 Task: Find LinkedIn profiles of people located in Ankang, who studied at the University of Rajasthan, work in Public Safety, speak German, offer Marketing Strategy services, have the title 'Entrepreneur', work at Altimetrik, and talk about #lifestyle.
Action: Mouse moved to (636, 81)
Screenshot: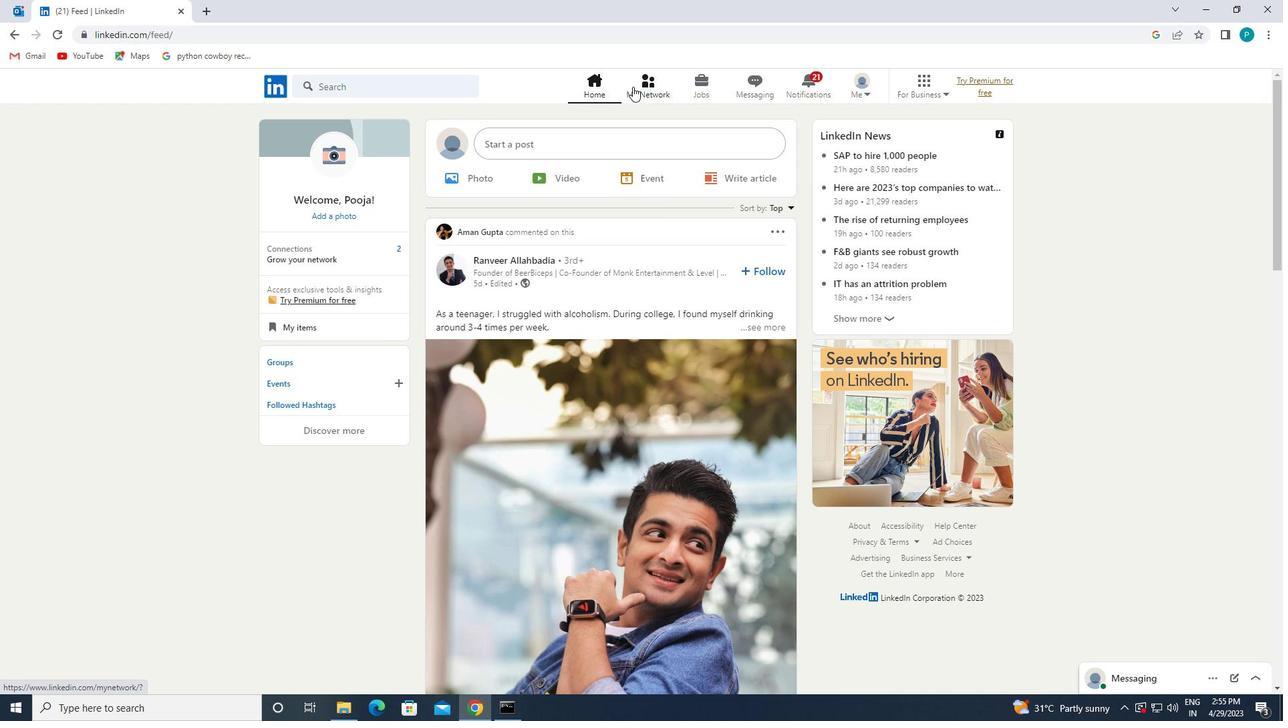 
Action: Mouse pressed left at (636, 81)
Screenshot: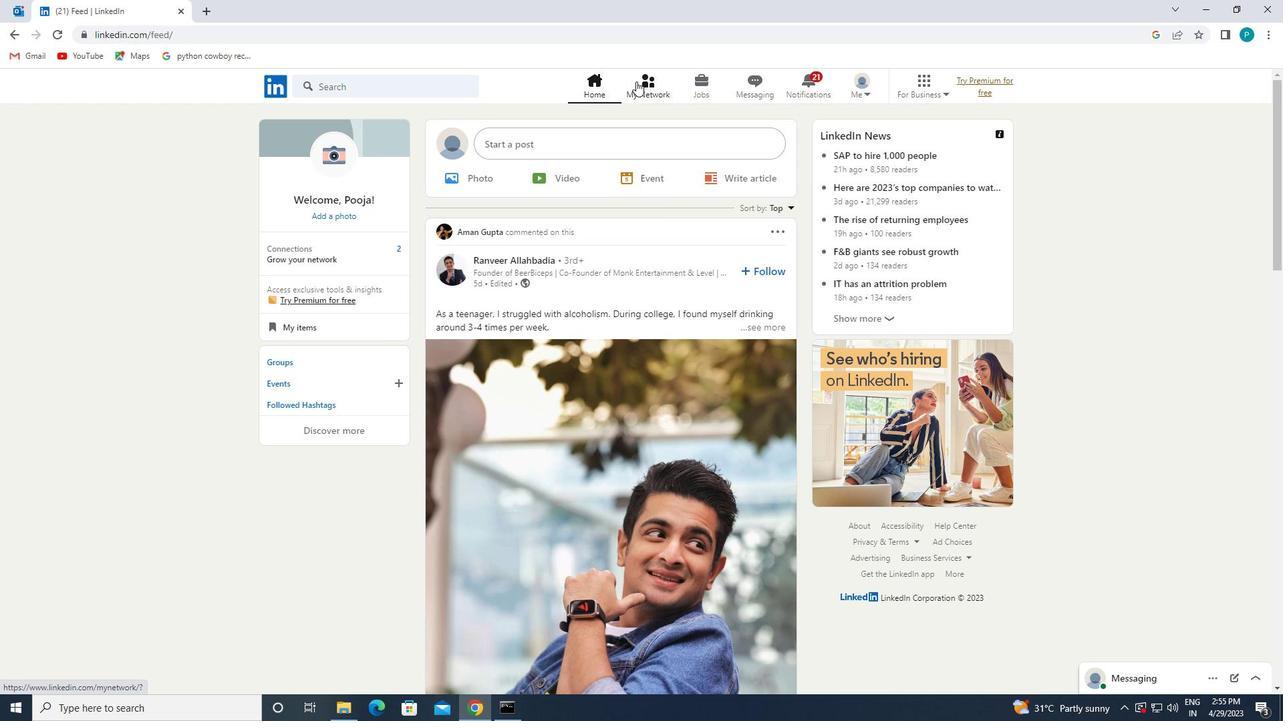 
Action: Mouse moved to (399, 163)
Screenshot: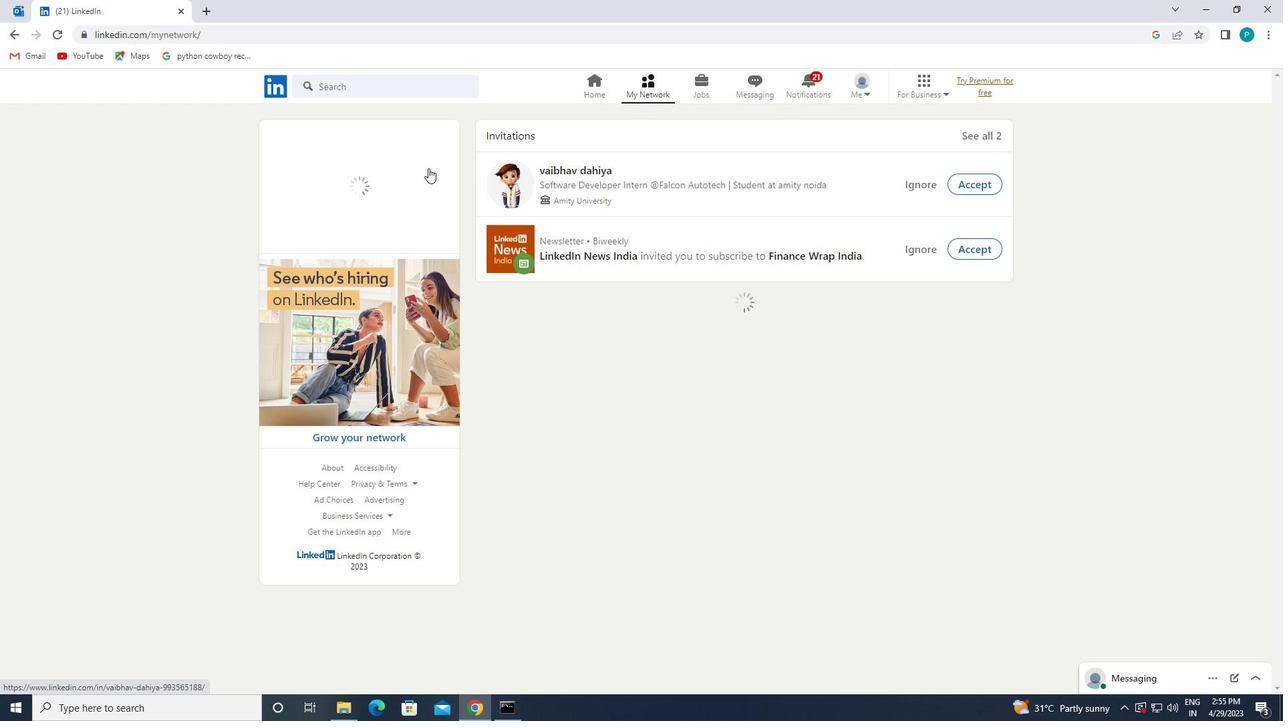 
Action: Mouse pressed left at (399, 163)
Screenshot: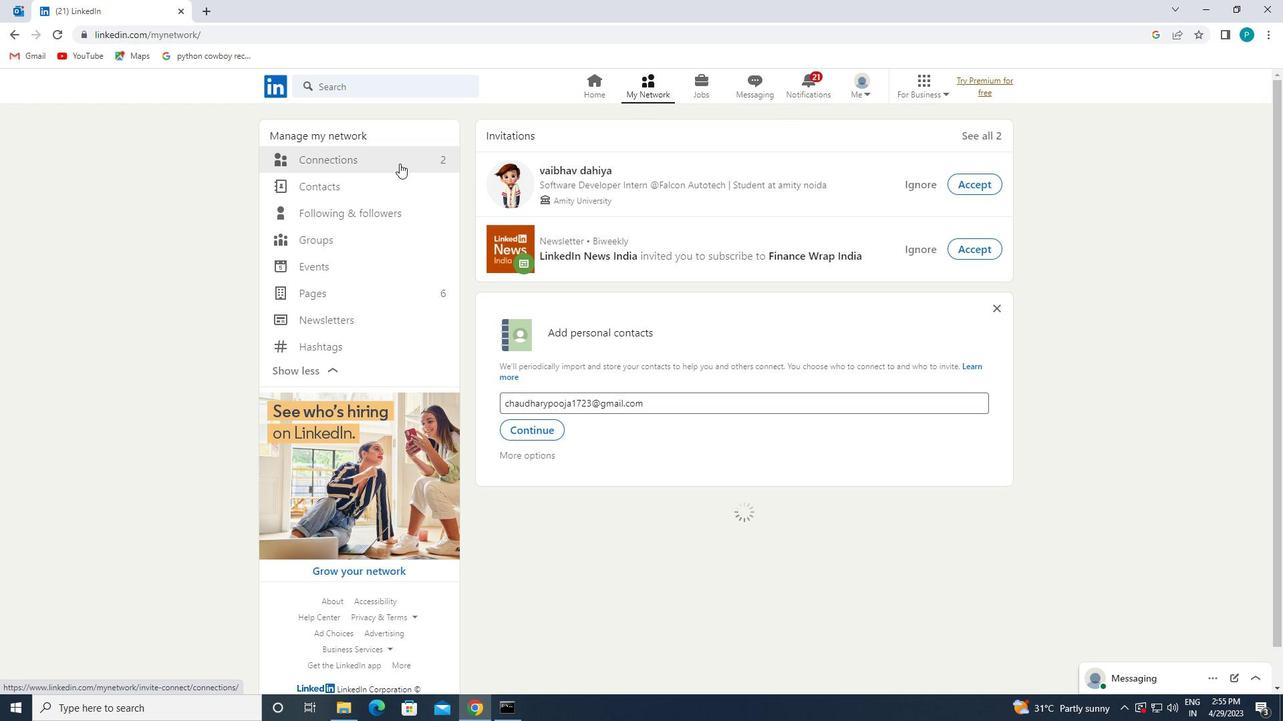 
Action: Mouse moved to (759, 164)
Screenshot: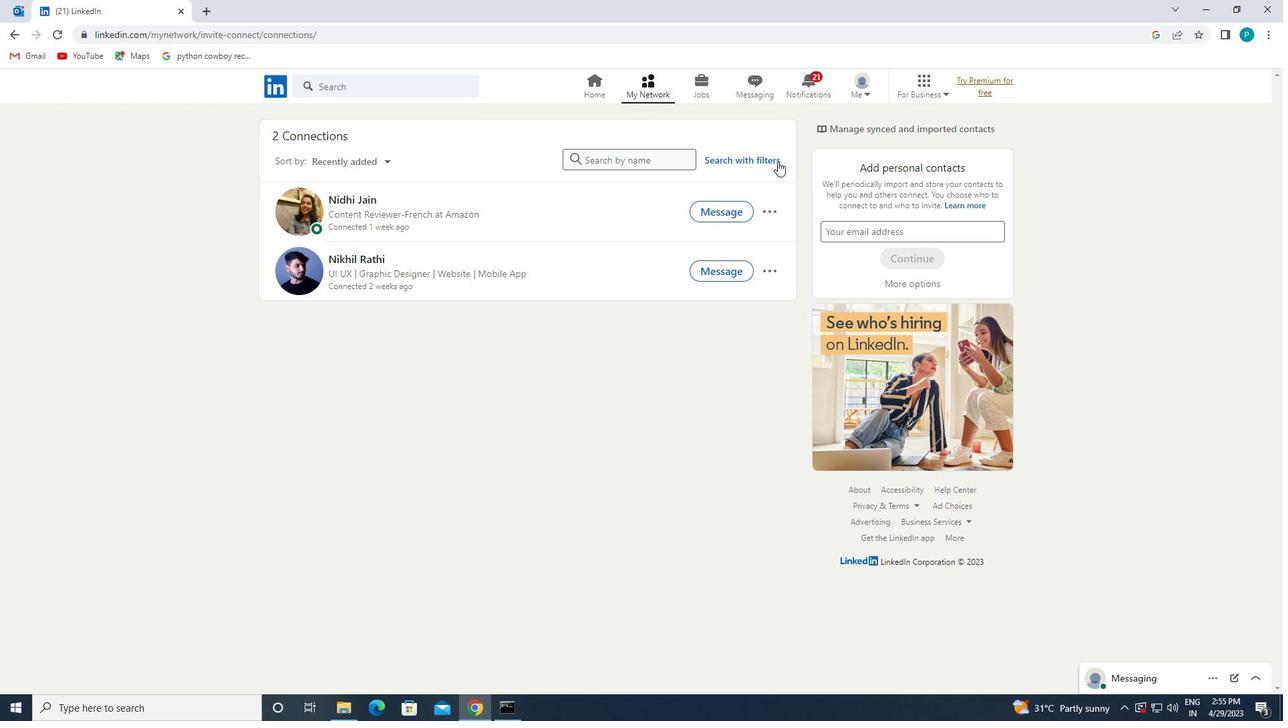 
Action: Mouse pressed left at (759, 164)
Screenshot: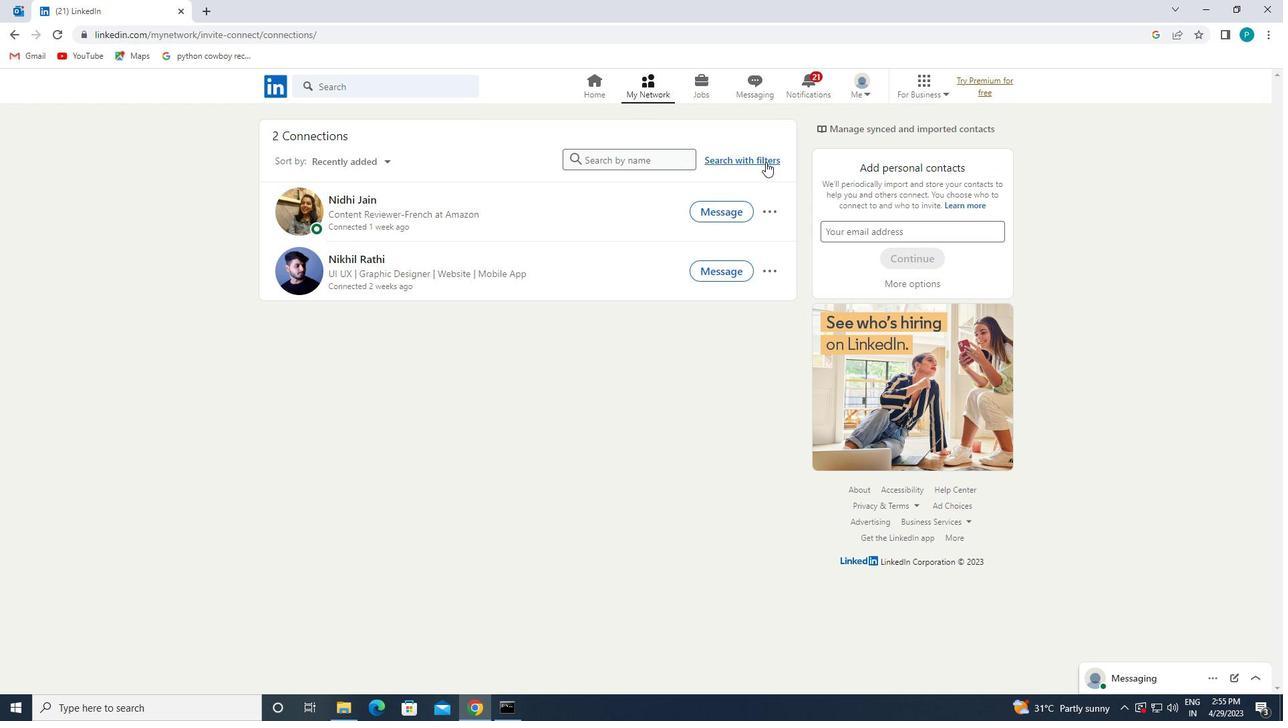 
Action: Mouse moved to (681, 122)
Screenshot: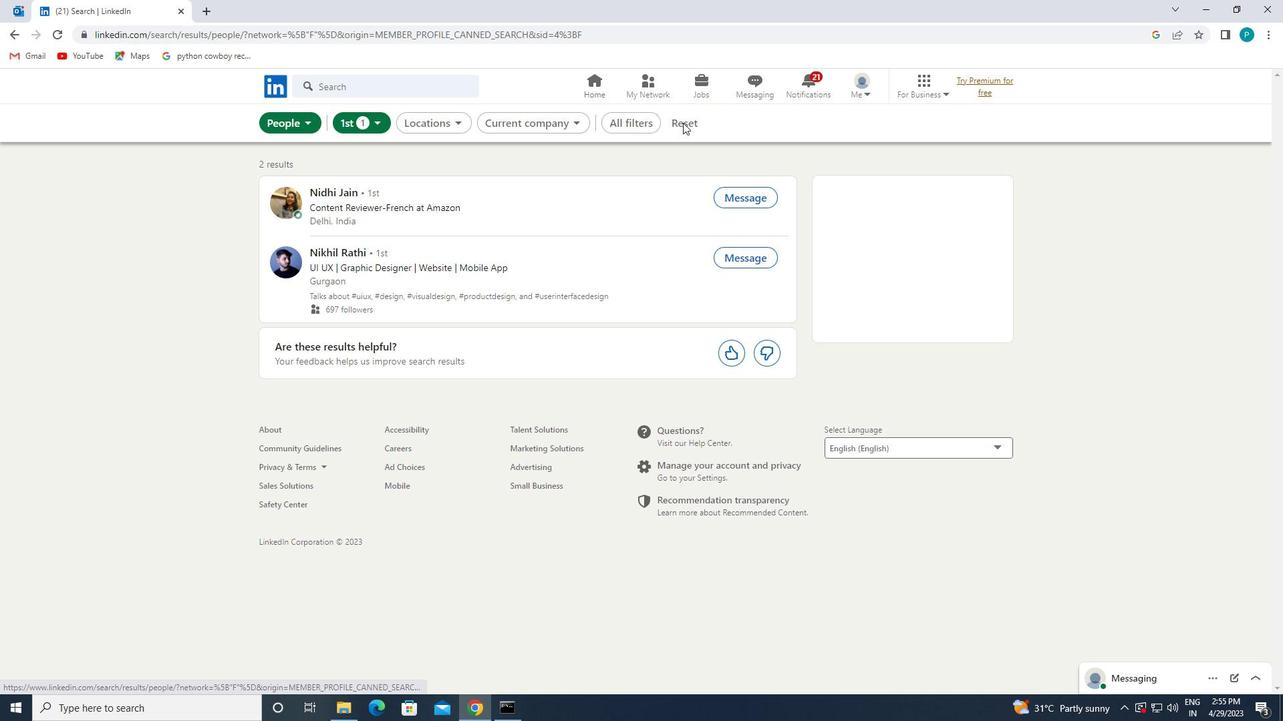 
Action: Mouse pressed left at (681, 122)
Screenshot: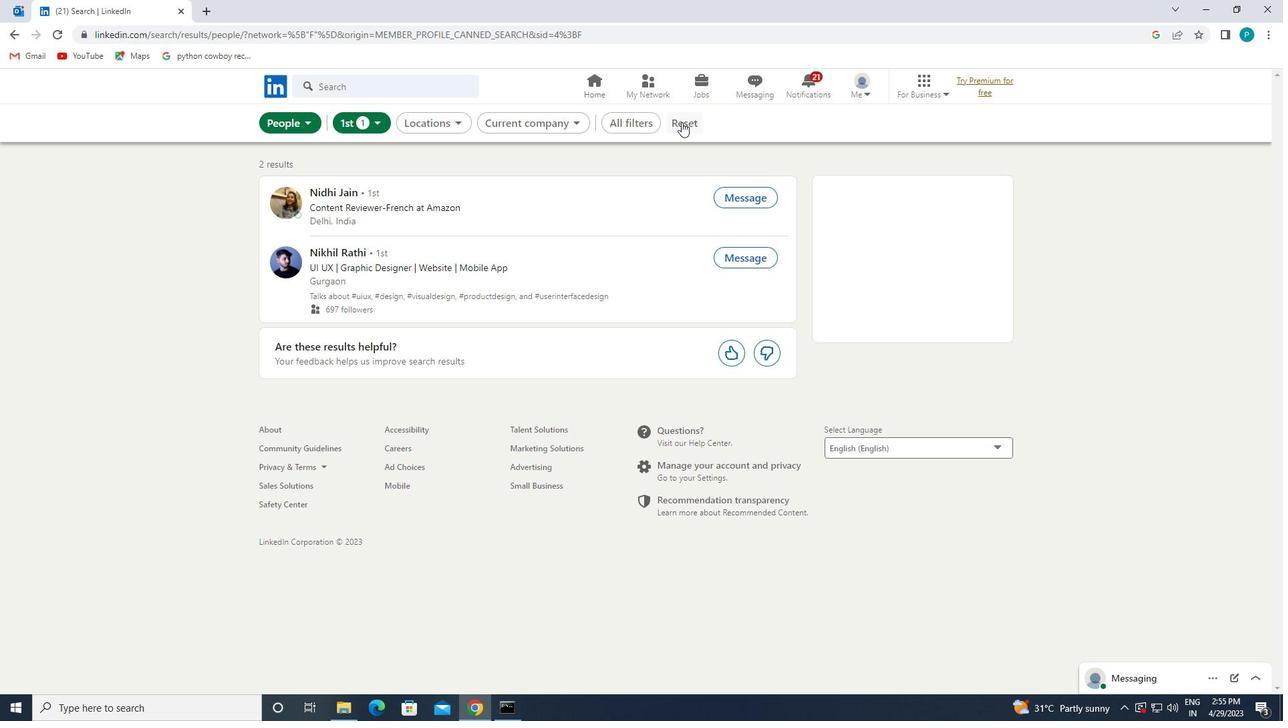 
Action: Mouse moved to (647, 122)
Screenshot: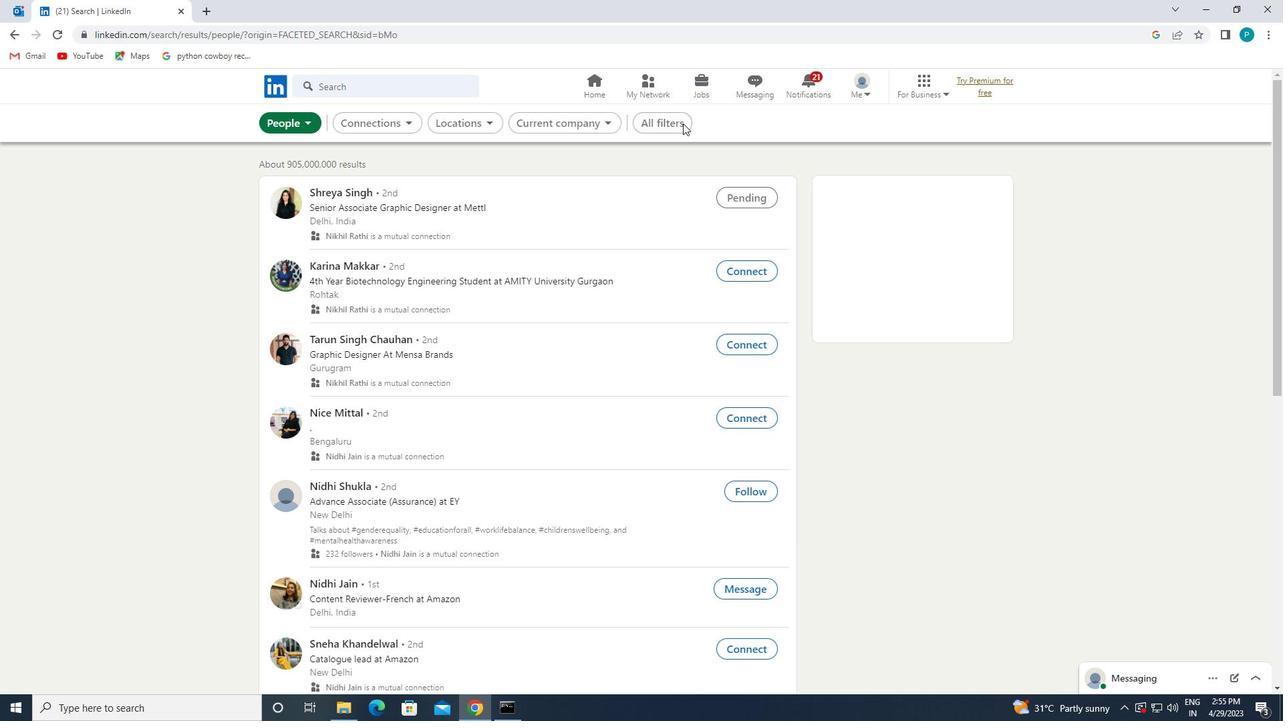 
Action: Mouse pressed left at (647, 122)
Screenshot: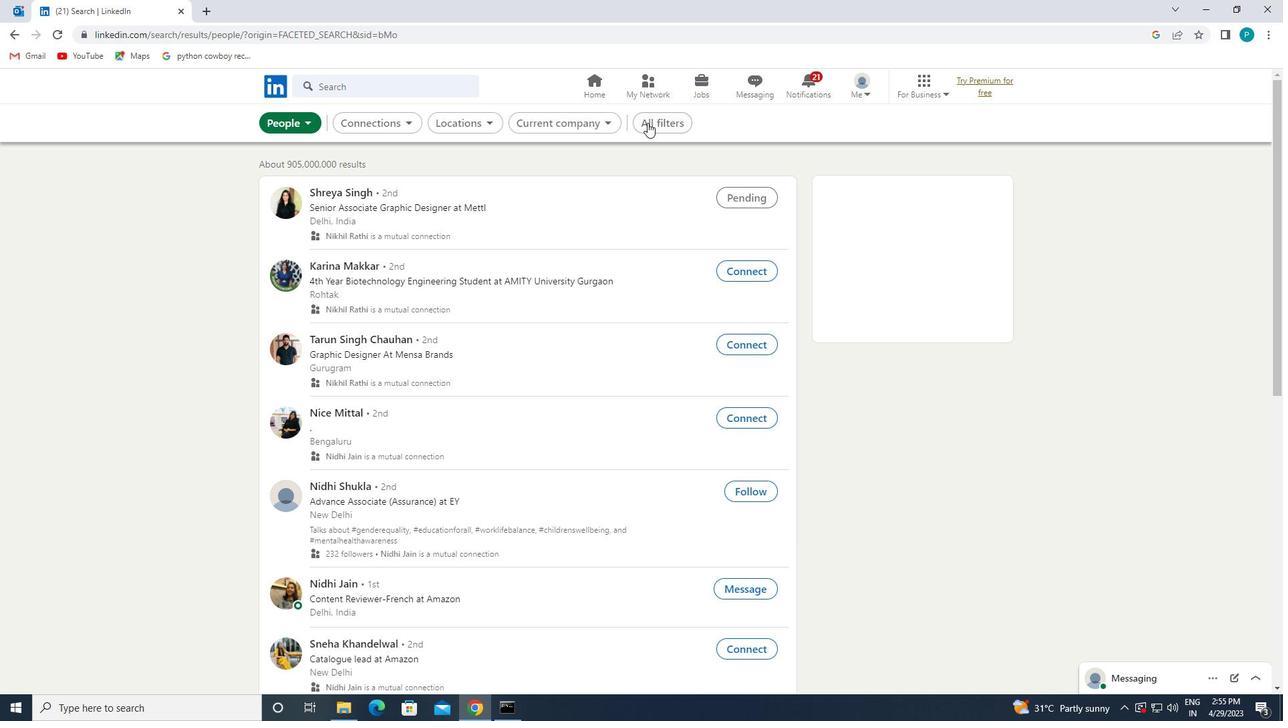 
Action: Mouse moved to (1089, 349)
Screenshot: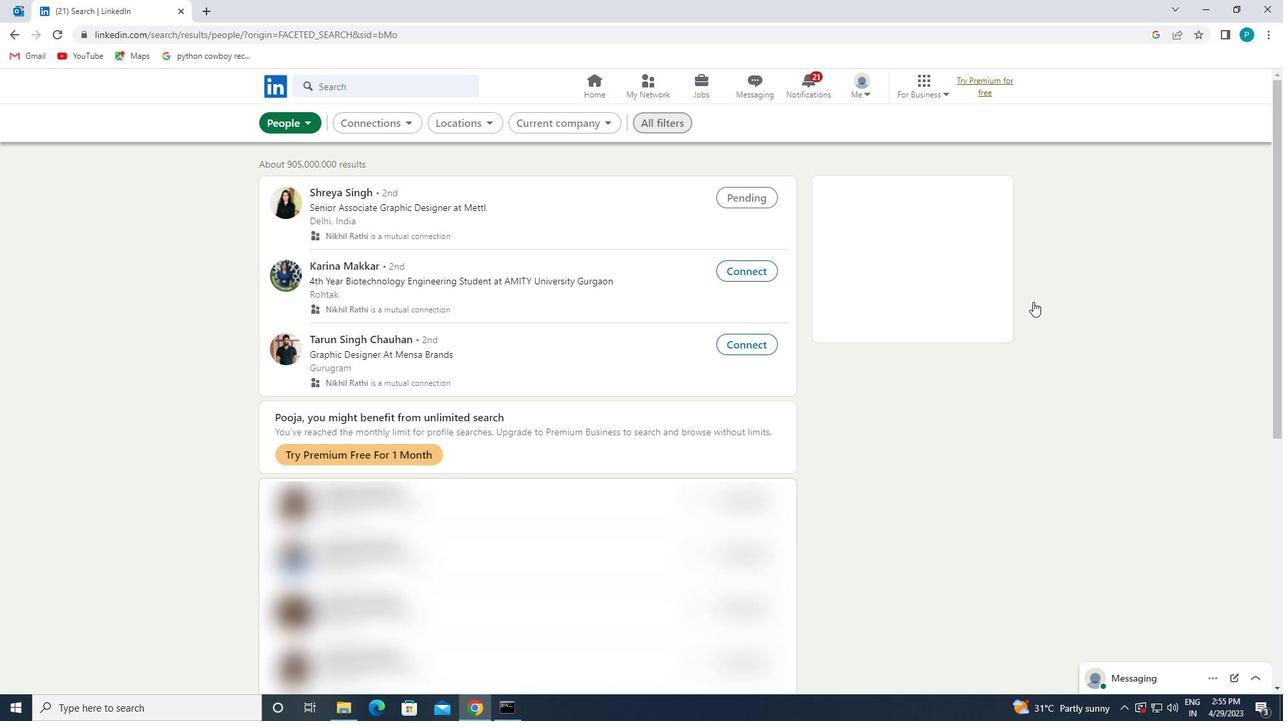 
Action: Mouse scrolled (1089, 348) with delta (0, 0)
Screenshot: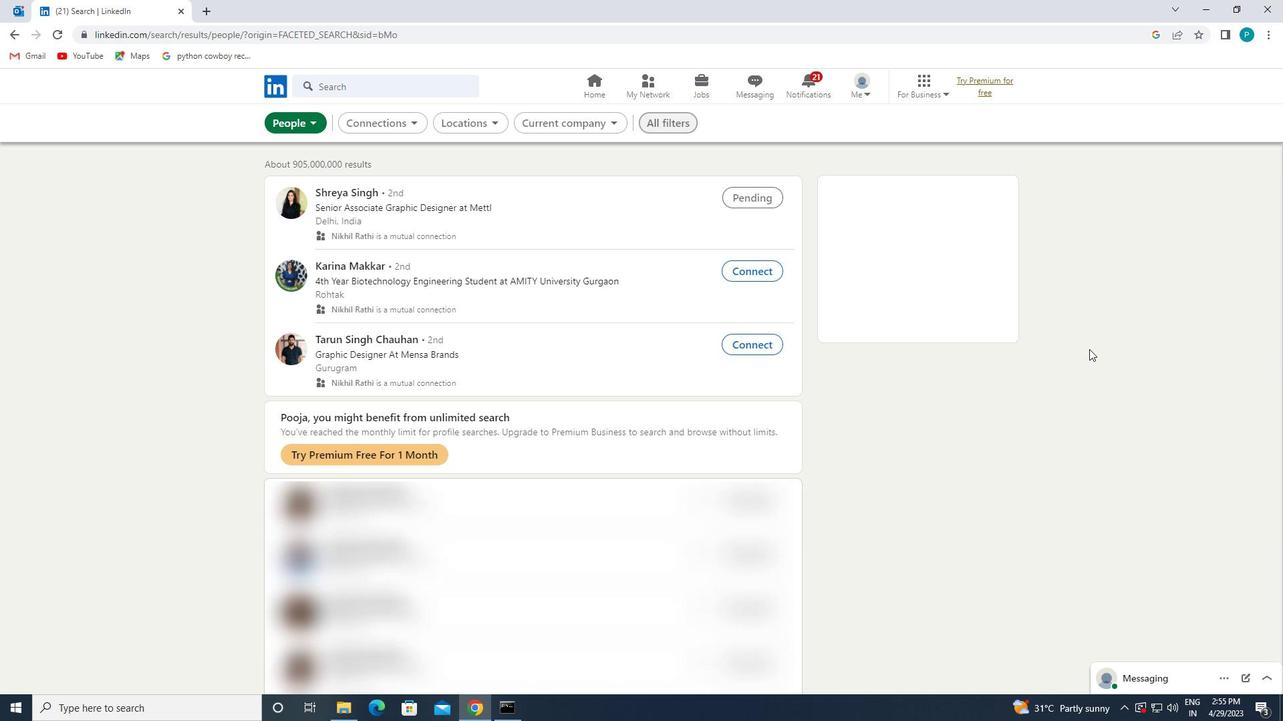 
Action: Mouse scrolled (1089, 348) with delta (0, 0)
Screenshot: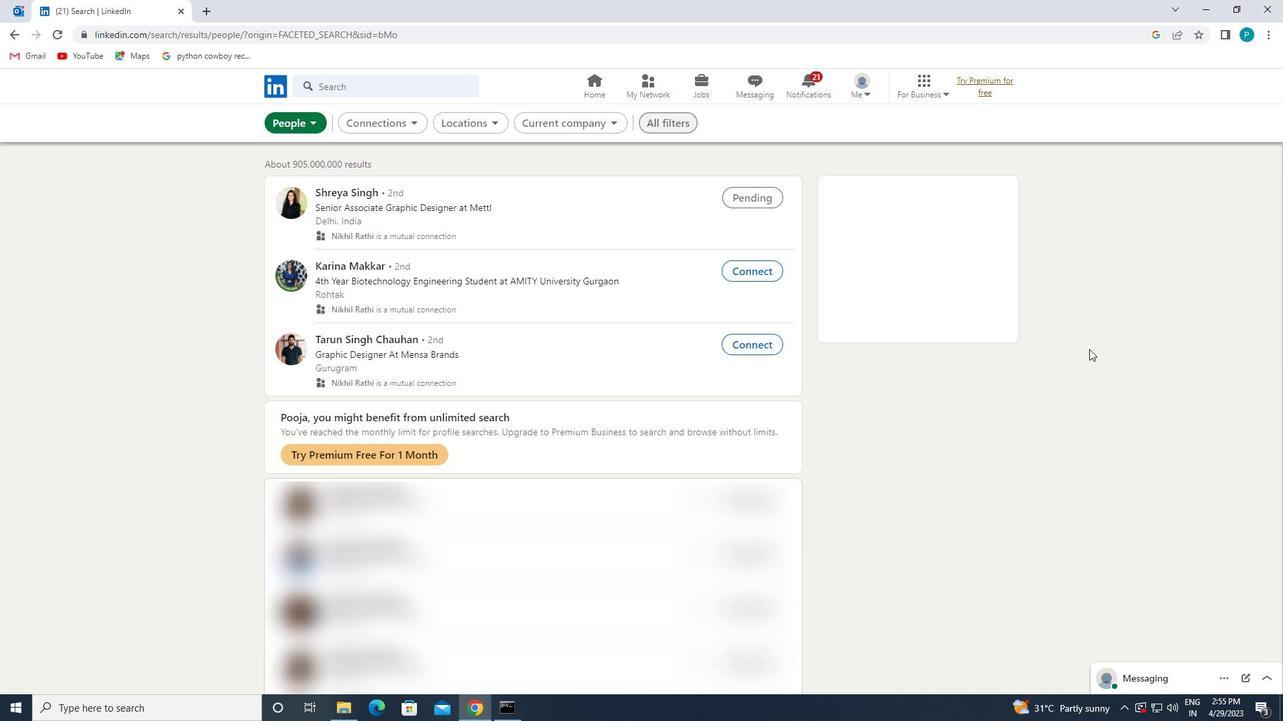 
Action: Mouse scrolled (1089, 348) with delta (0, 0)
Screenshot: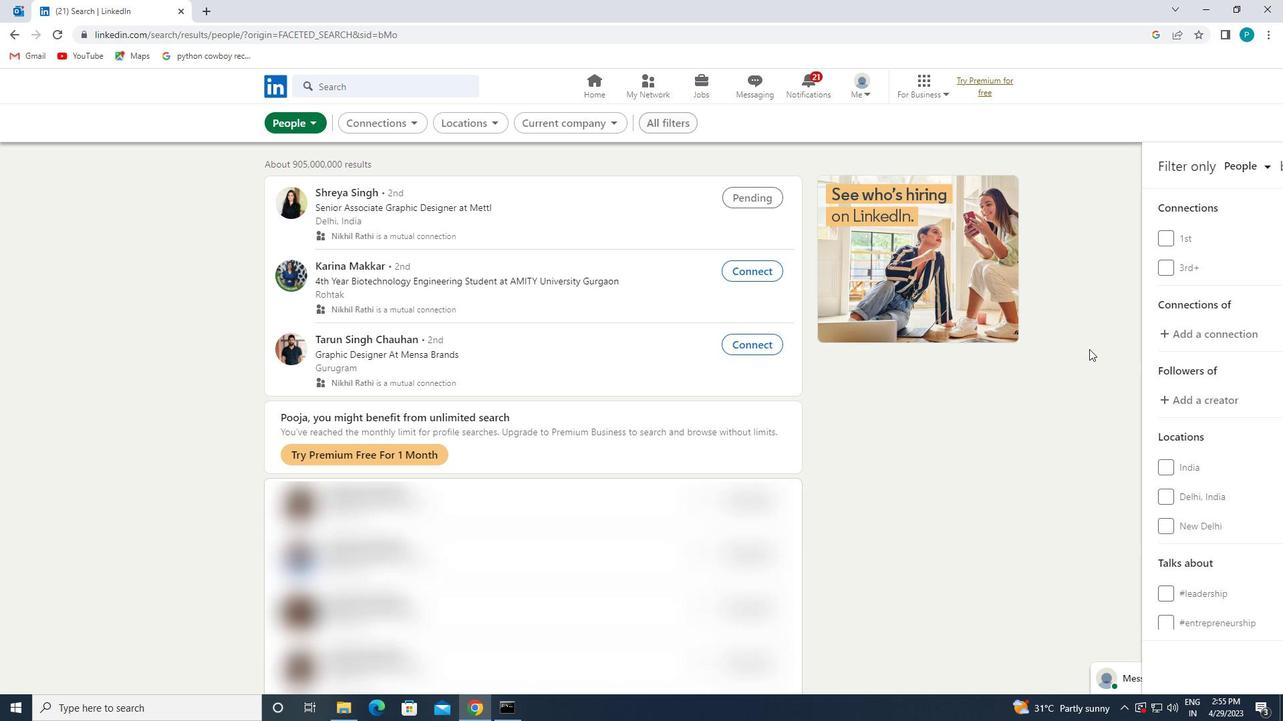 
Action: Mouse moved to (1100, 330)
Screenshot: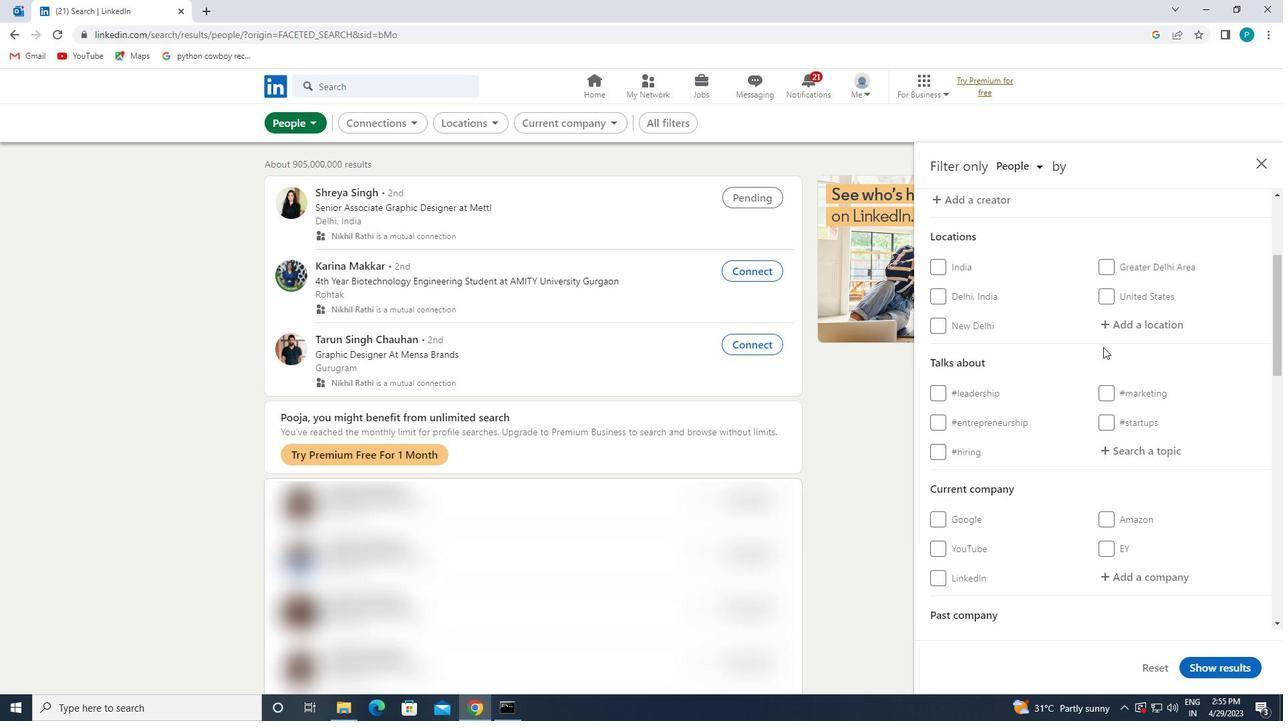
Action: Mouse pressed left at (1100, 330)
Screenshot: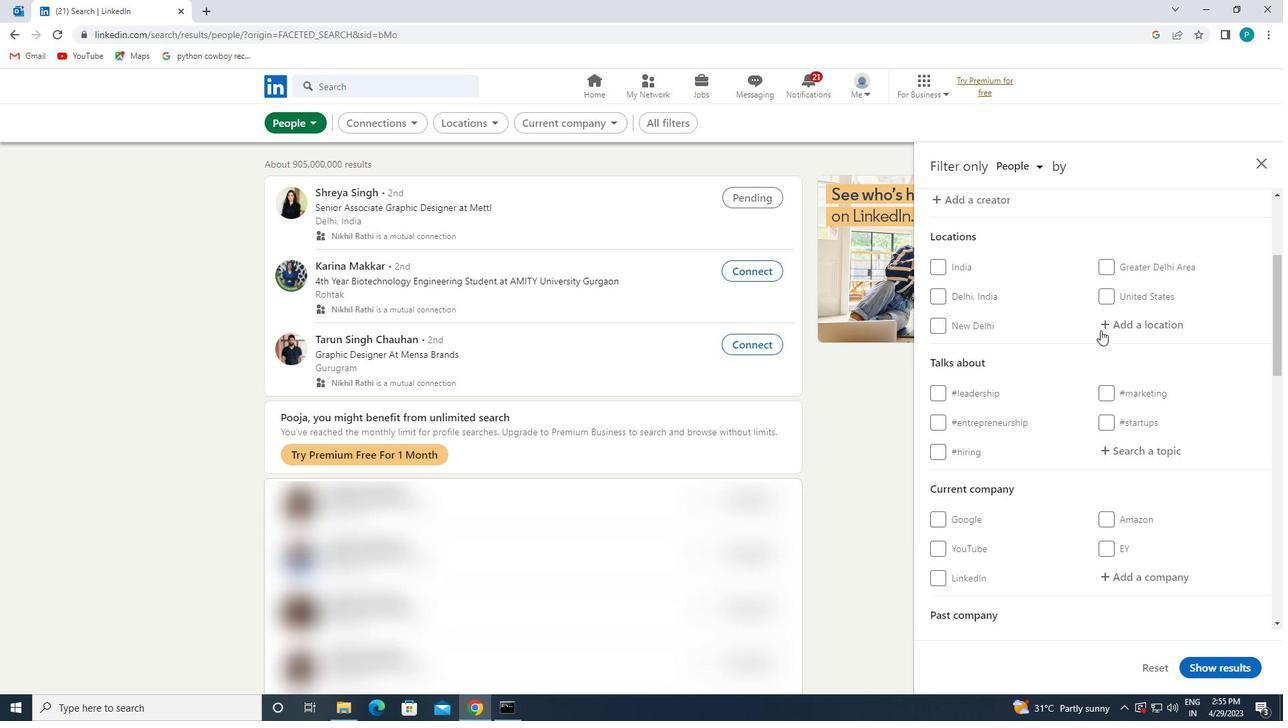 
Action: Key pressed <Key.caps_lock>a<Key.caps_lock>nkang<Key.enter>
Screenshot: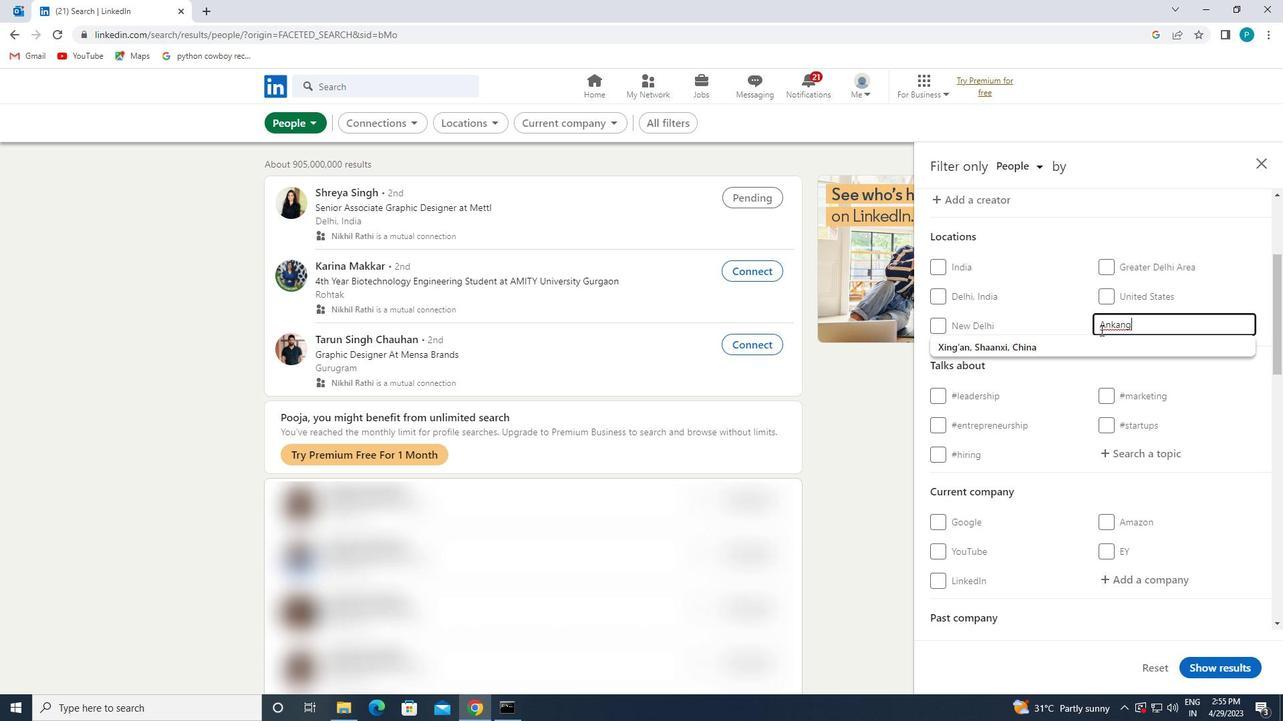 
Action: Mouse moved to (1145, 449)
Screenshot: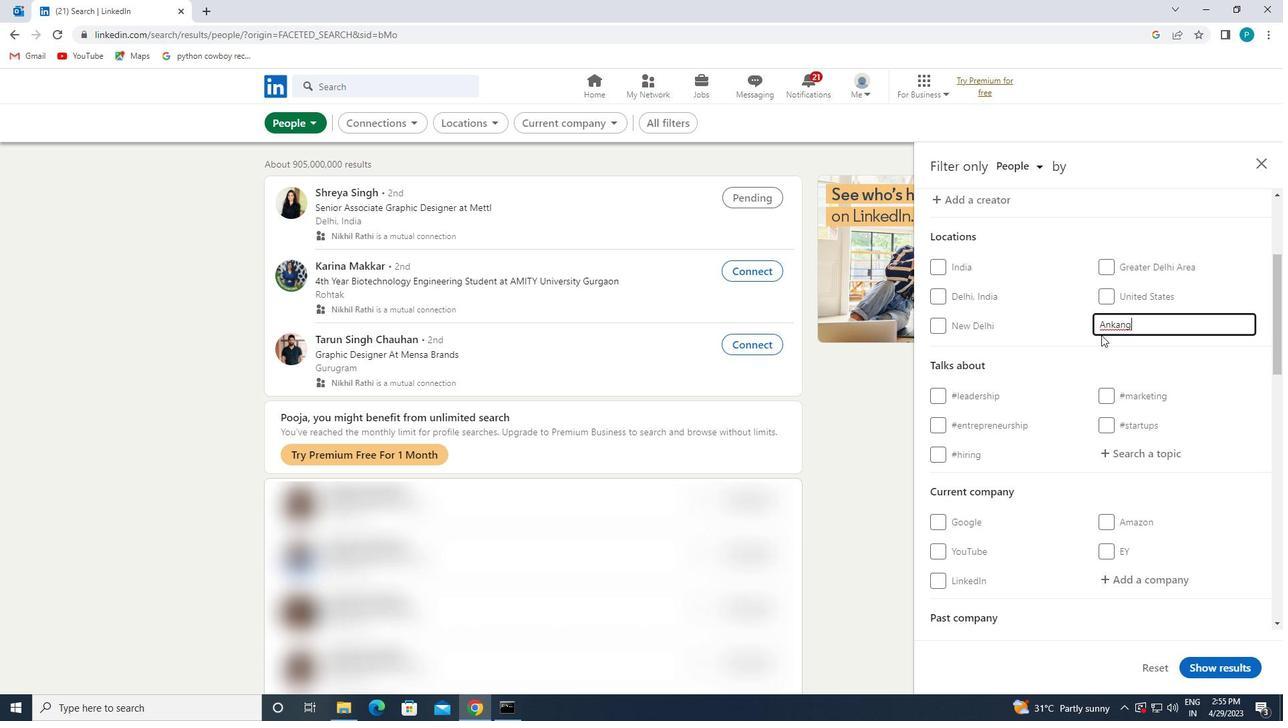
Action: Mouse pressed left at (1145, 449)
Screenshot: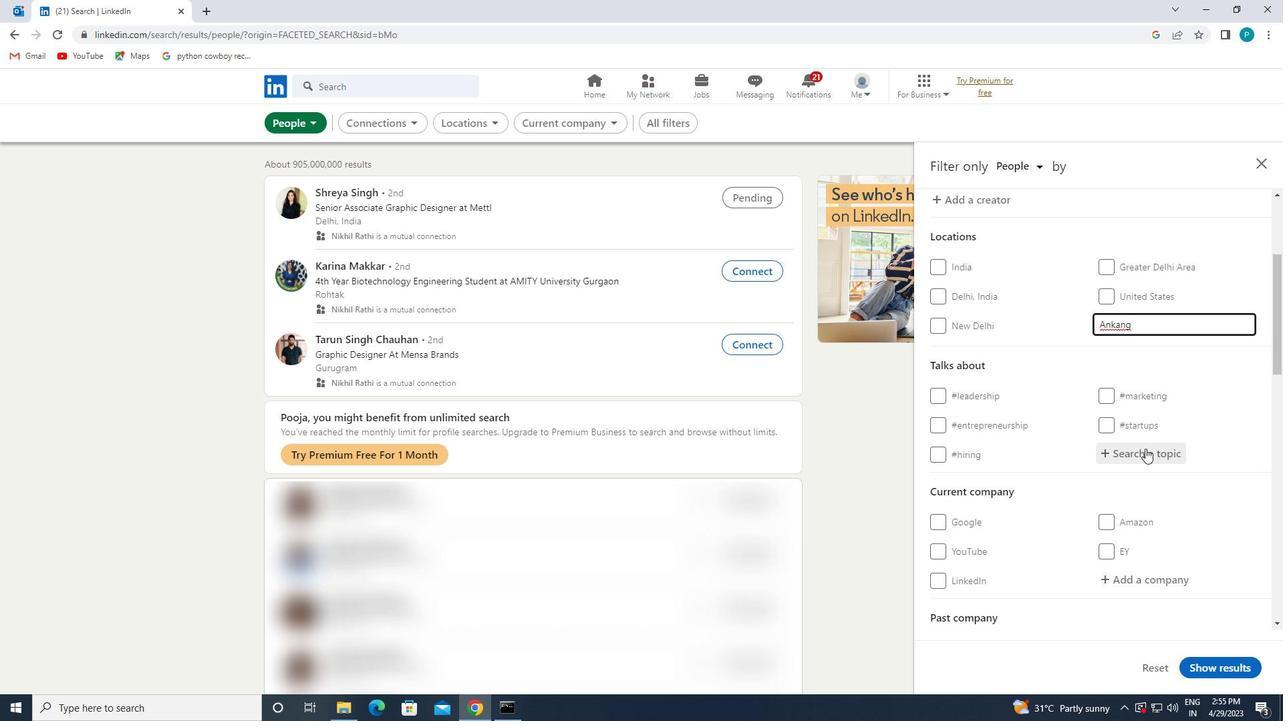 
Action: Key pressed <Key.shift>#LIFESTYLE
Screenshot: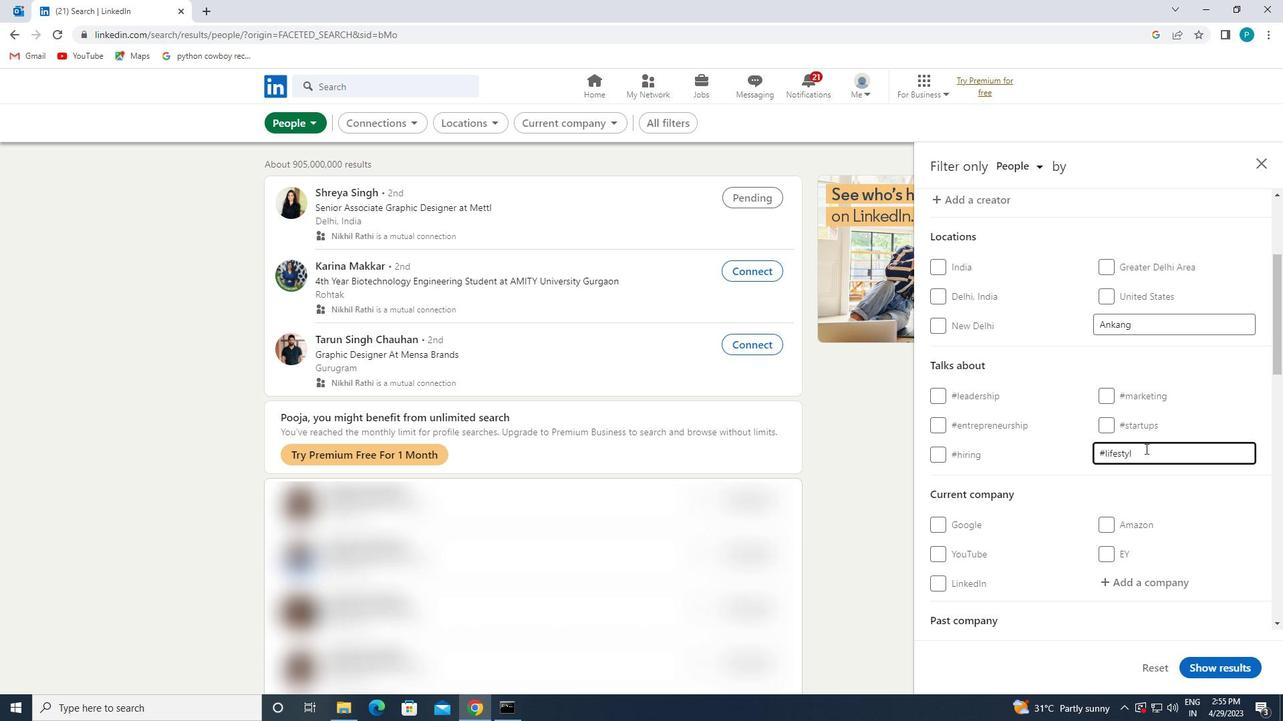 
Action: Mouse scrolled (1145, 448) with delta (0, 0)
Screenshot: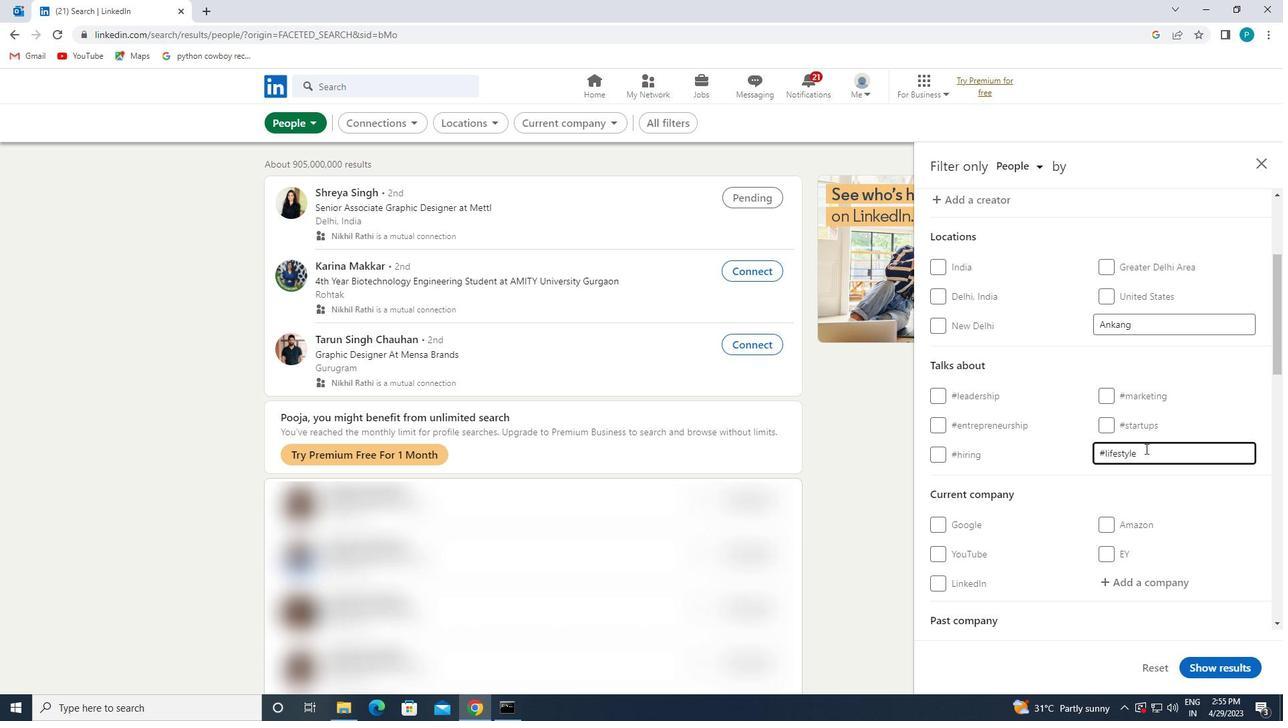 
Action: Mouse scrolled (1145, 448) with delta (0, 0)
Screenshot: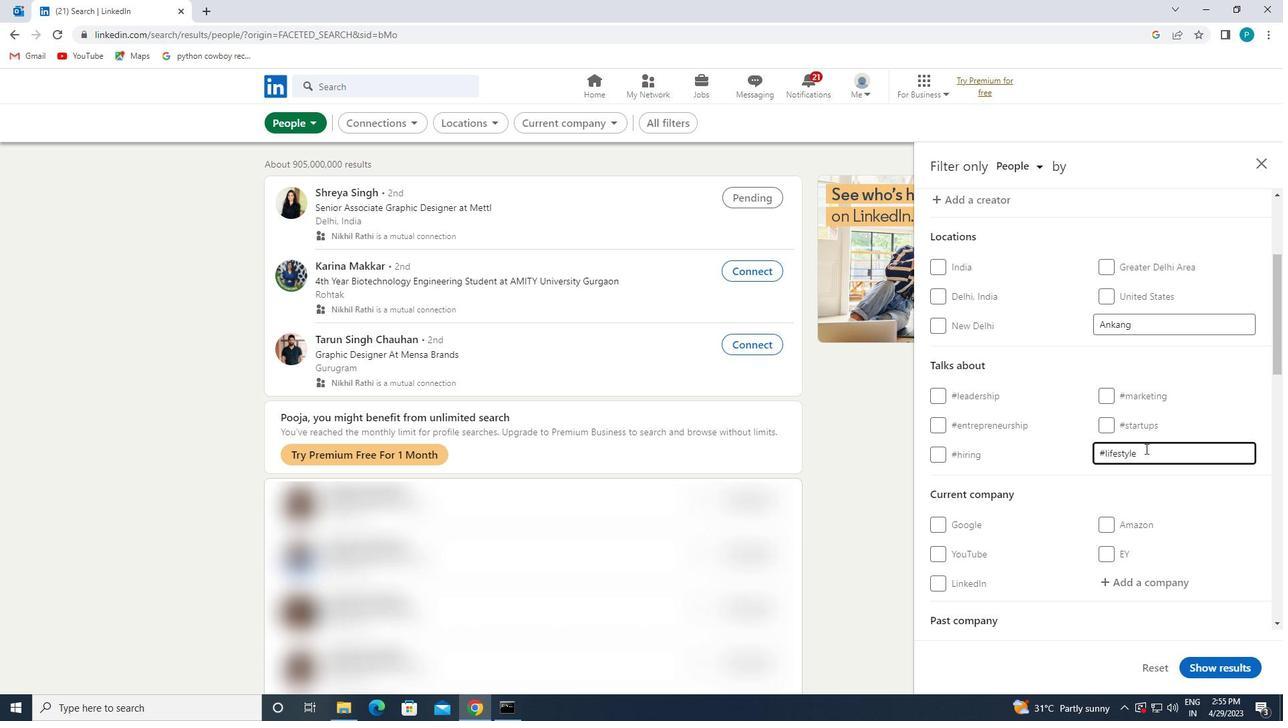 
Action: Mouse scrolled (1145, 448) with delta (0, 0)
Screenshot: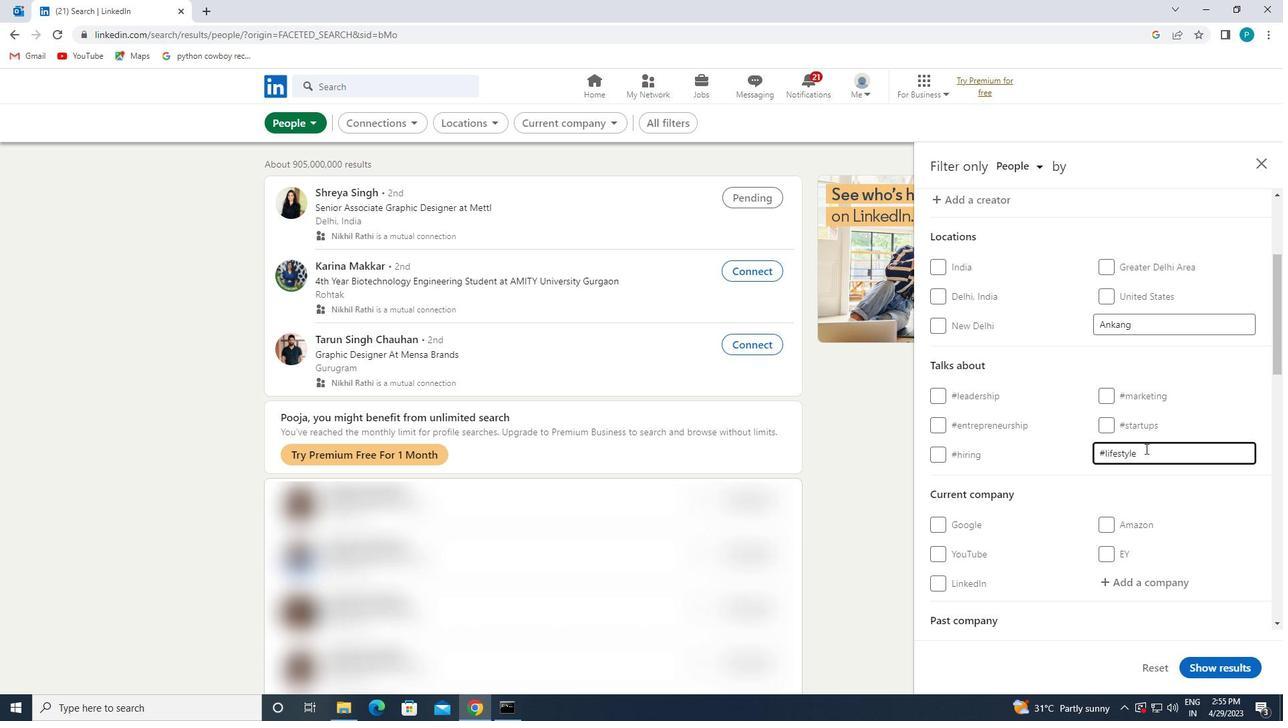 
Action: Mouse moved to (1124, 394)
Screenshot: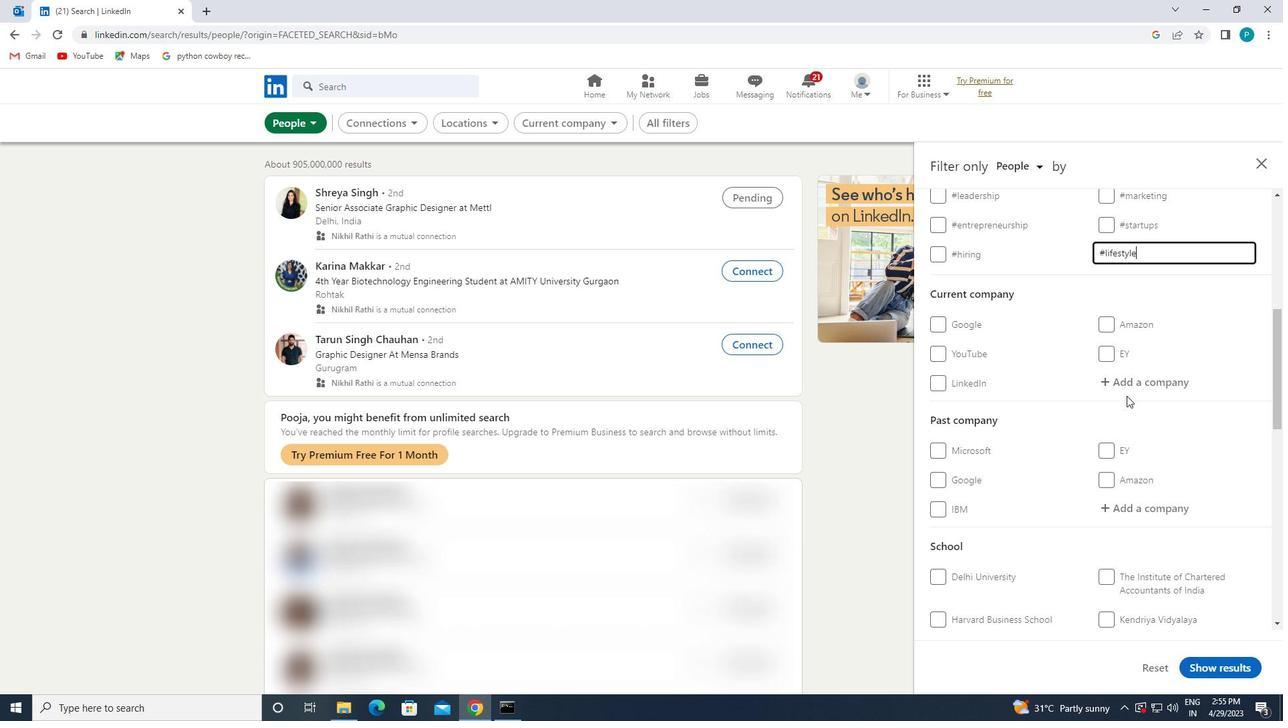 
Action: Mouse scrolled (1124, 393) with delta (0, 0)
Screenshot: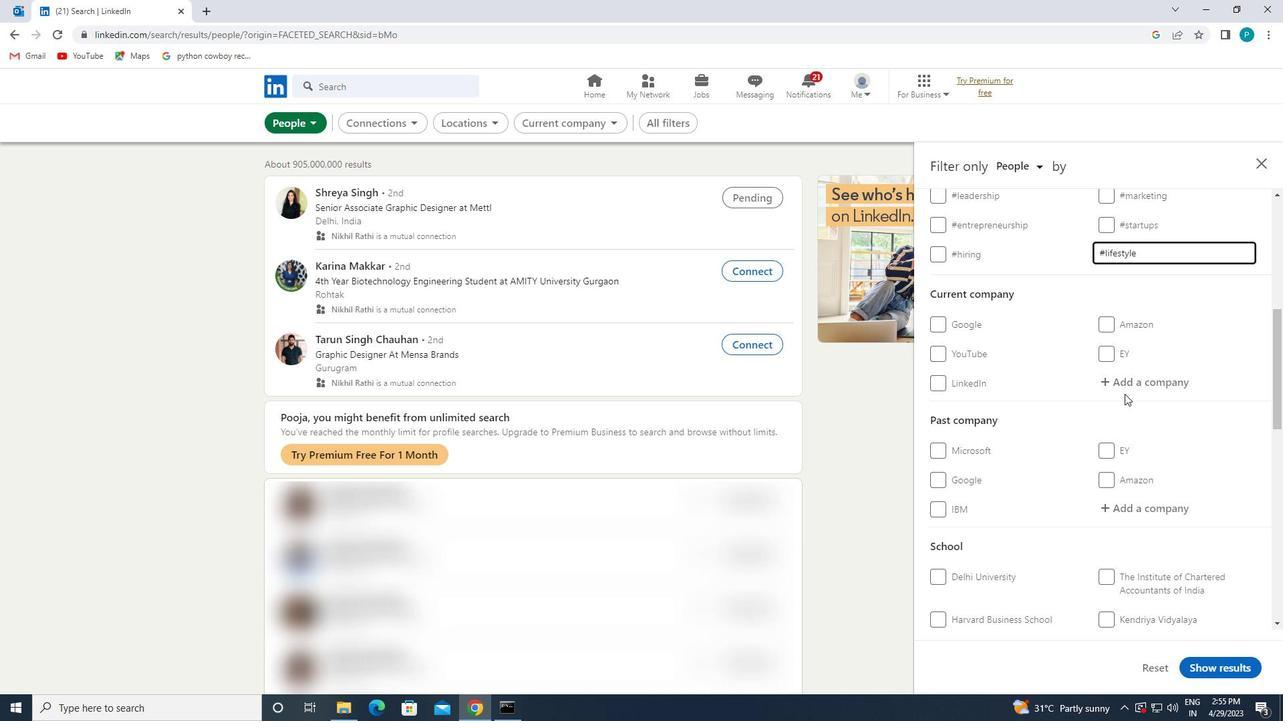 
Action: Mouse scrolled (1124, 393) with delta (0, 0)
Screenshot: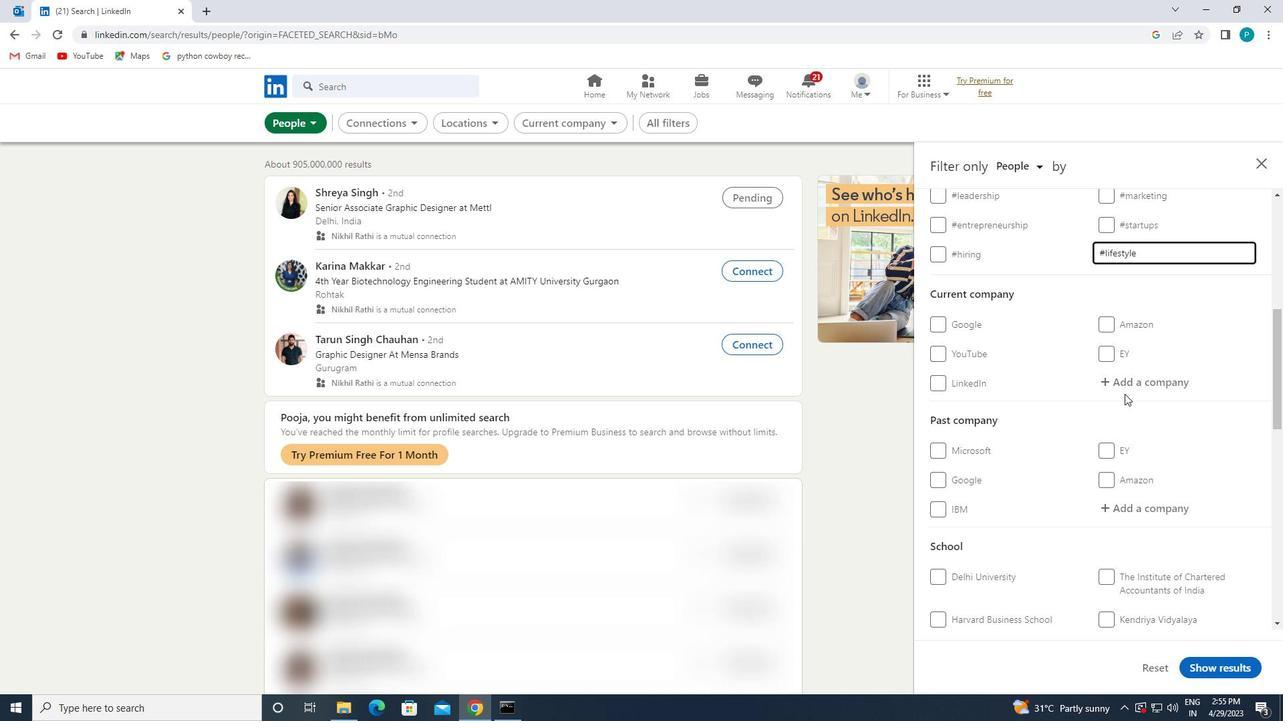 
Action: Mouse scrolled (1124, 393) with delta (0, 0)
Screenshot: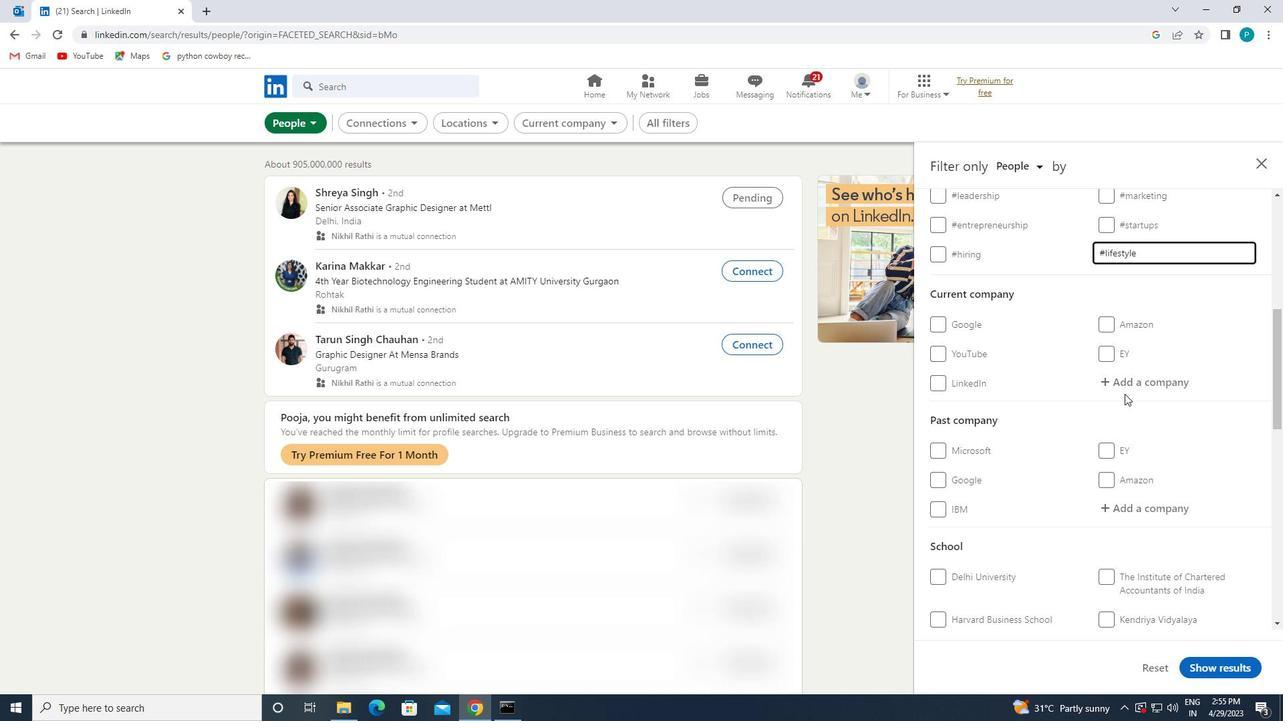 
Action: Mouse moved to (1058, 440)
Screenshot: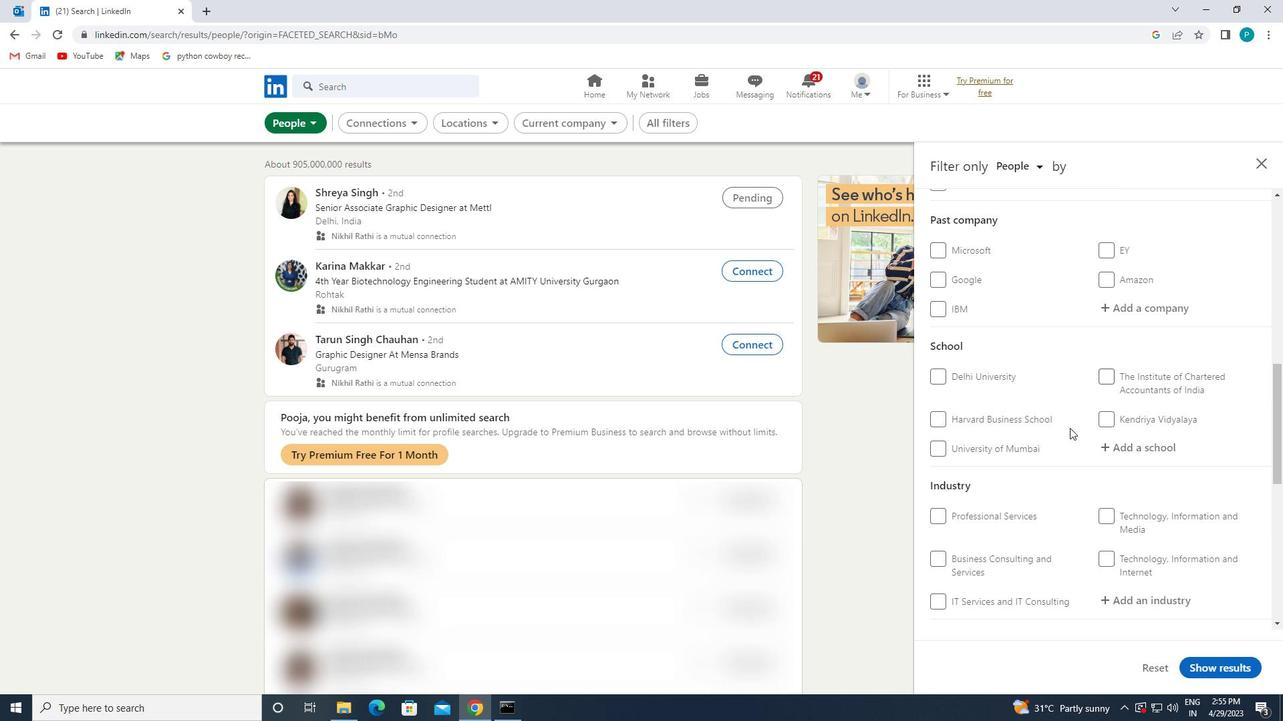 
Action: Mouse scrolled (1058, 439) with delta (0, 0)
Screenshot: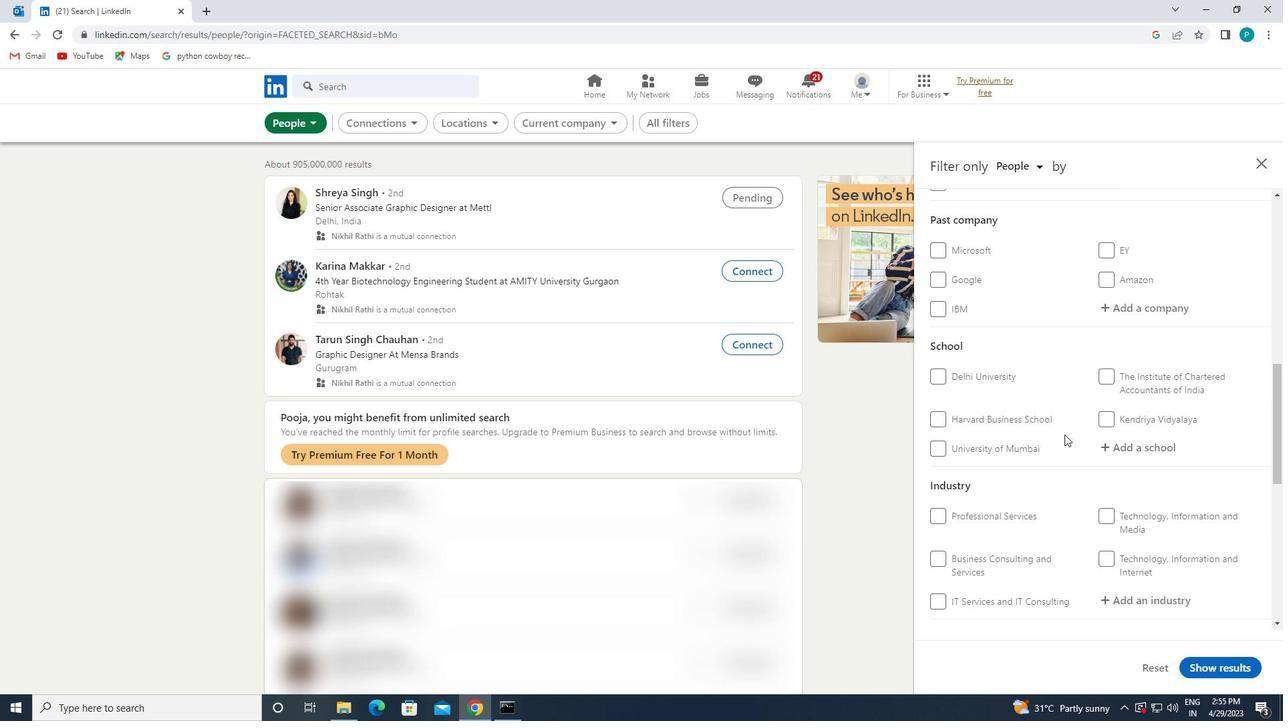 
Action: Mouse moved to (1057, 440)
Screenshot: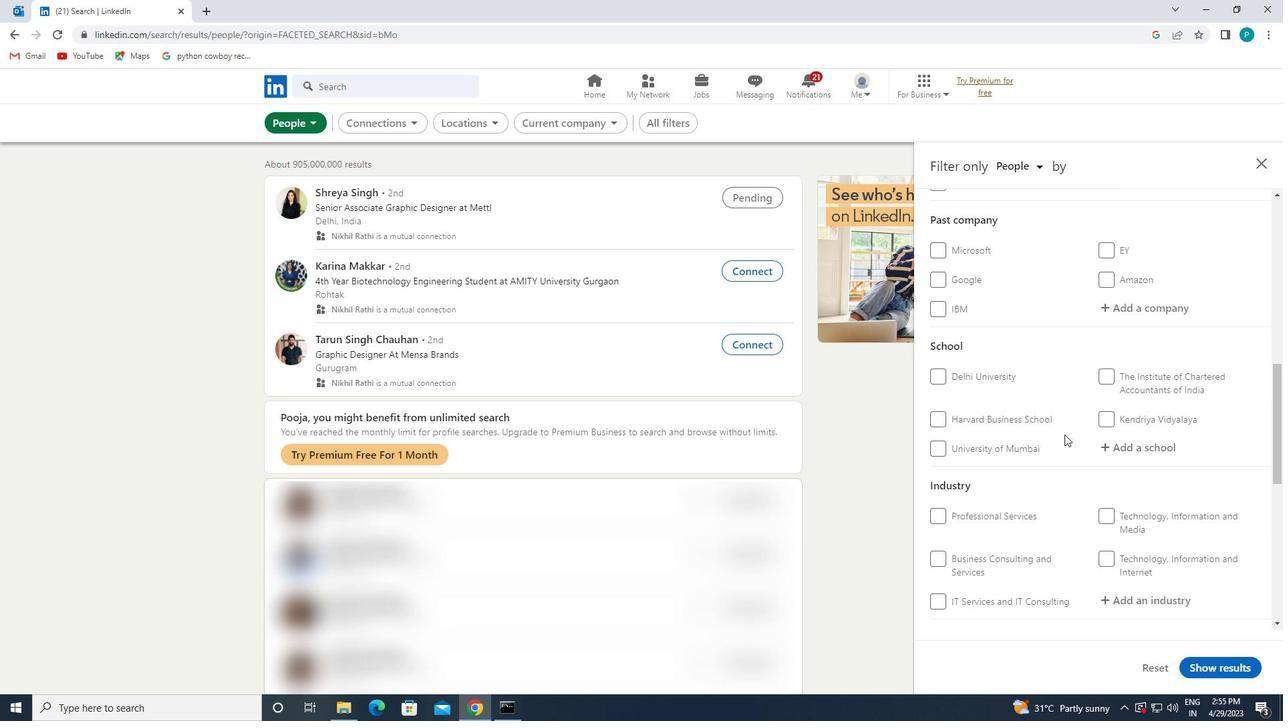 
Action: Mouse scrolled (1057, 439) with delta (0, 0)
Screenshot: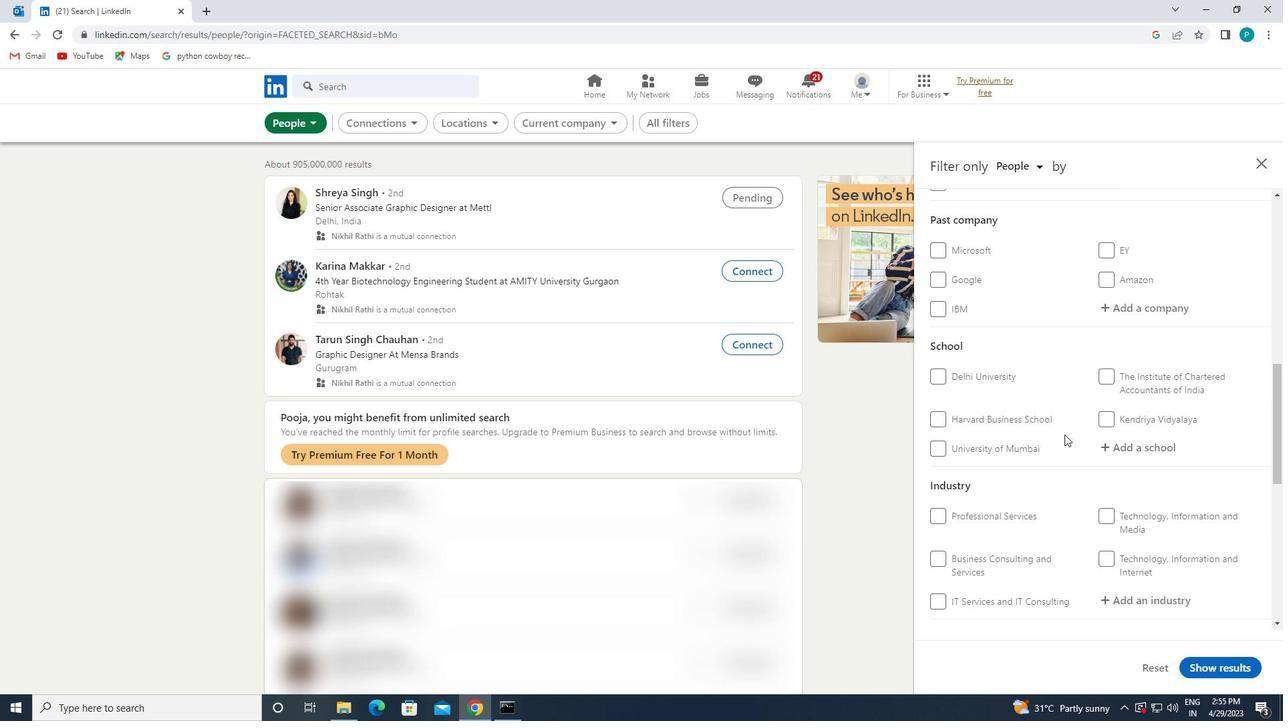 
Action: Mouse moved to (1053, 443)
Screenshot: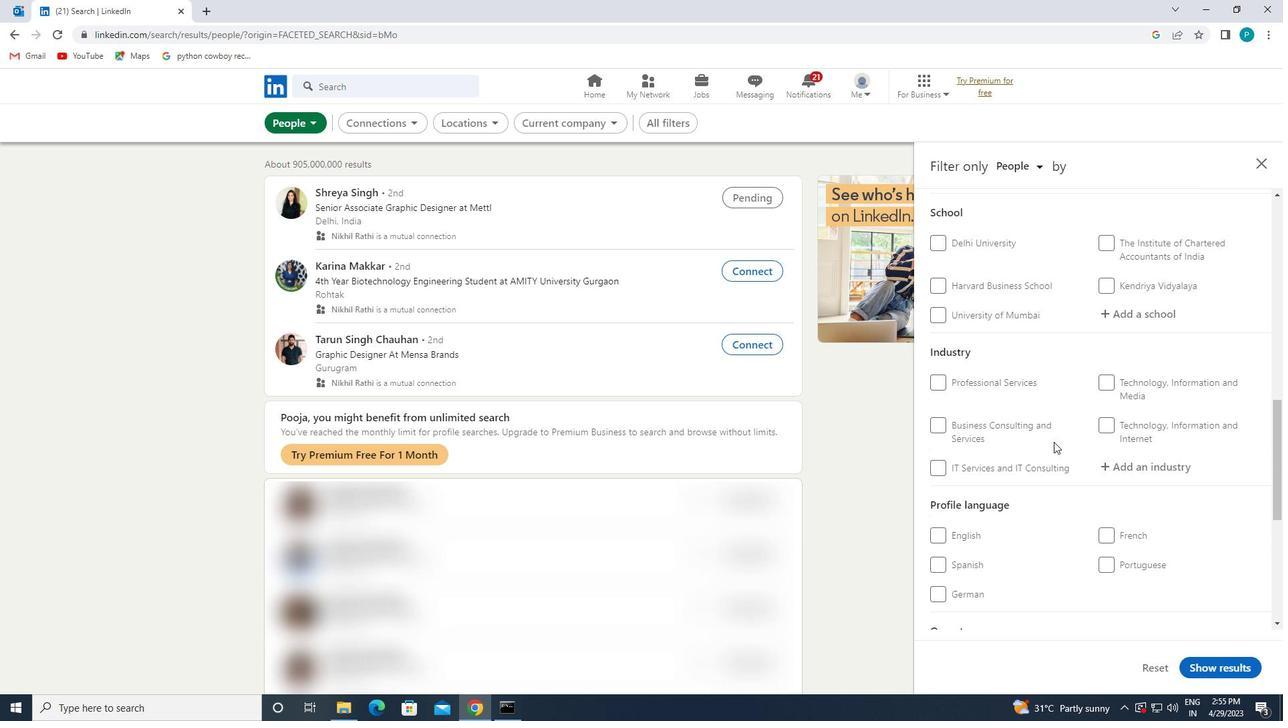 
Action: Mouse scrolled (1053, 442) with delta (0, 0)
Screenshot: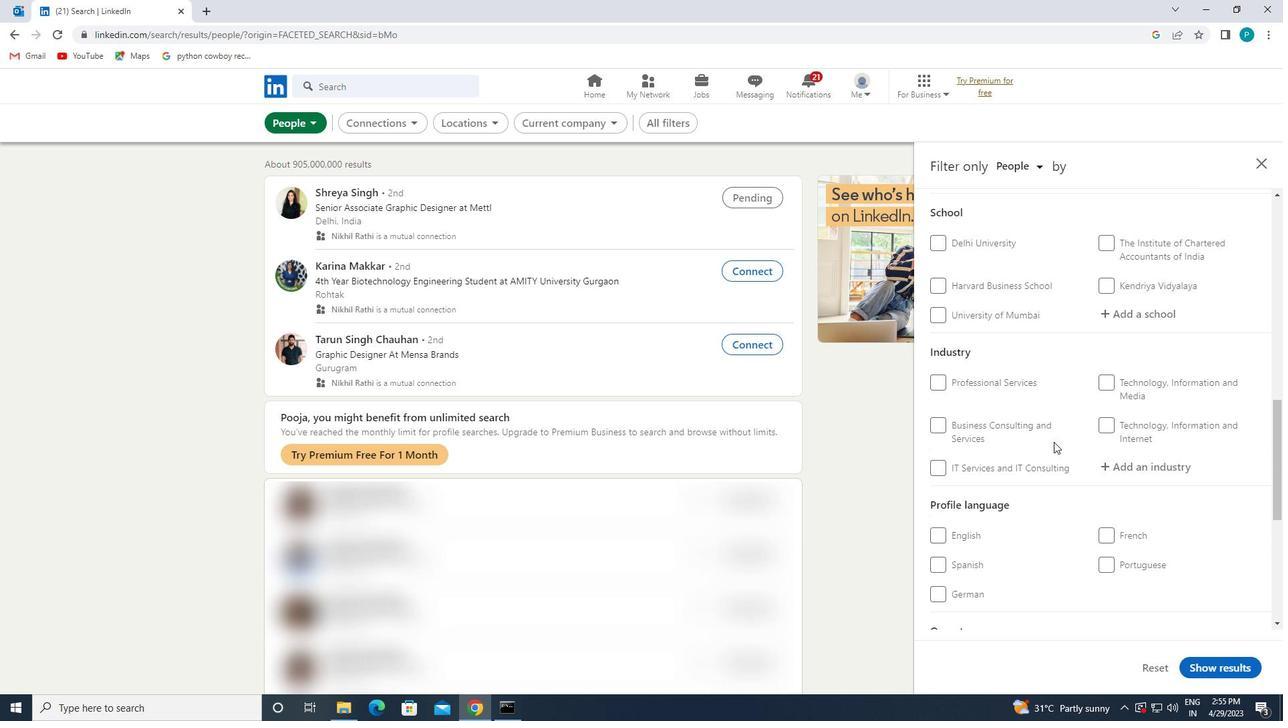 
Action: Mouse scrolled (1053, 442) with delta (0, 0)
Screenshot: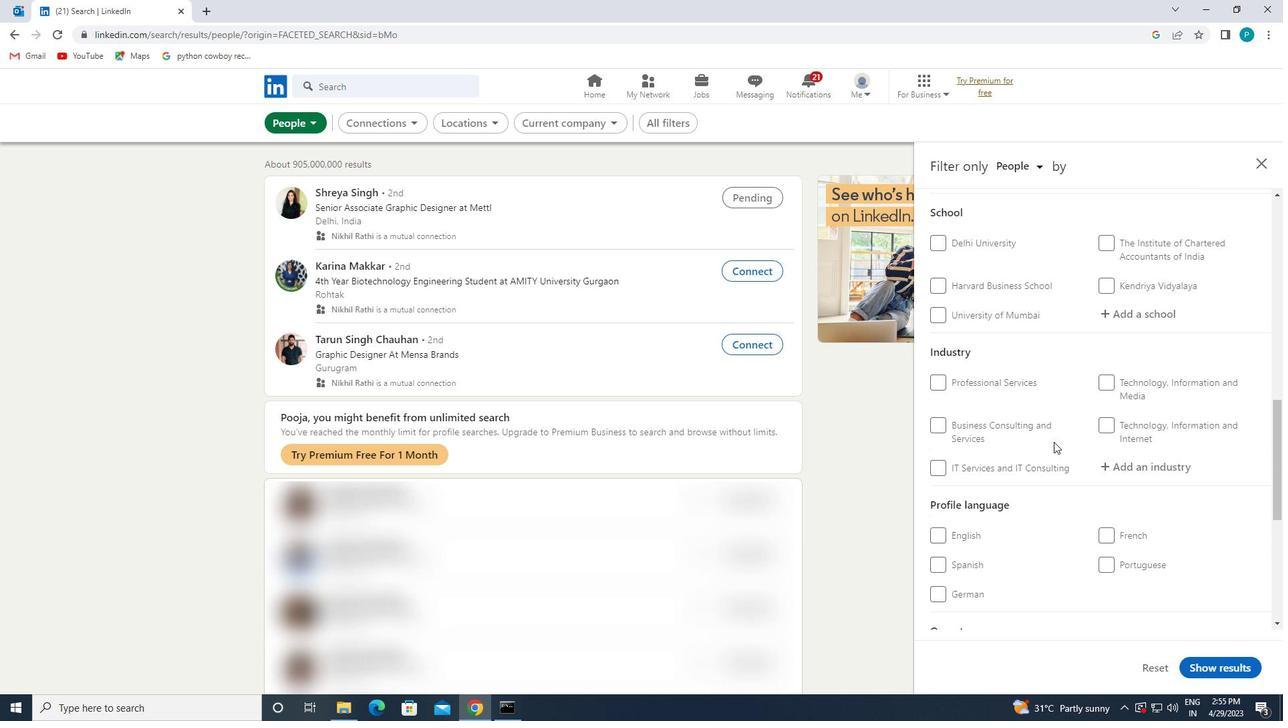 
Action: Mouse moved to (973, 468)
Screenshot: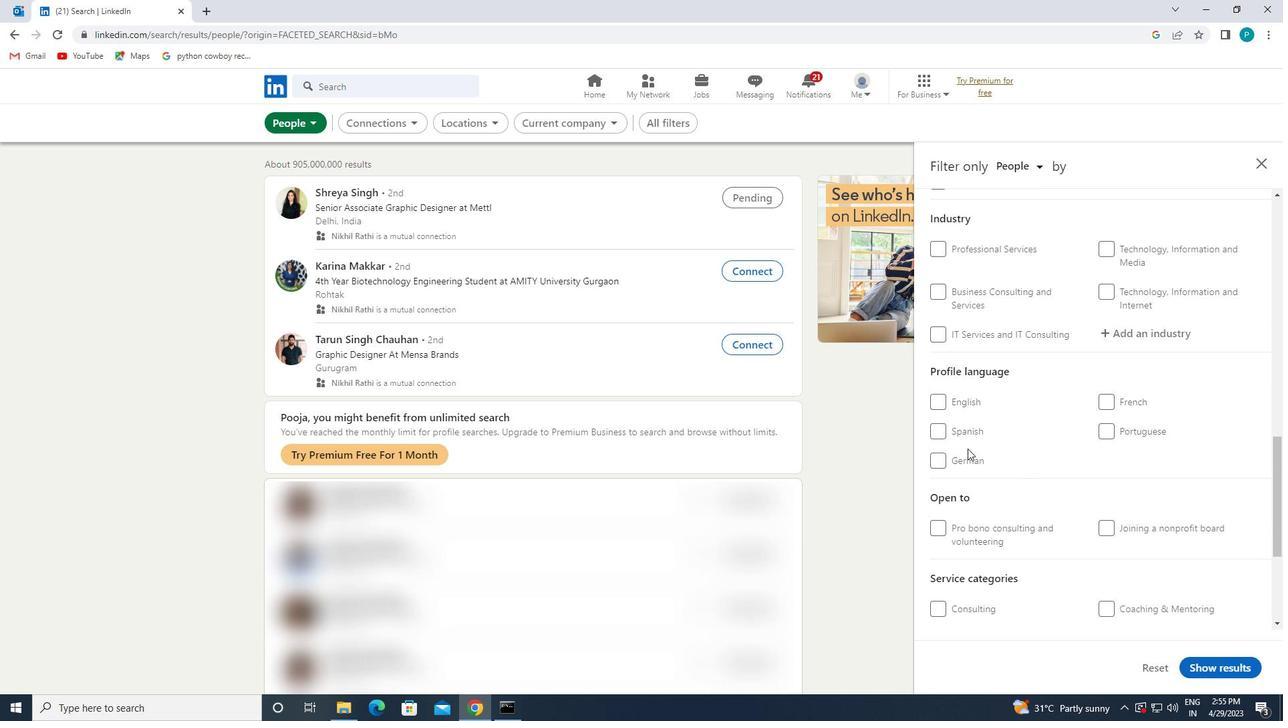 
Action: Mouse pressed left at (973, 468)
Screenshot: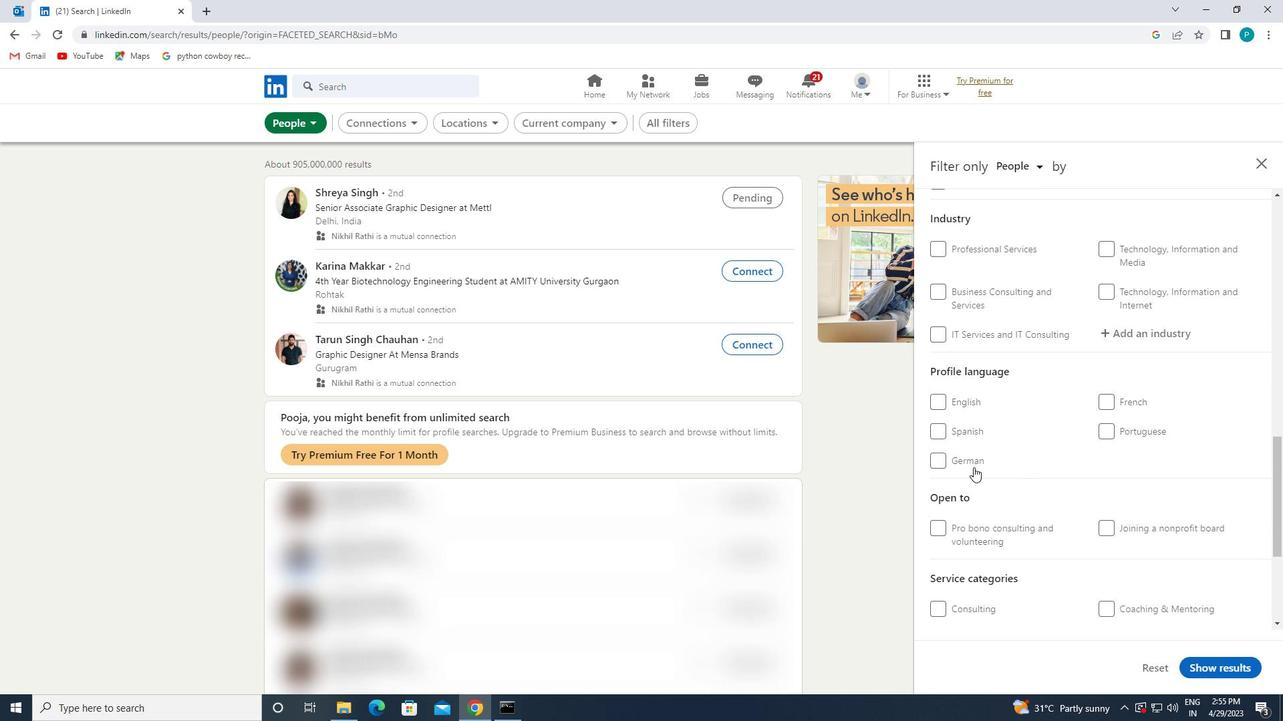 
Action: Mouse moved to (971, 459)
Screenshot: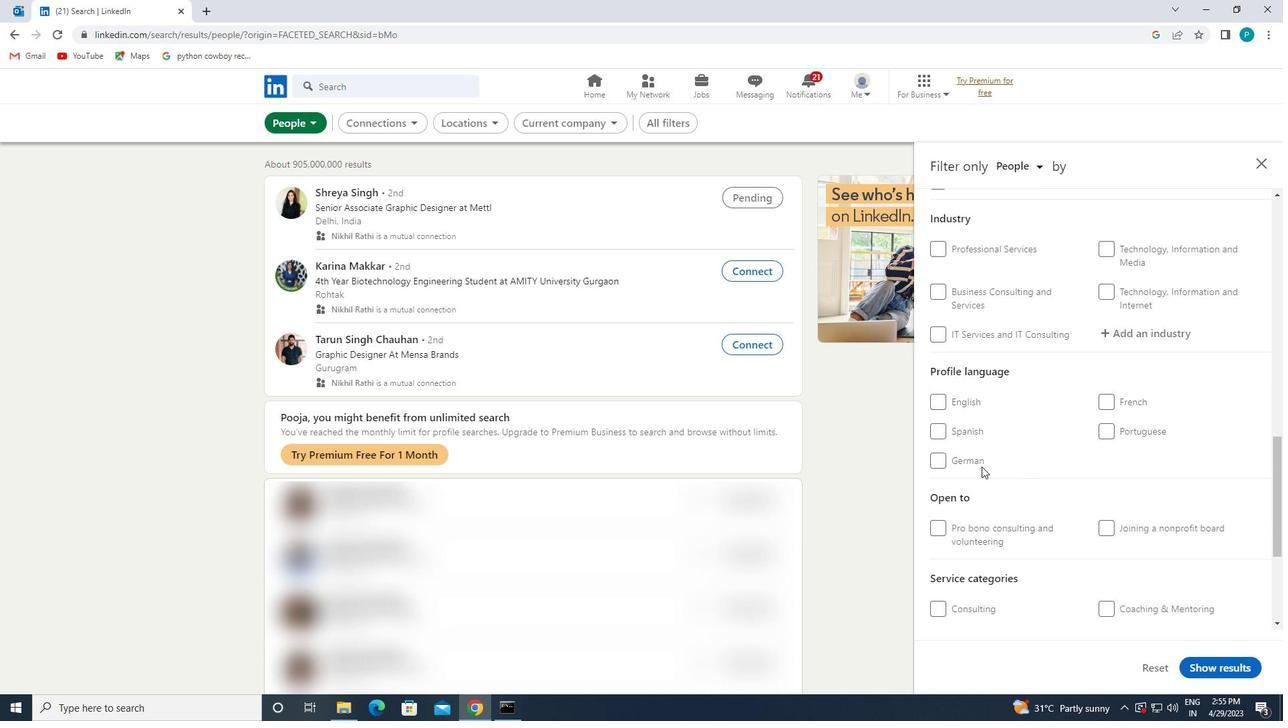 
Action: Mouse pressed left at (971, 459)
Screenshot: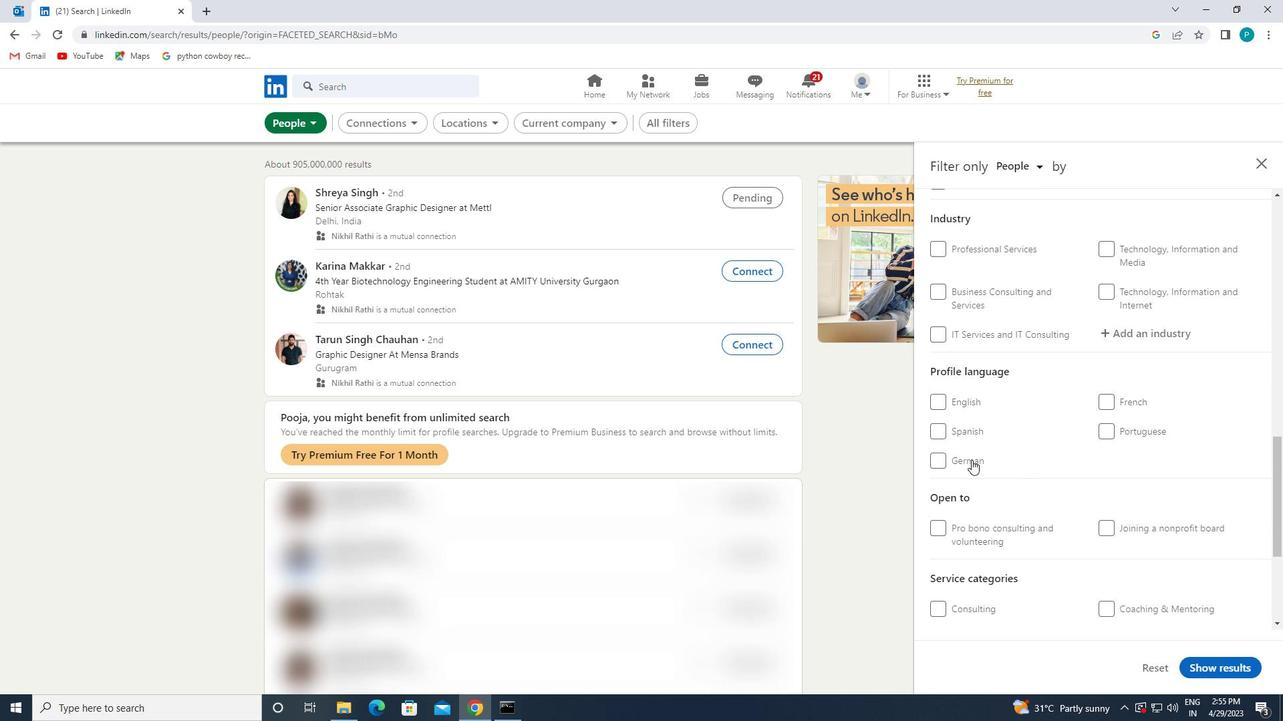 
Action: Mouse moved to (1136, 460)
Screenshot: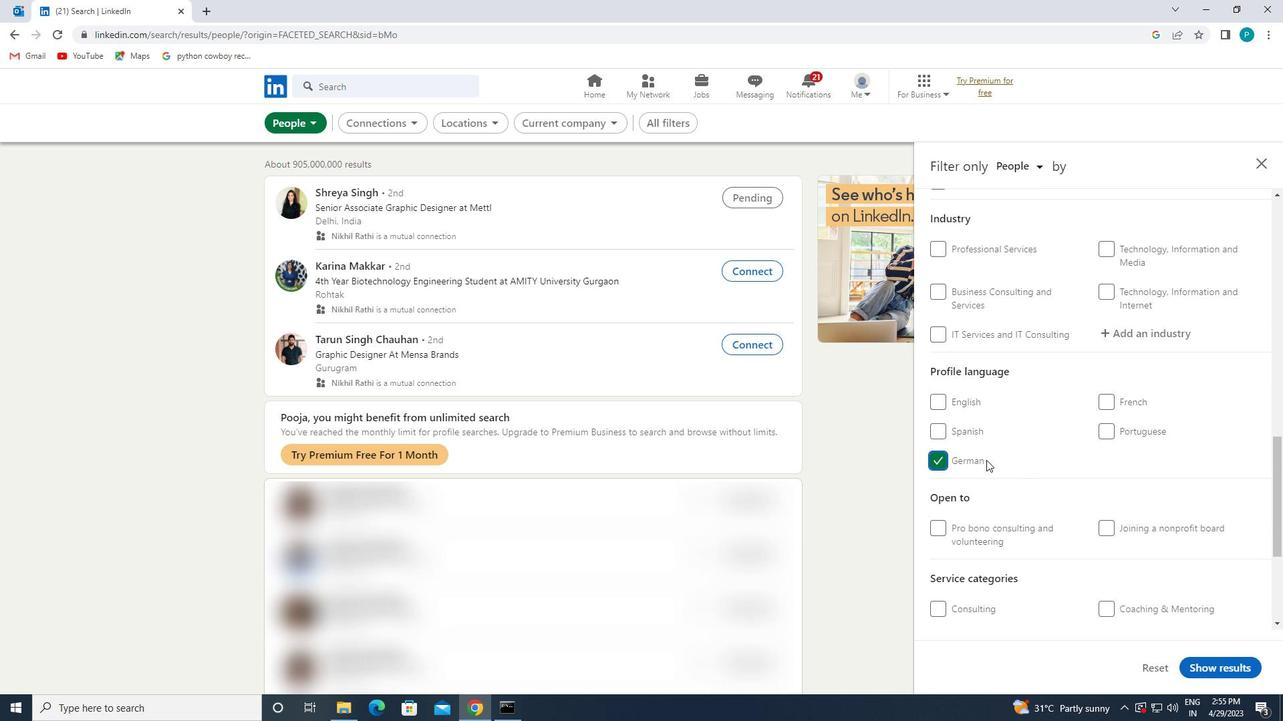 
Action: Mouse scrolled (1136, 461) with delta (0, 0)
Screenshot: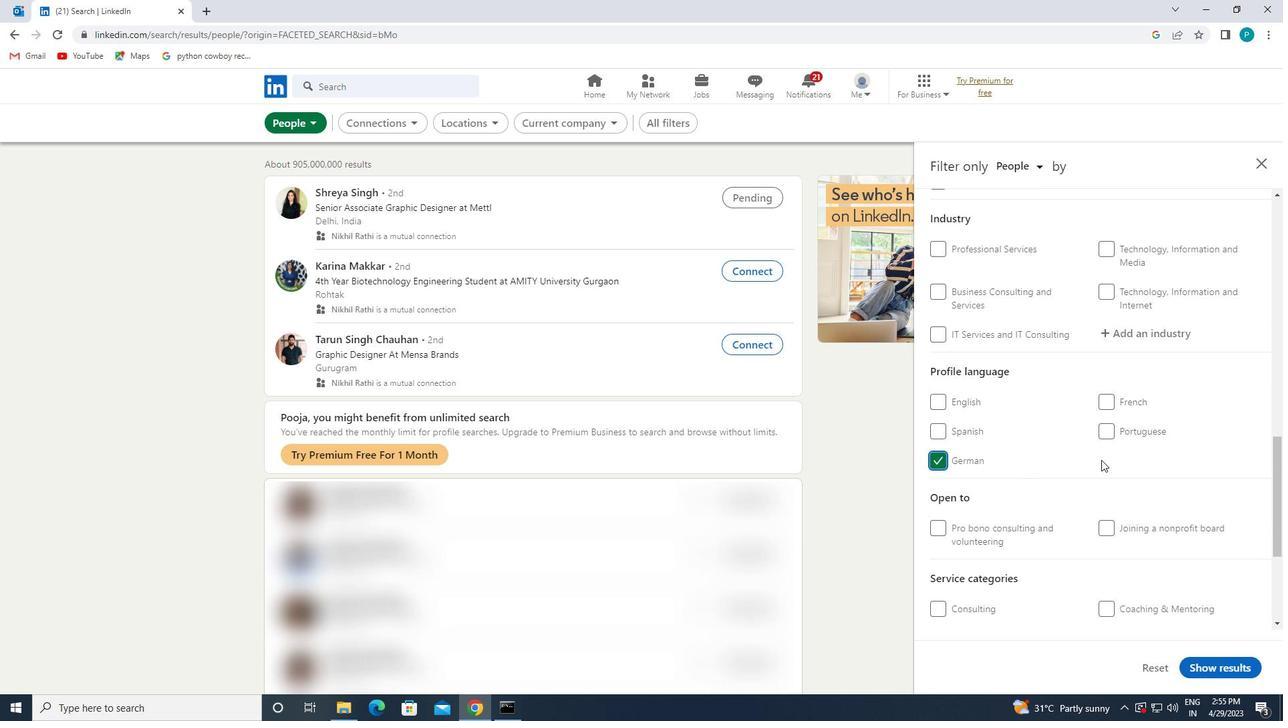
Action: Mouse scrolled (1136, 461) with delta (0, 0)
Screenshot: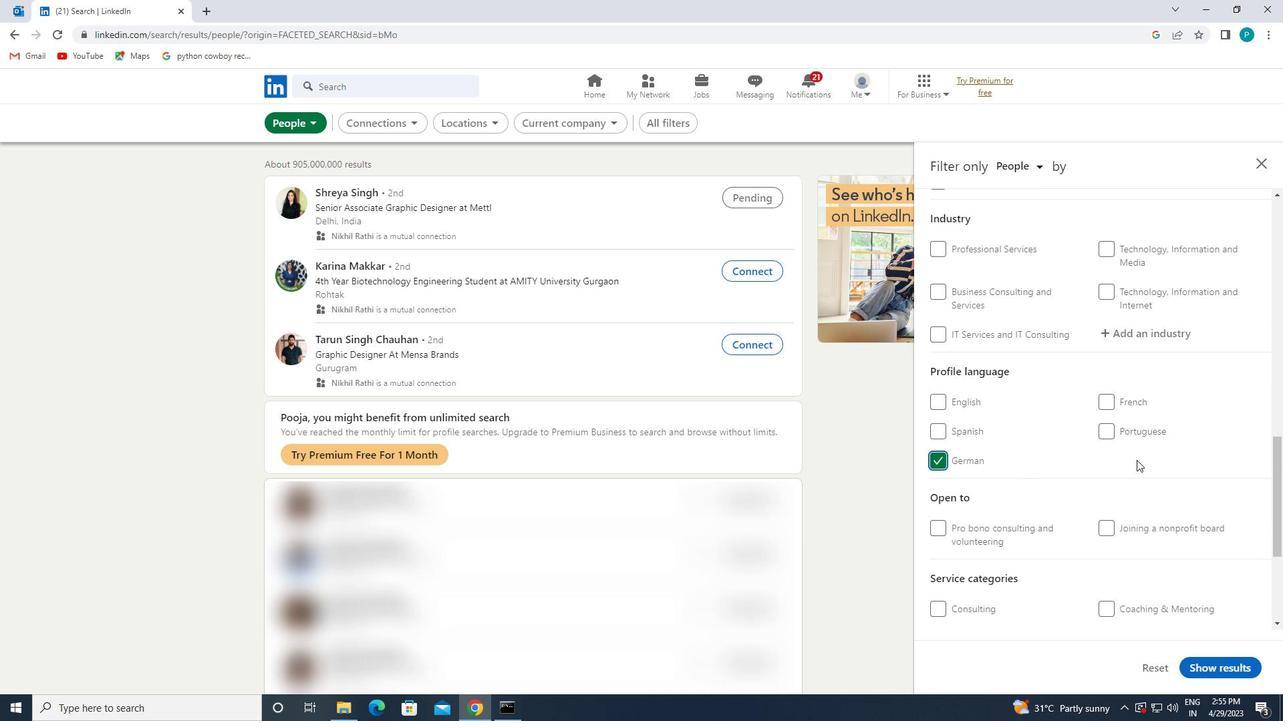 
Action: Mouse scrolled (1136, 461) with delta (0, 0)
Screenshot: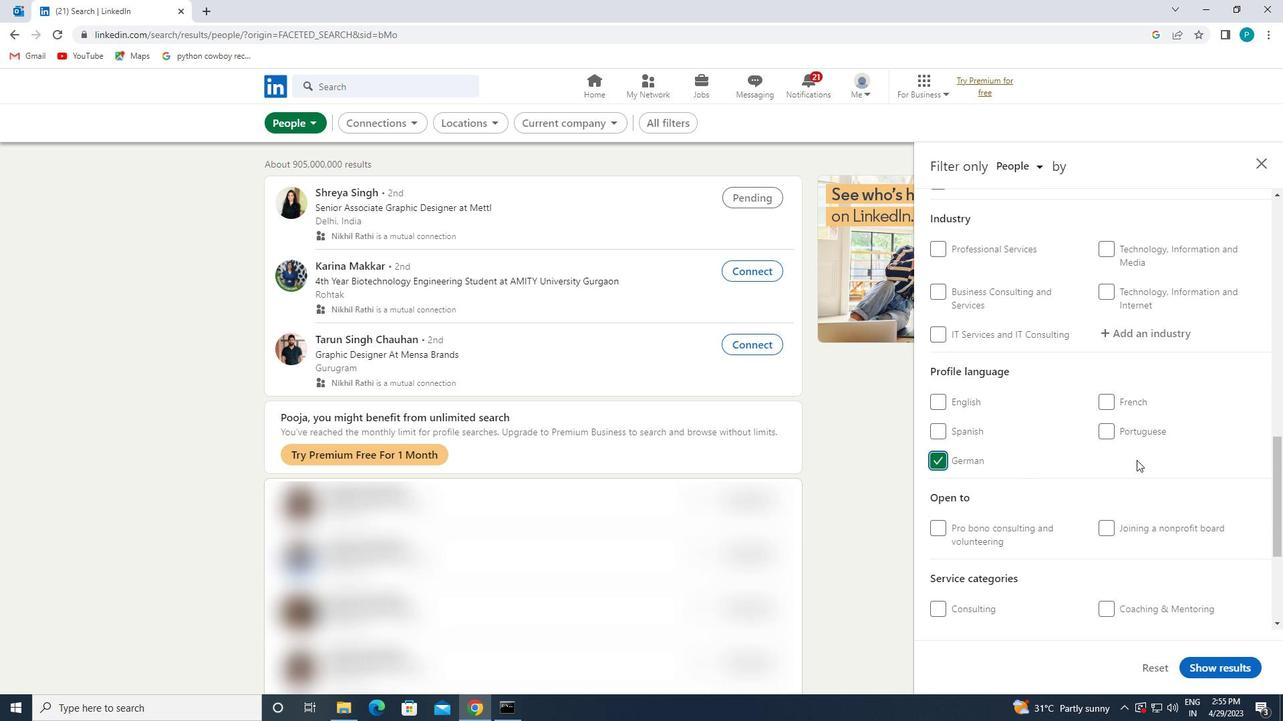 
Action: Mouse scrolled (1136, 461) with delta (0, 0)
Screenshot: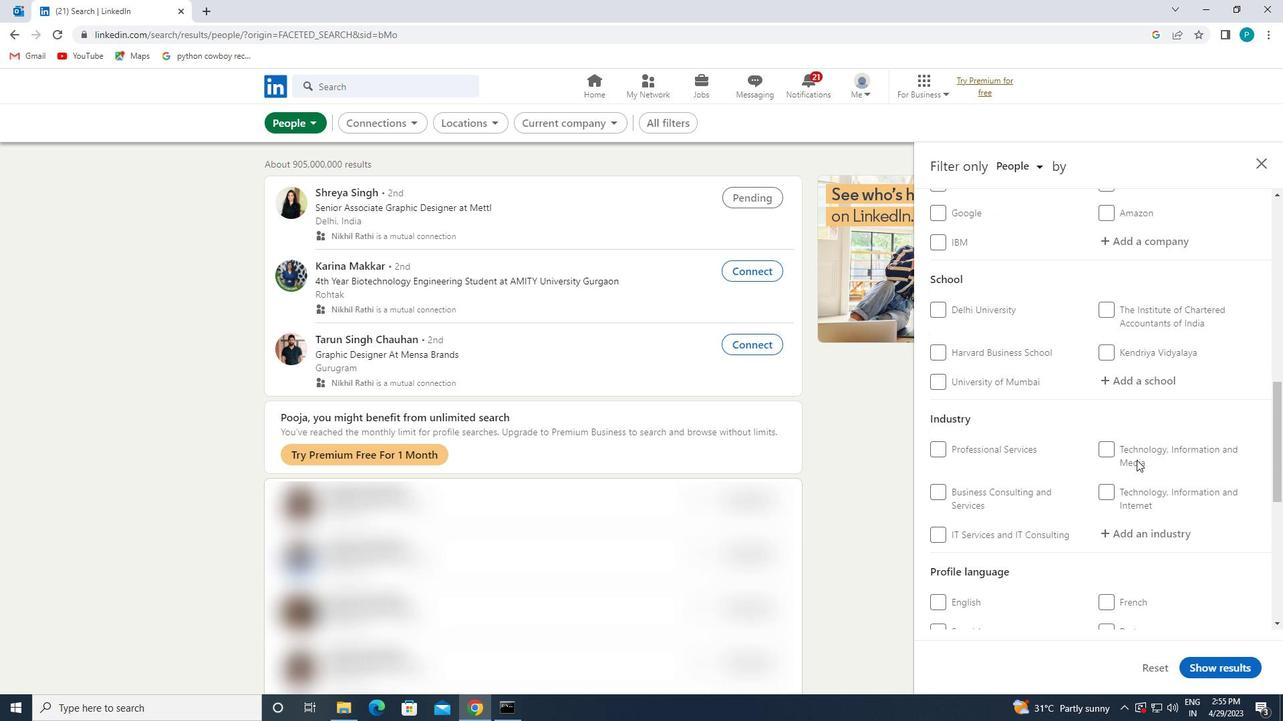 
Action: Mouse scrolled (1136, 461) with delta (0, 0)
Screenshot: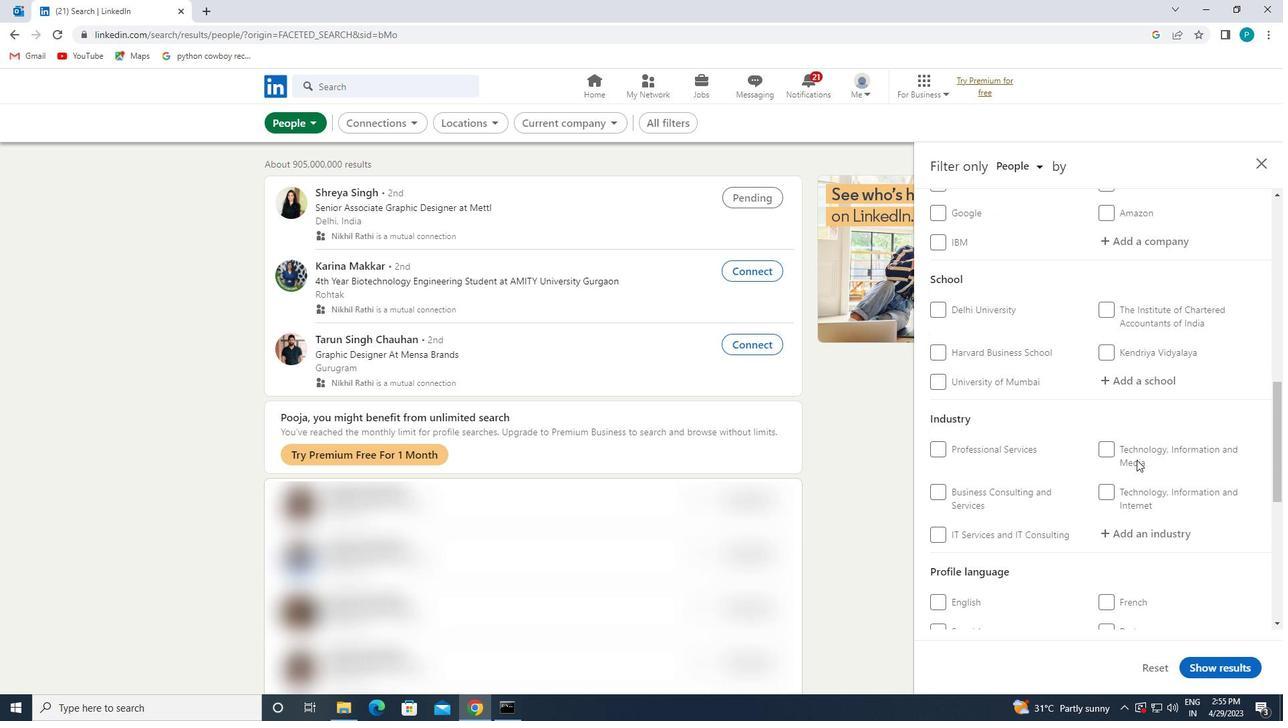 
Action: Mouse scrolled (1136, 461) with delta (0, 0)
Screenshot: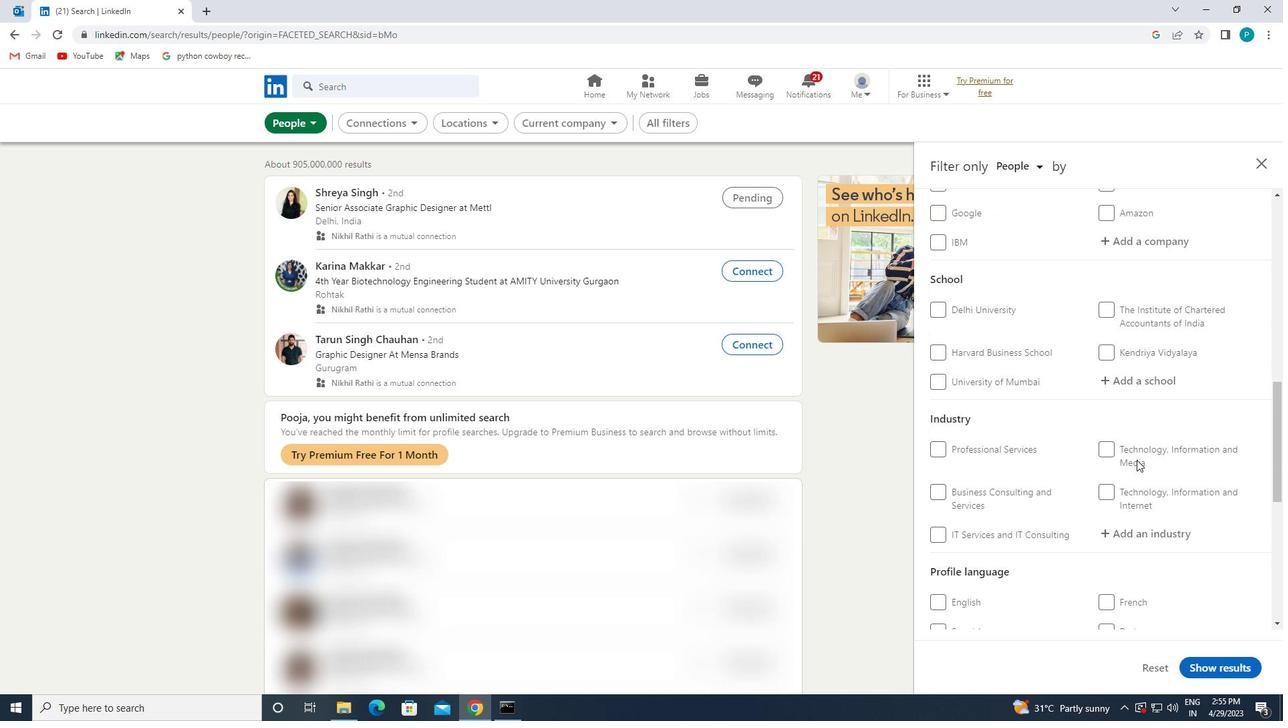
Action: Mouse scrolled (1136, 459) with delta (0, 0)
Screenshot: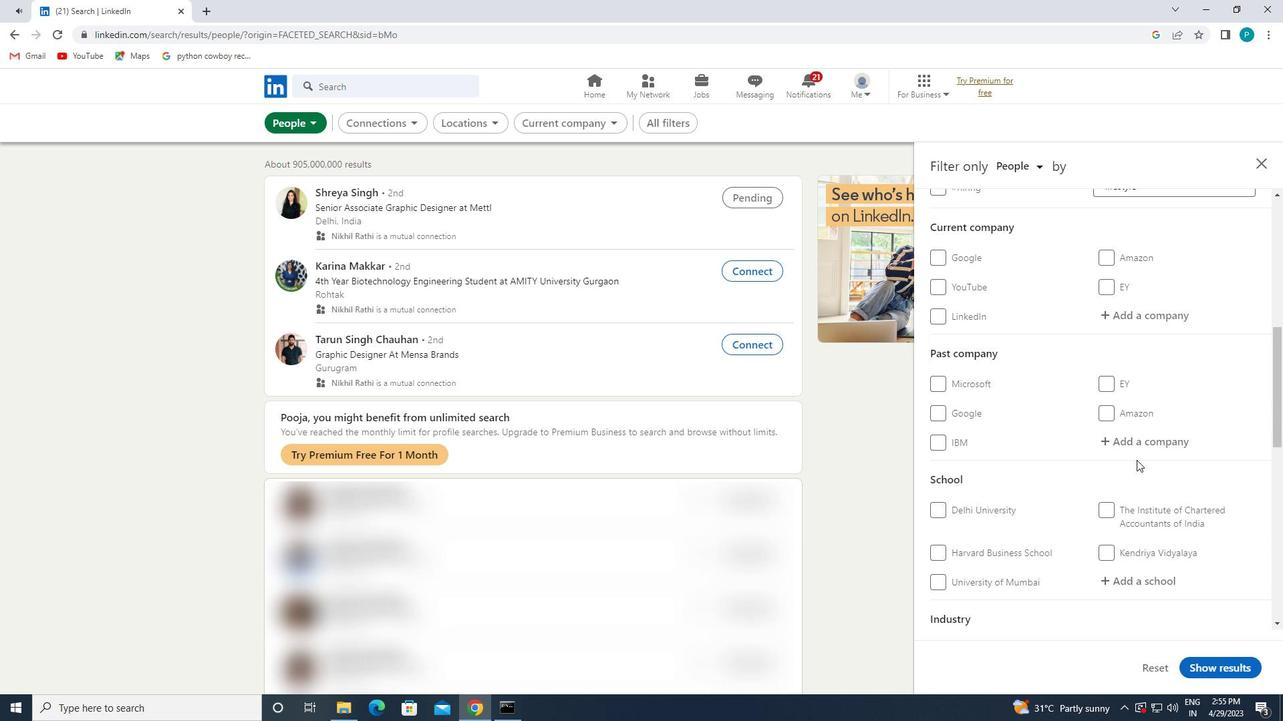 
Action: Mouse moved to (1138, 459)
Screenshot: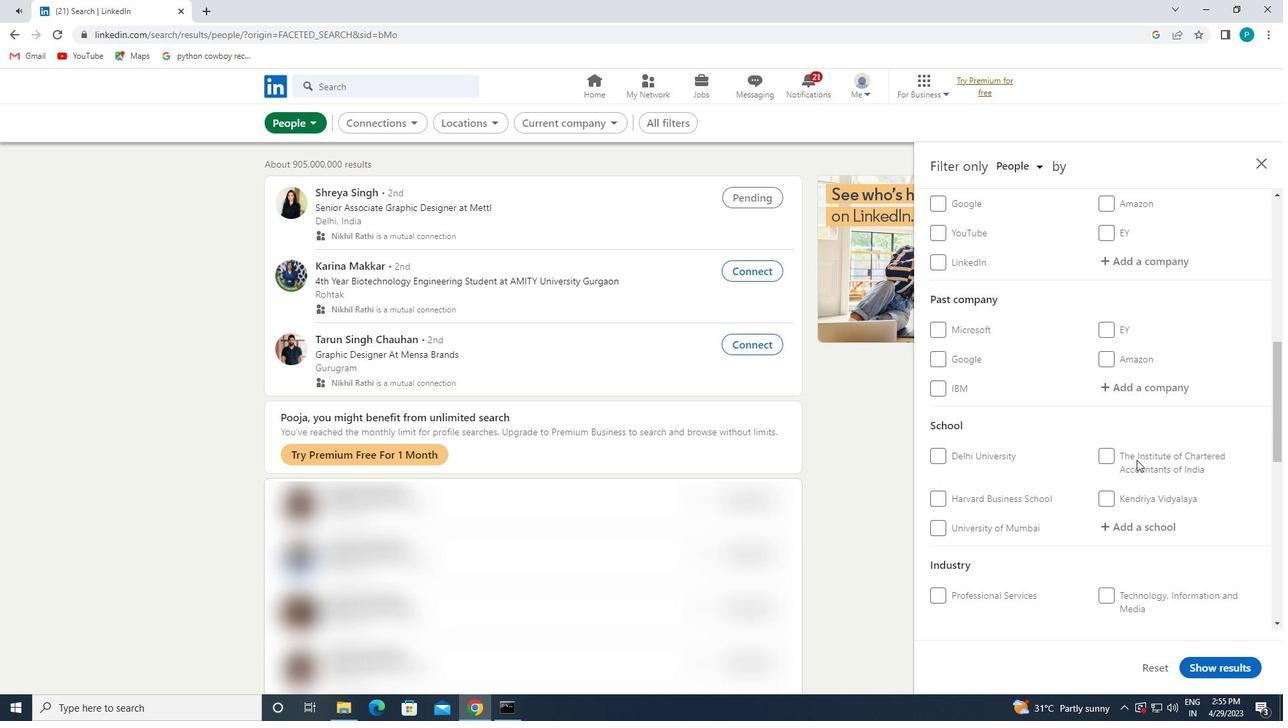 
Action: Mouse scrolled (1138, 459) with delta (0, 0)
Screenshot: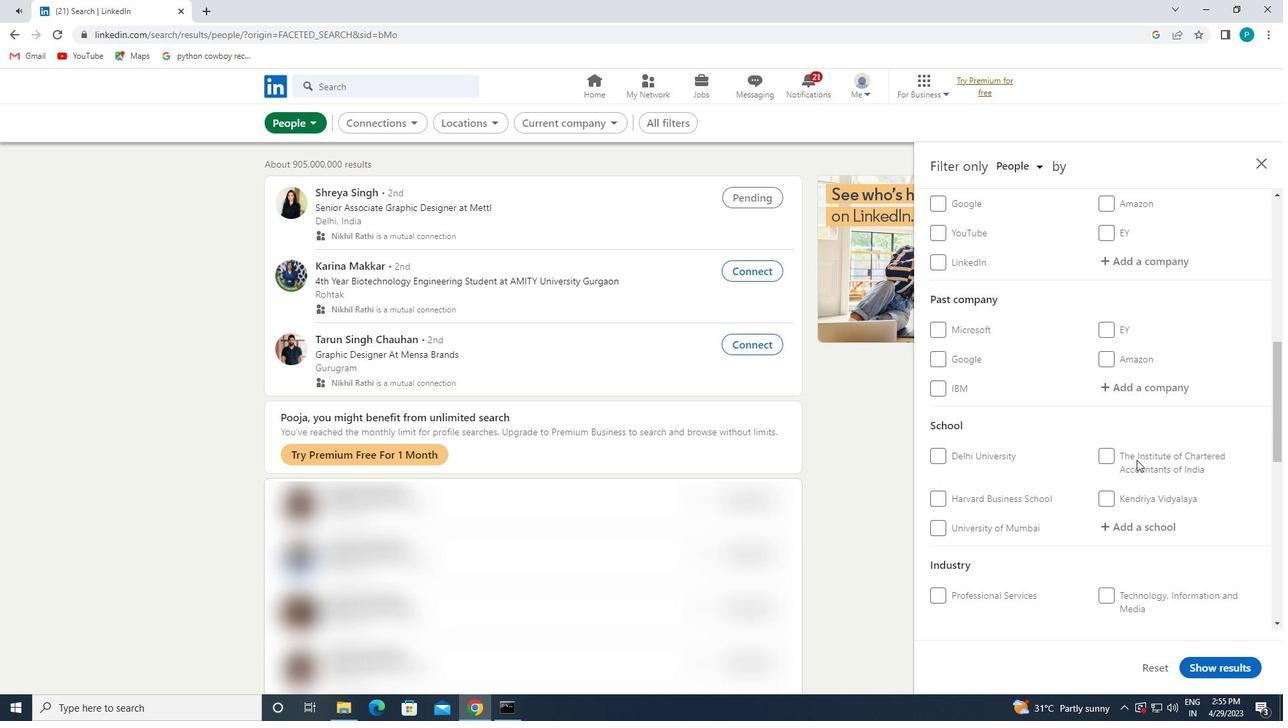 
Action: Mouse moved to (1136, 412)
Screenshot: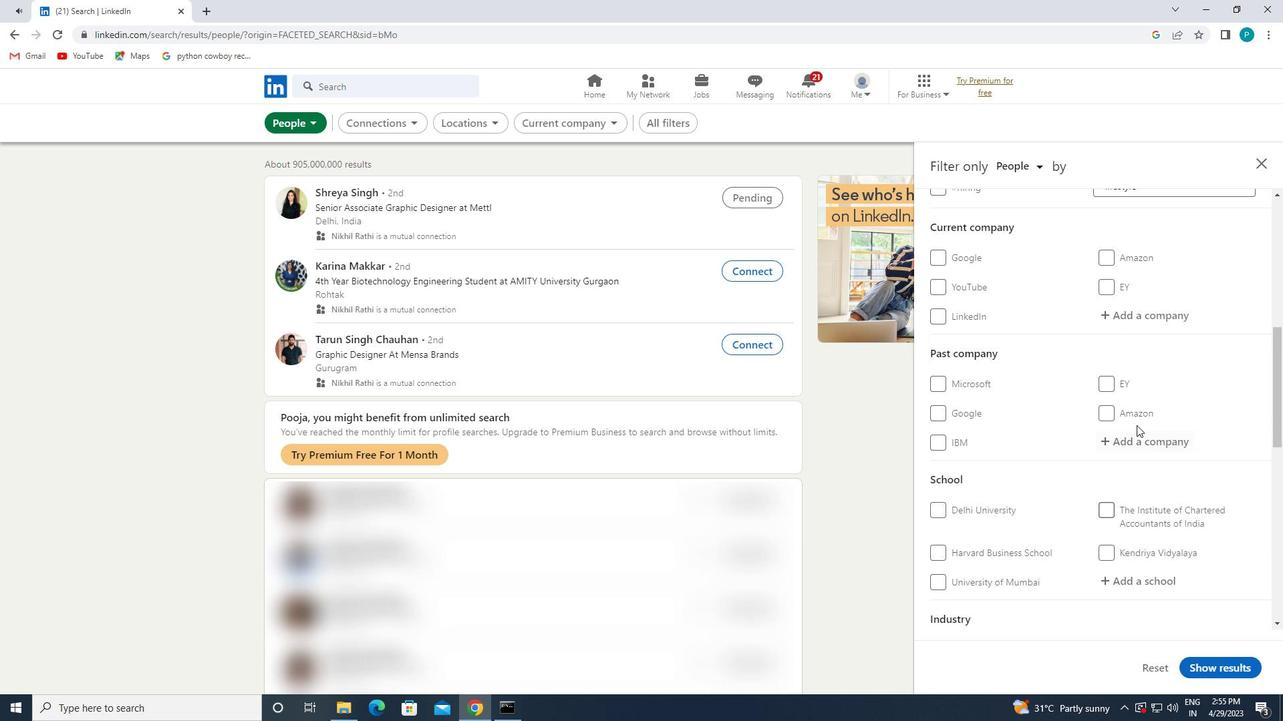 
Action: Mouse scrolled (1136, 412) with delta (0, 0)
Screenshot: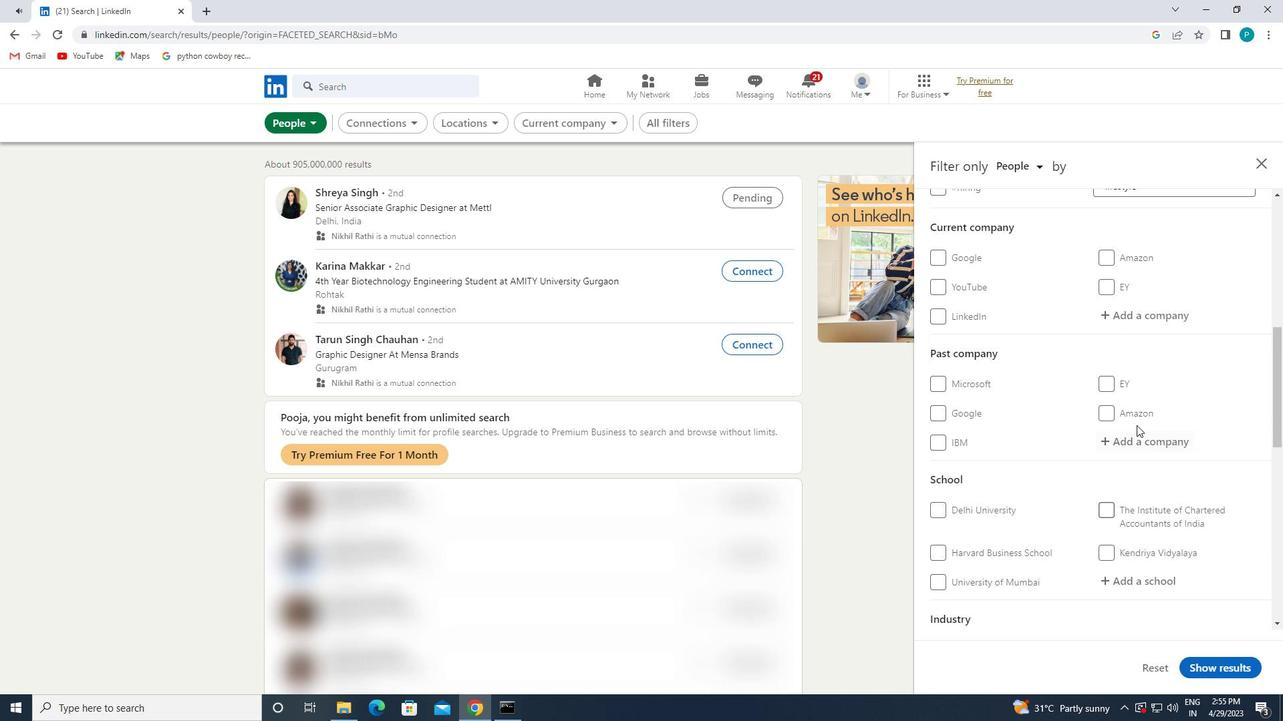 
Action: Mouse moved to (1136, 406)
Screenshot: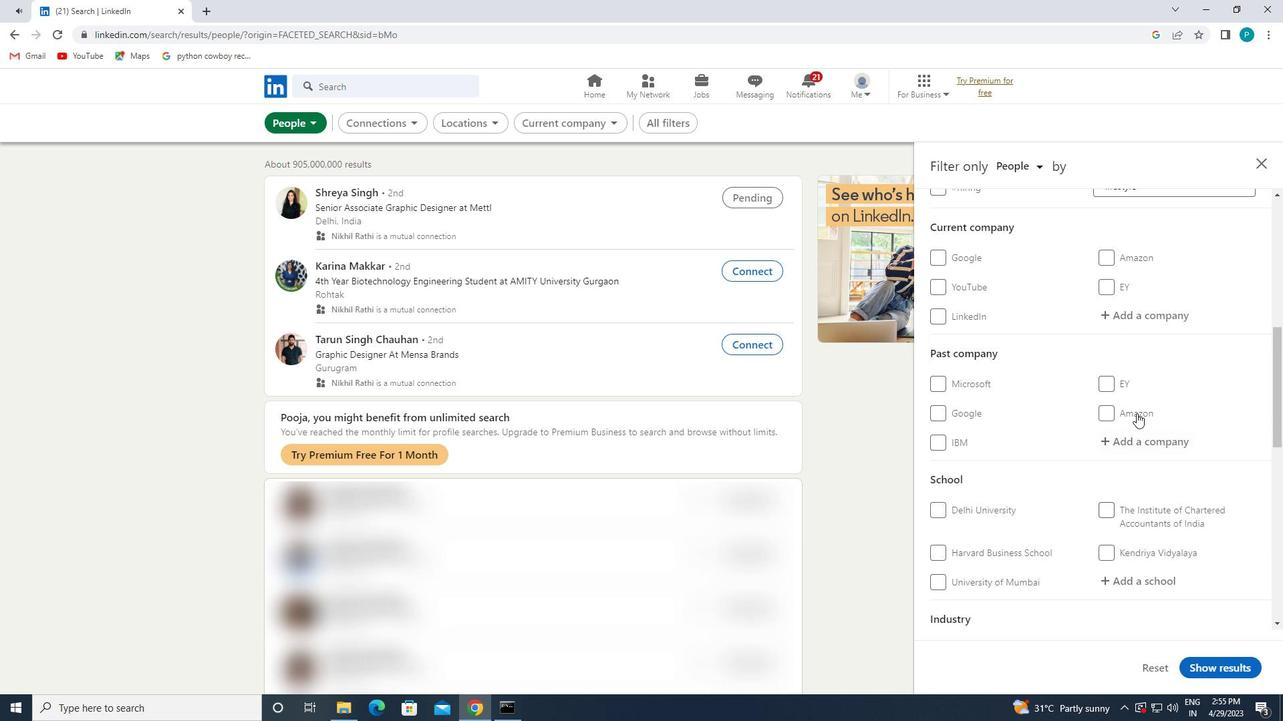 
Action: Mouse scrolled (1136, 407) with delta (0, 0)
Screenshot: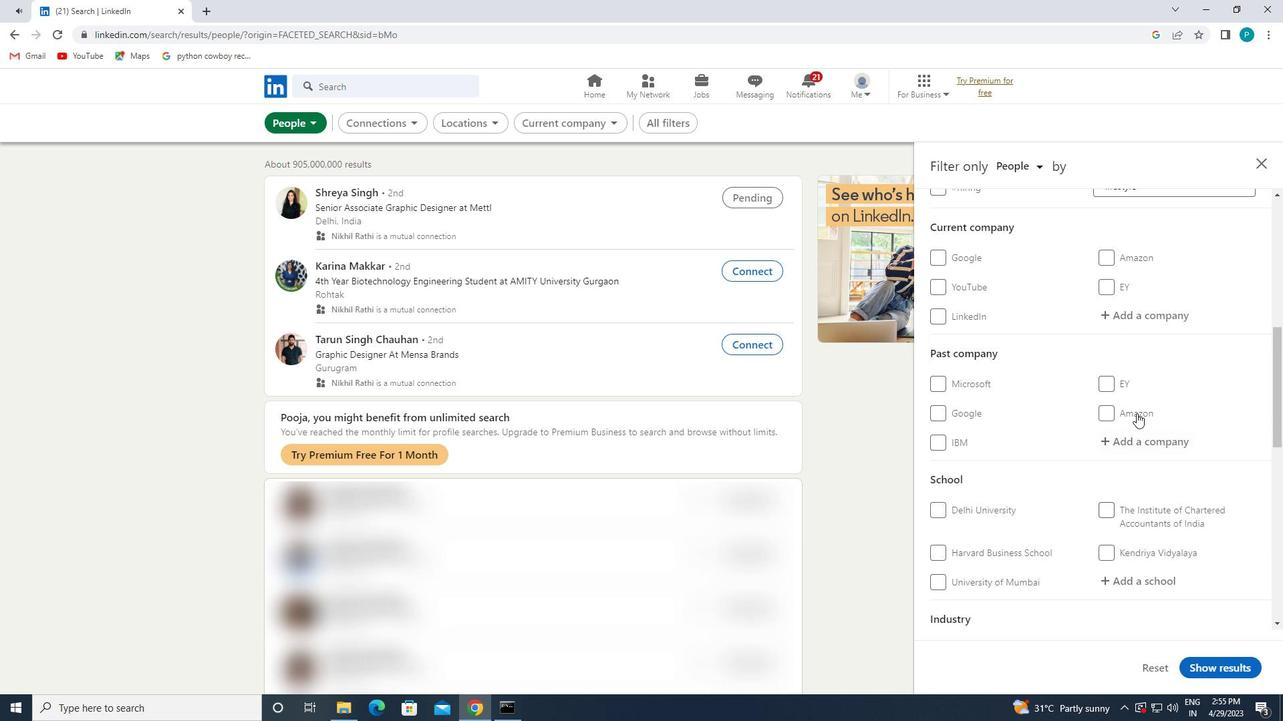 
Action: Mouse moved to (1141, 457)
Screenshot: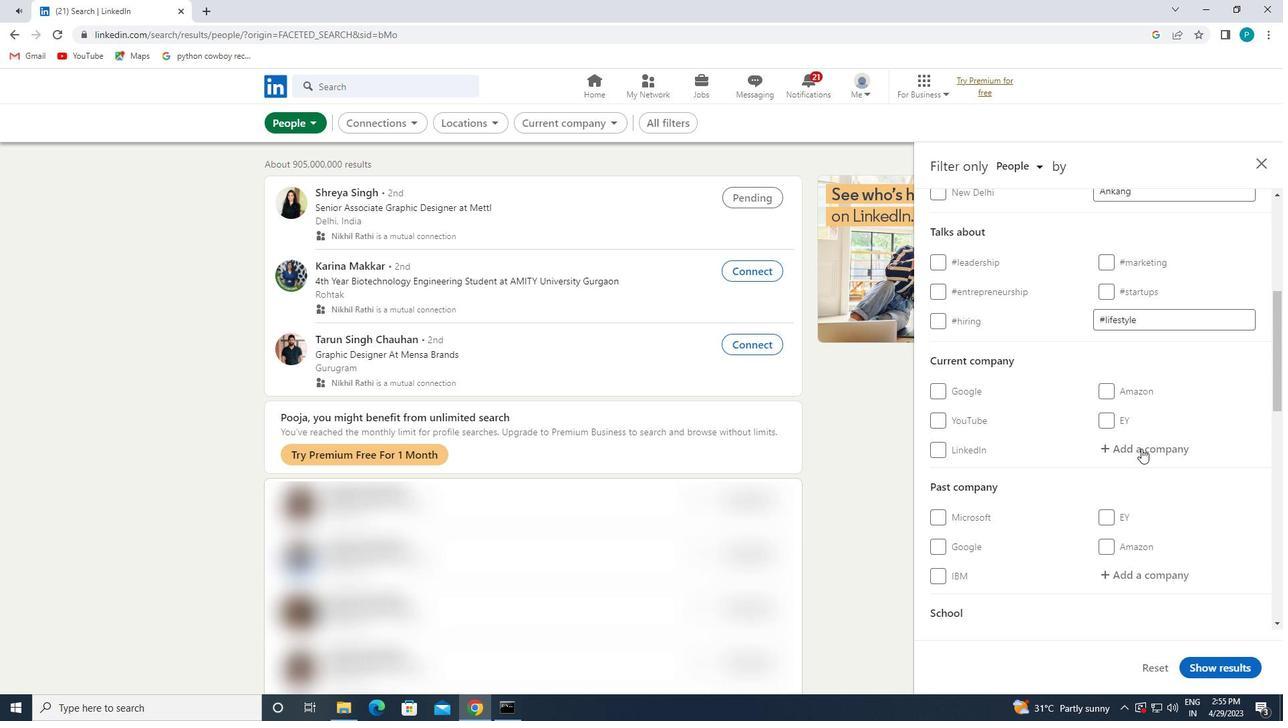 
Action: Mouse pressed left at (1141, 457)
Screenshot: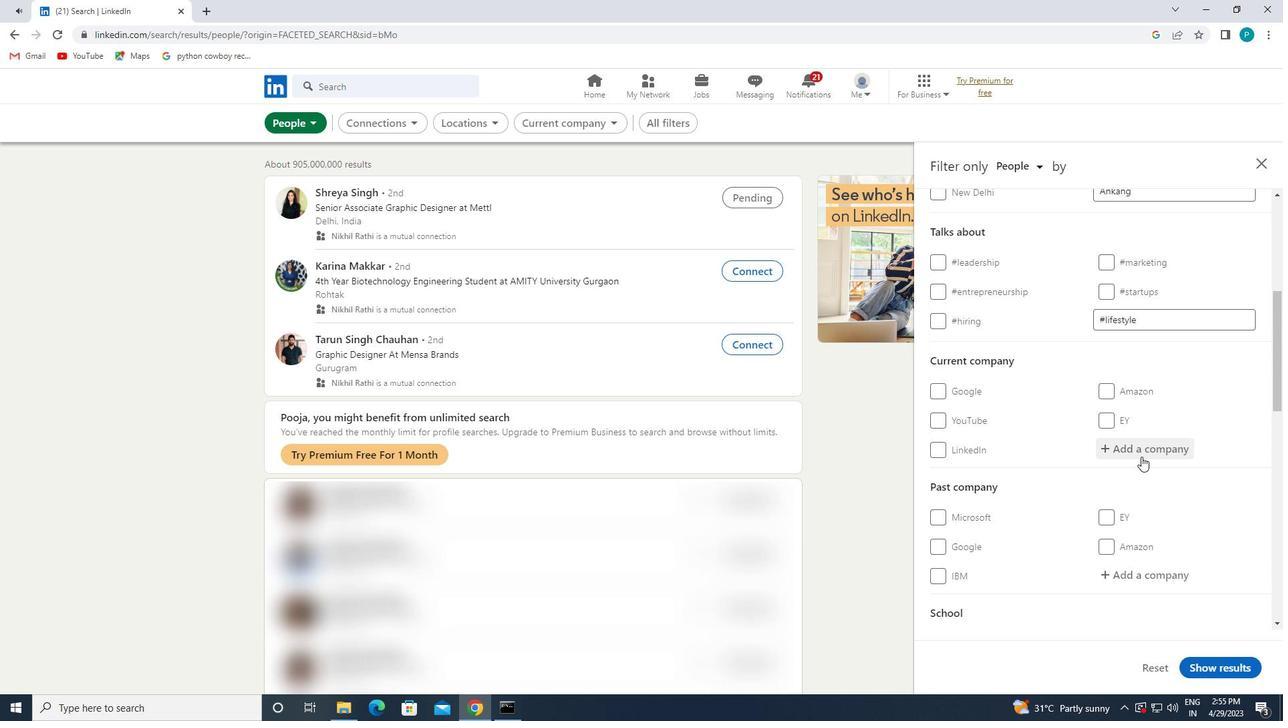 
Action: Key pressed <Key.caps_lock>A<Key.caps_lock>LTIMER<Key.backspace>TRIK
Screenshot: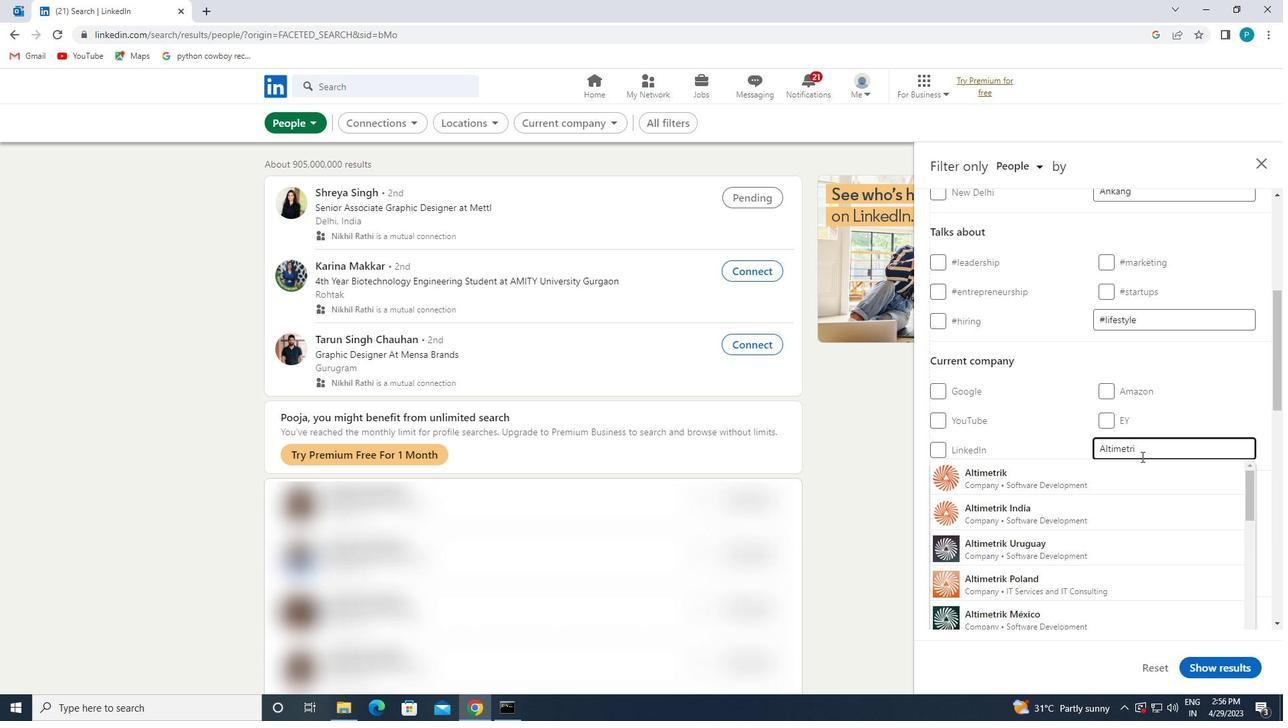 
Action: Mouse moved to (1123, 489)
Screenshot: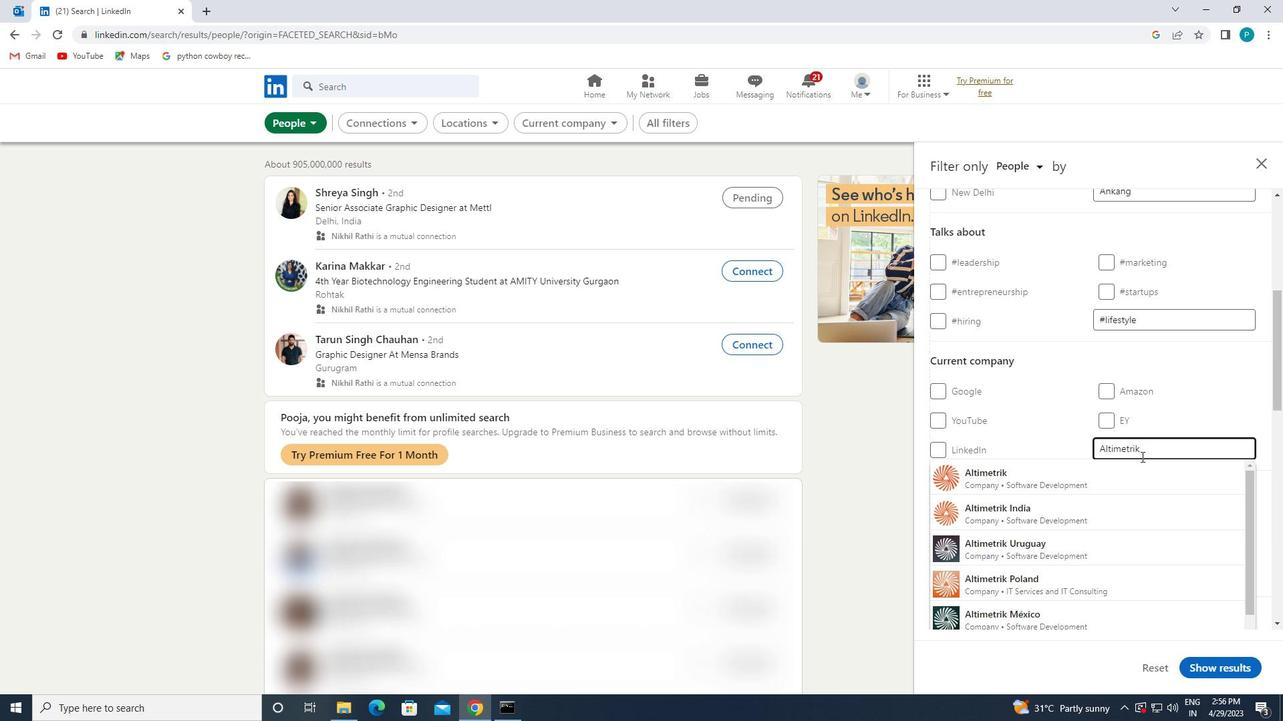 
Action: Mouse pressed left at (1123, 489)
Screenshot: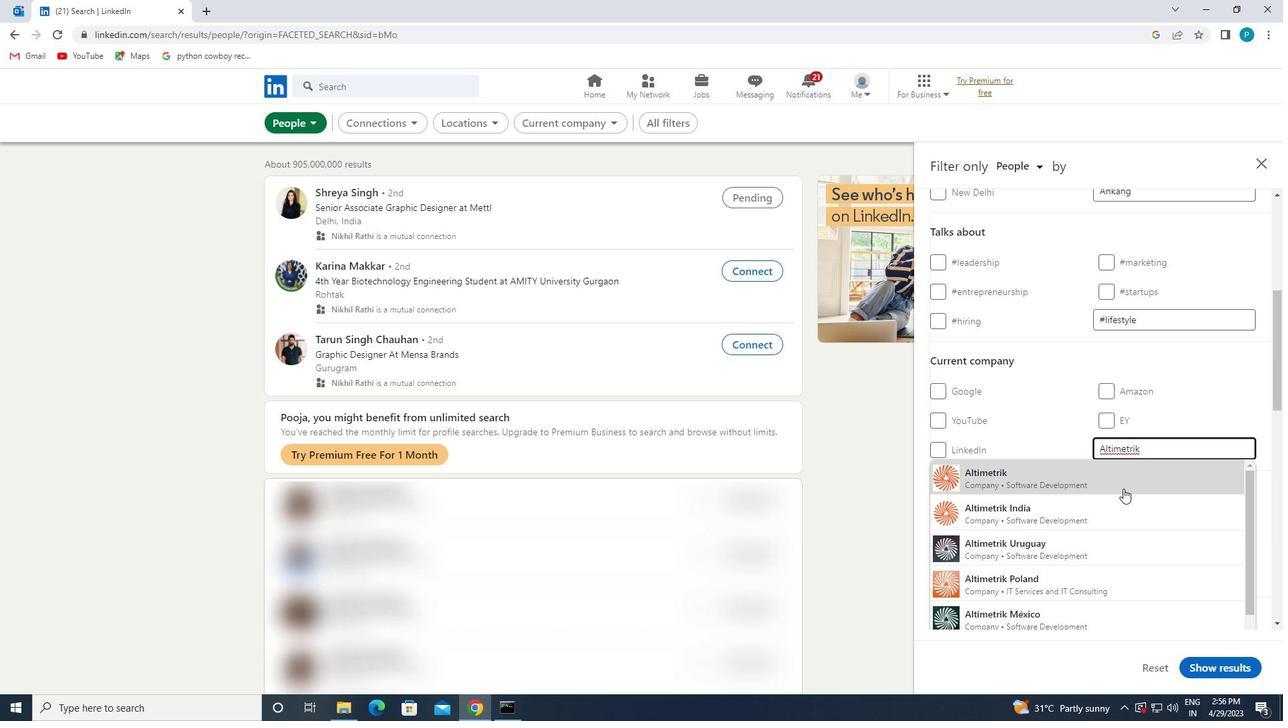 
Action: Mouse scrolled (1123, 488) with delta (0, 0)
Screenshot: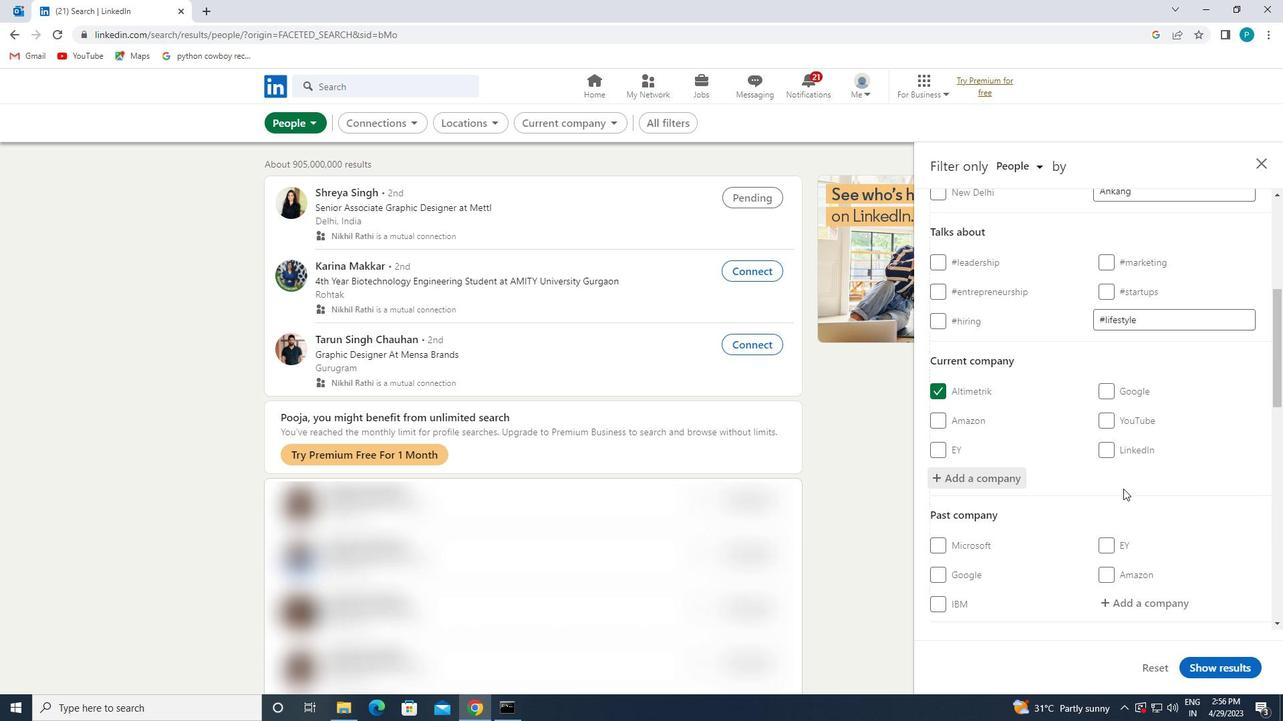 
Action: Mouse scrolled (1123, 488) with delta (0, 0)
Screenshot: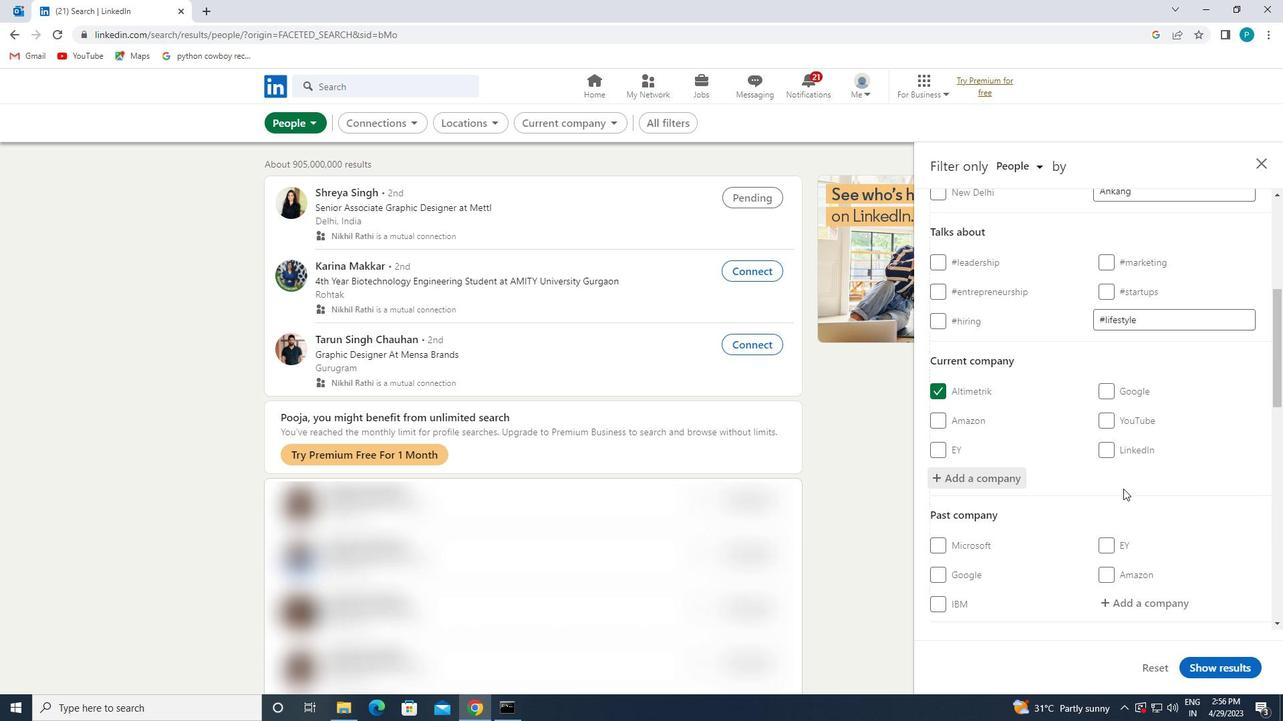 
Action: Mouse scrolled (1123, 488) with delta (0, 0)
Screenshot: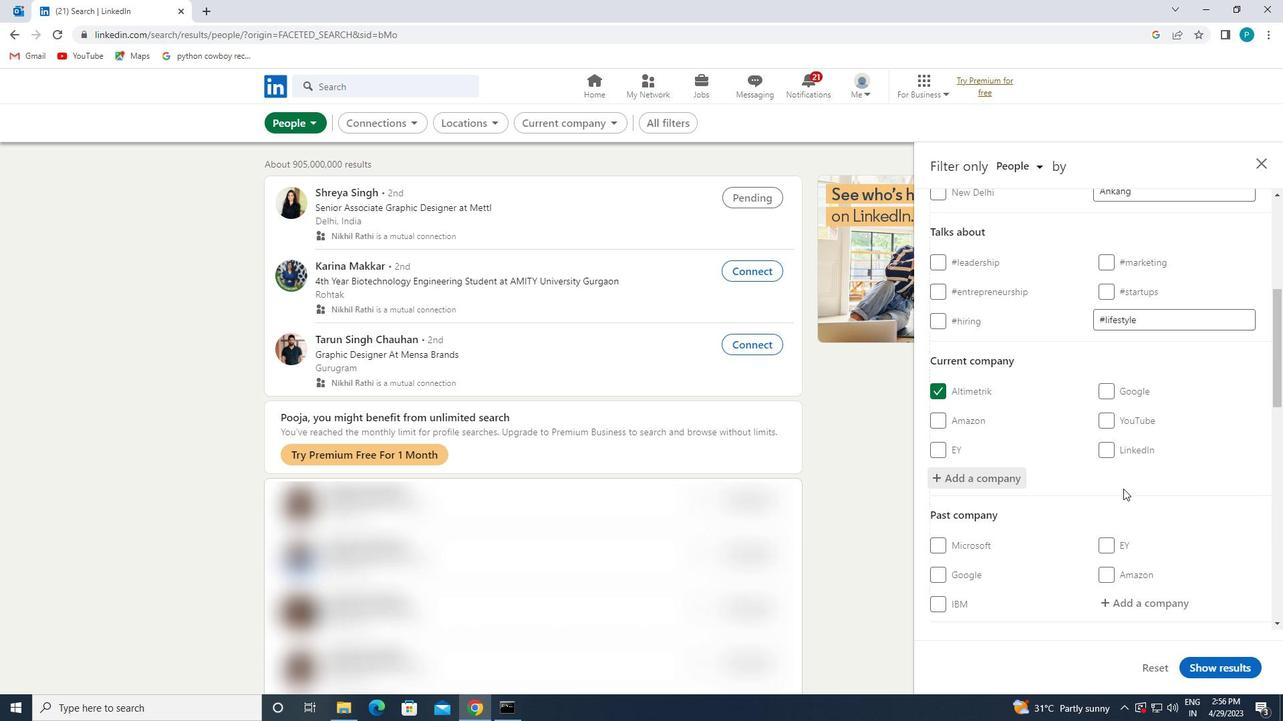 
Action: Mouse moved to (1137, 493)
Screenshot: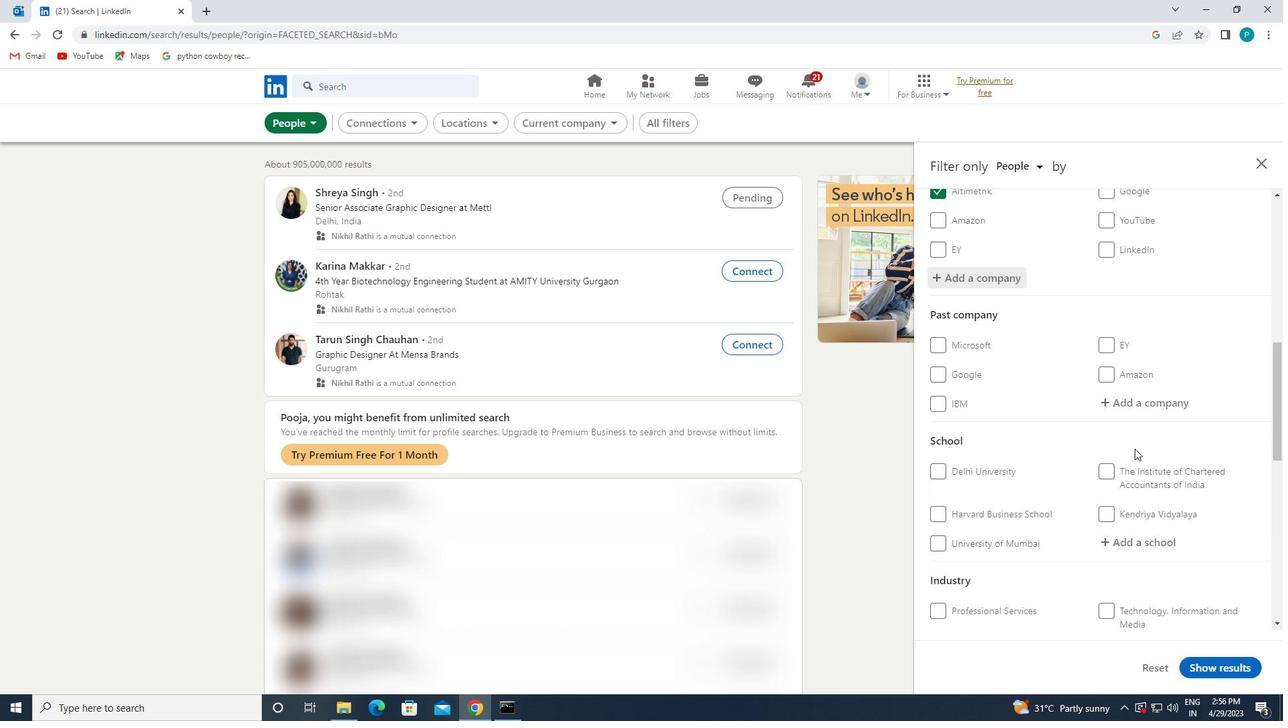 
Action: Mouse scrolled (1137, 492) with delta (0, 0)
Screenshot: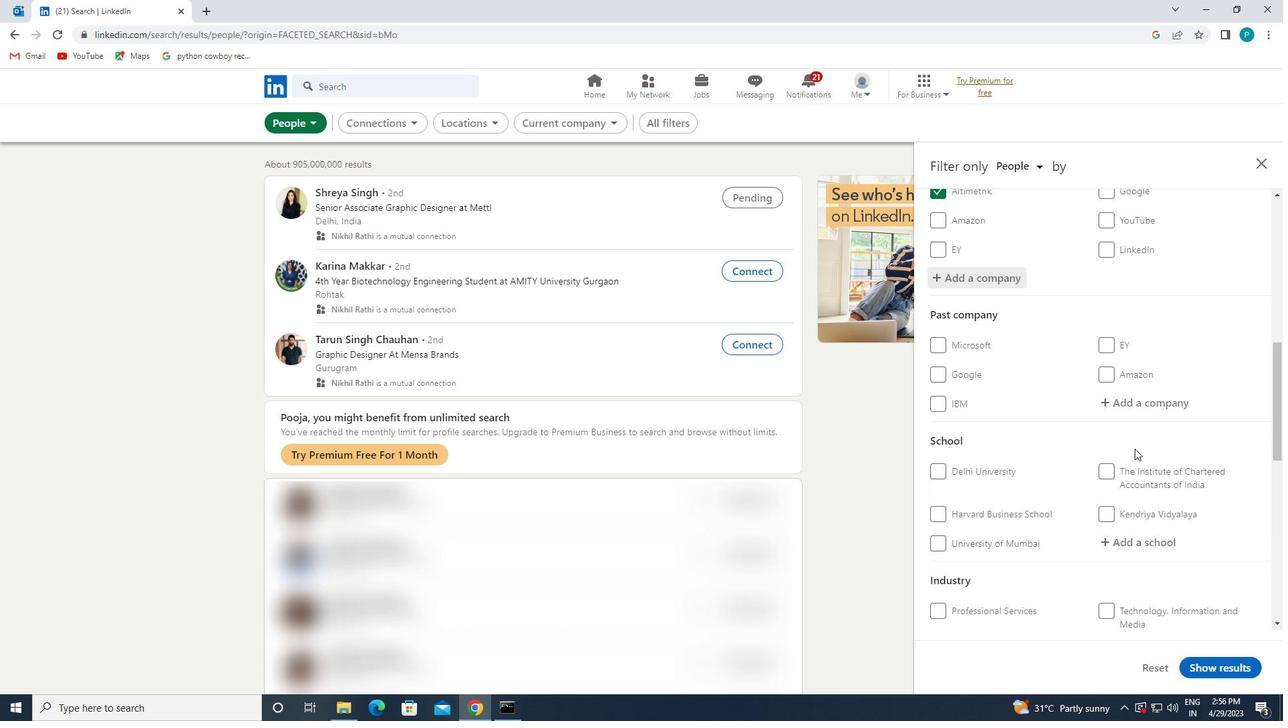 
Action: Mouse moved to (1137, 479)
Screenshot: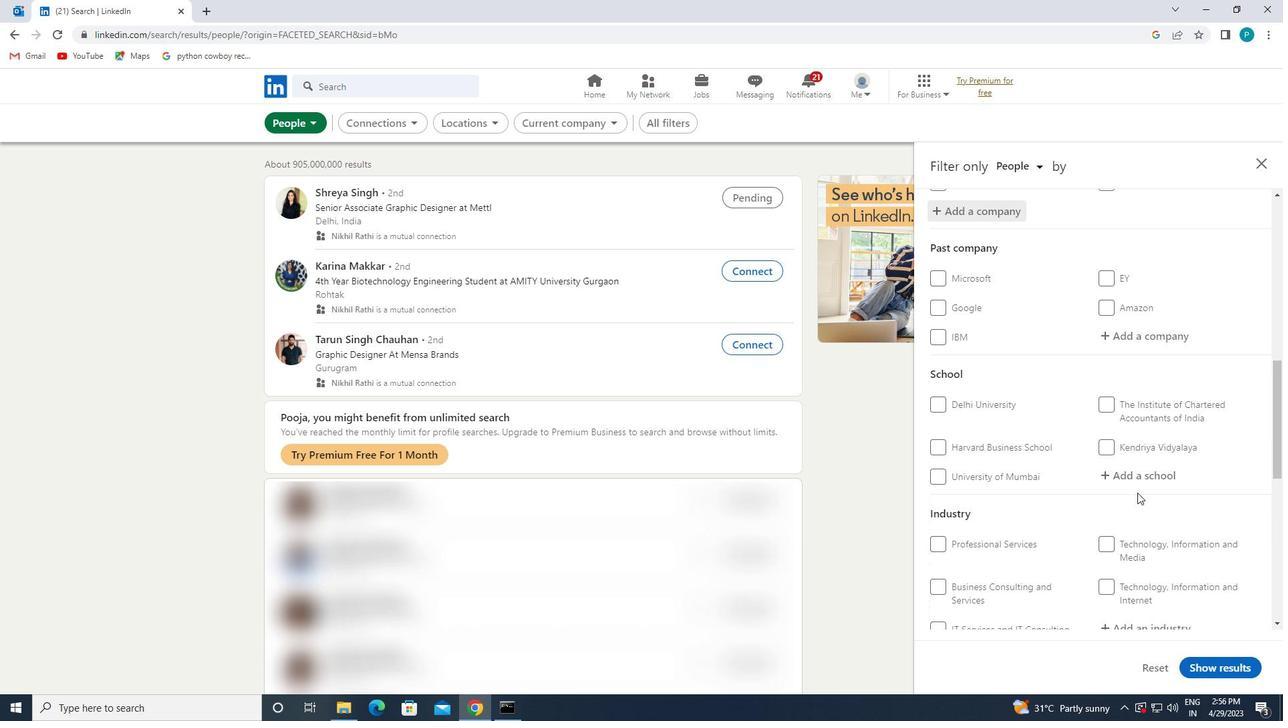 
Action: Mouse pressed left at (1137, 479)
Screenshot: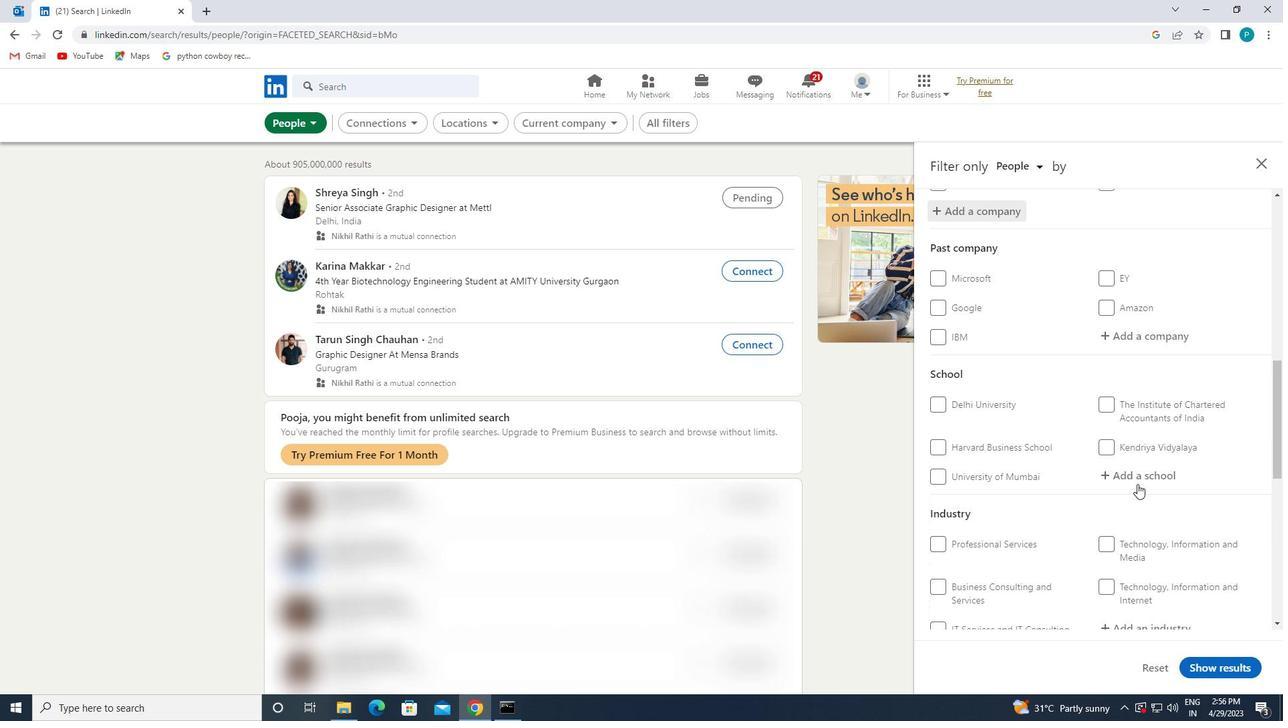
Action: Key pressed <Key.caps_lock>U<Key.caps_lock>NIVERSITY<Key.space>OF<Key.space><Key.caps_lock>R<Key.caps_lock>AJAS
Screenshot: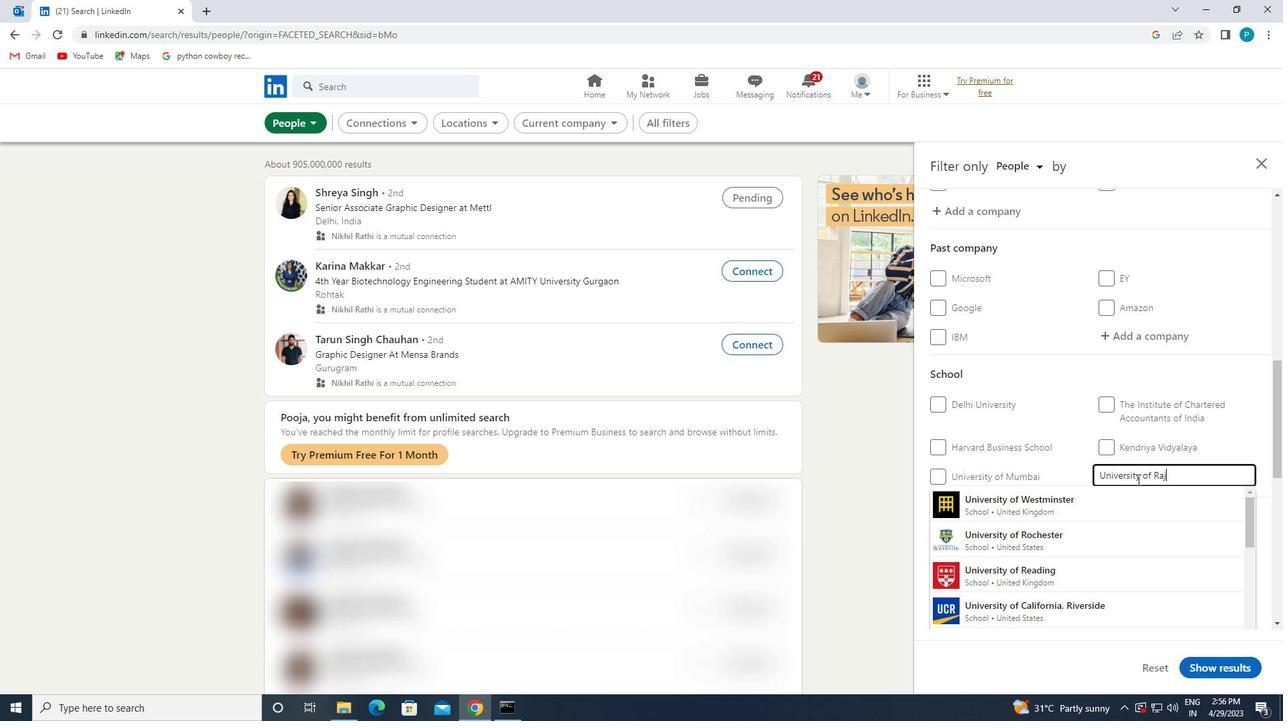 
Action: Mouse moved to (1119, 511)
Screenshot: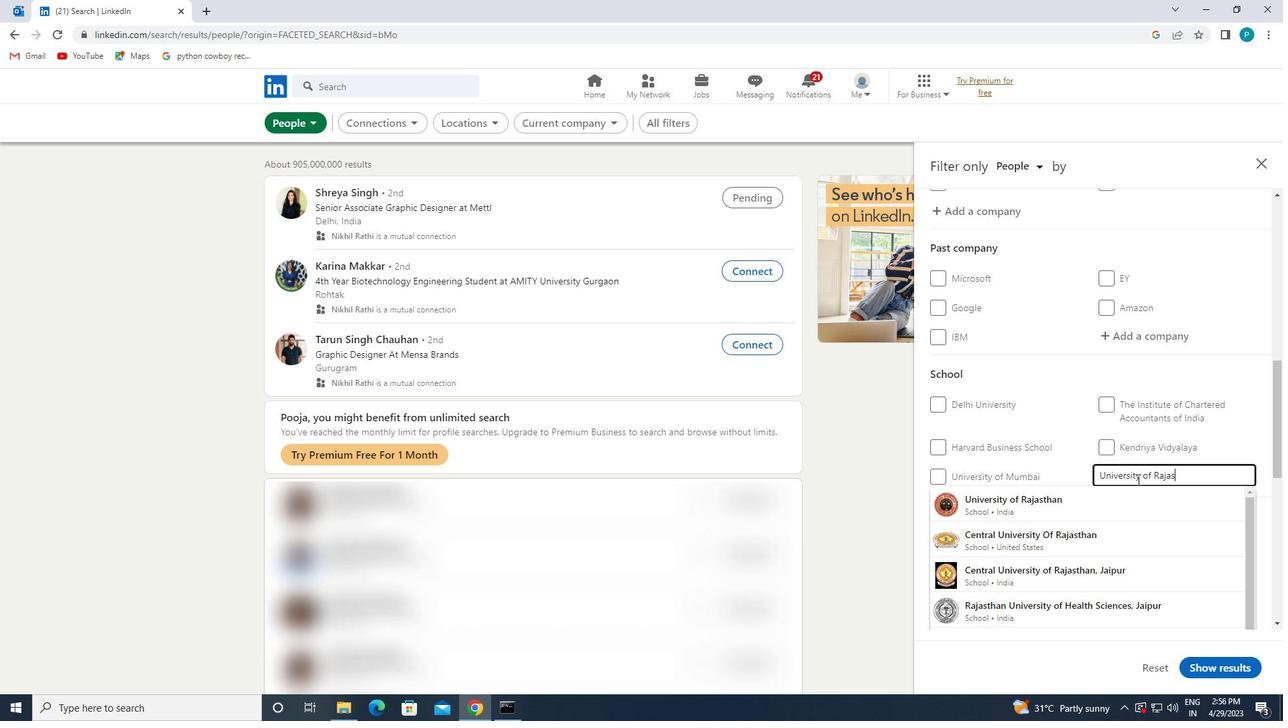 
Action: Mouse pressed left at (1119, 511)
Screenshot: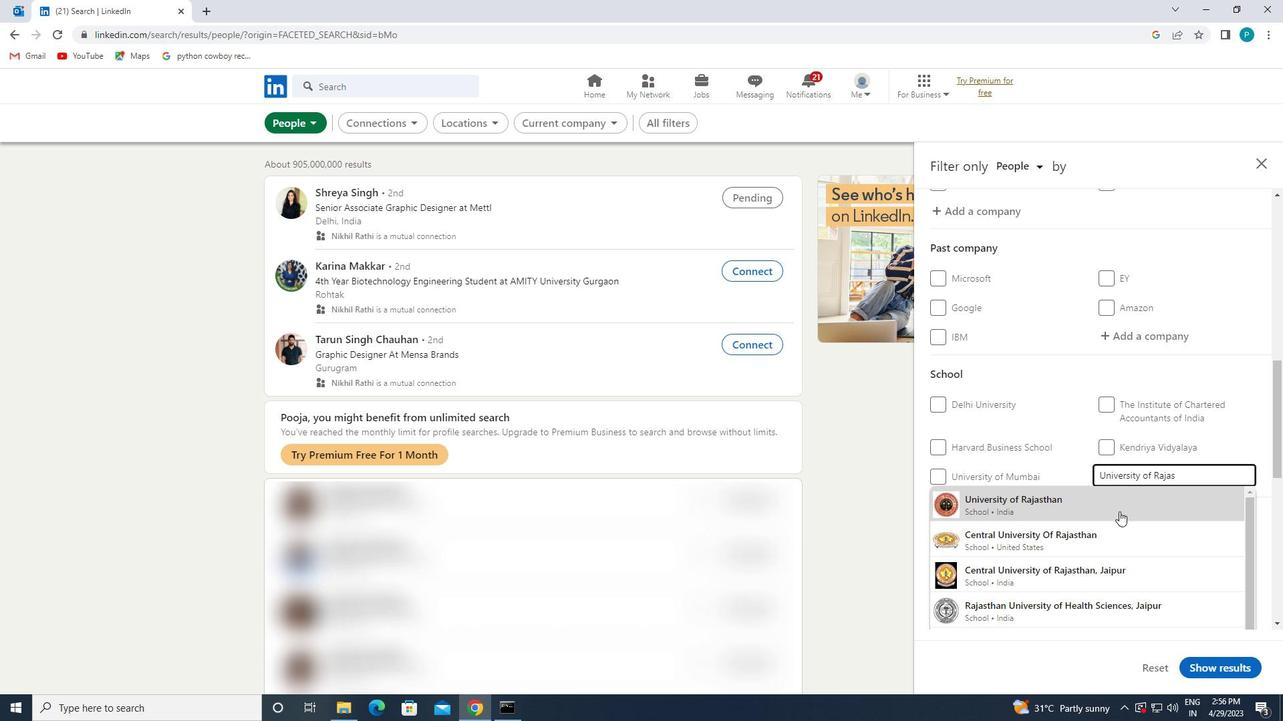 
Action: Mouse scrolled (1119, 511) with delta (0, 0)
Screenshot: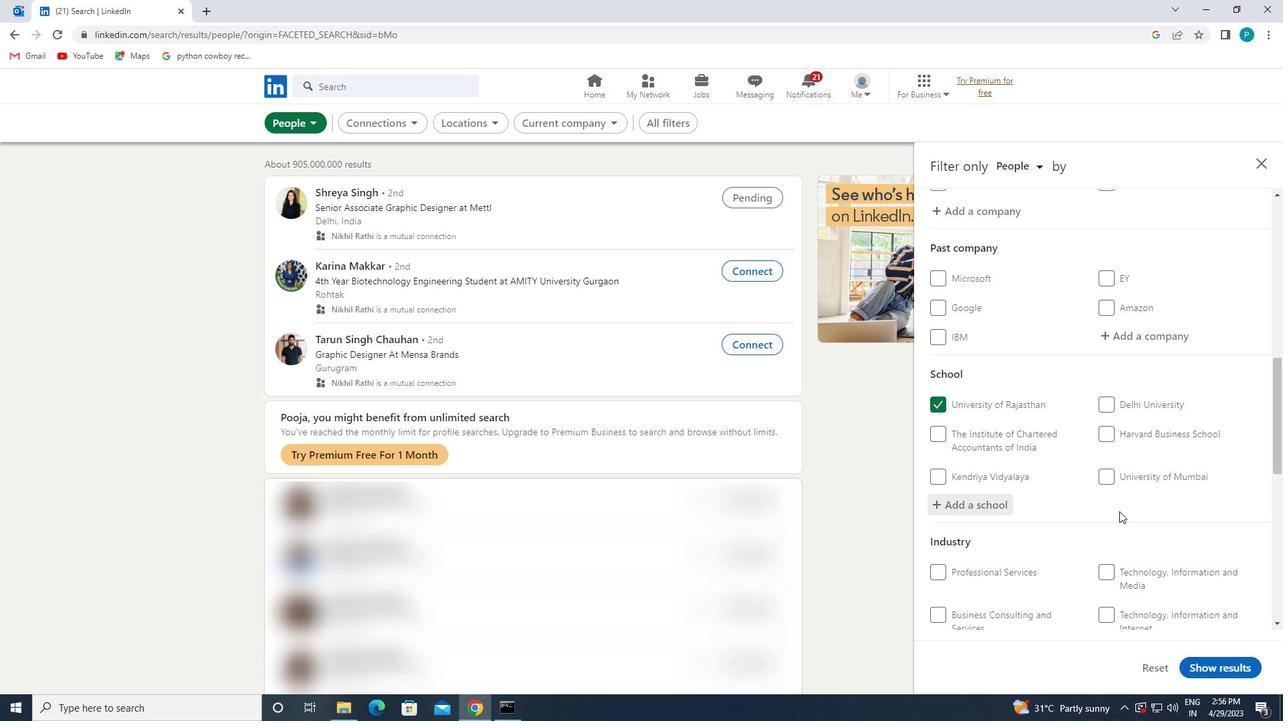 
Action: Mouse scrolled (1119, 511) with delta (0, 0)
Screenshot: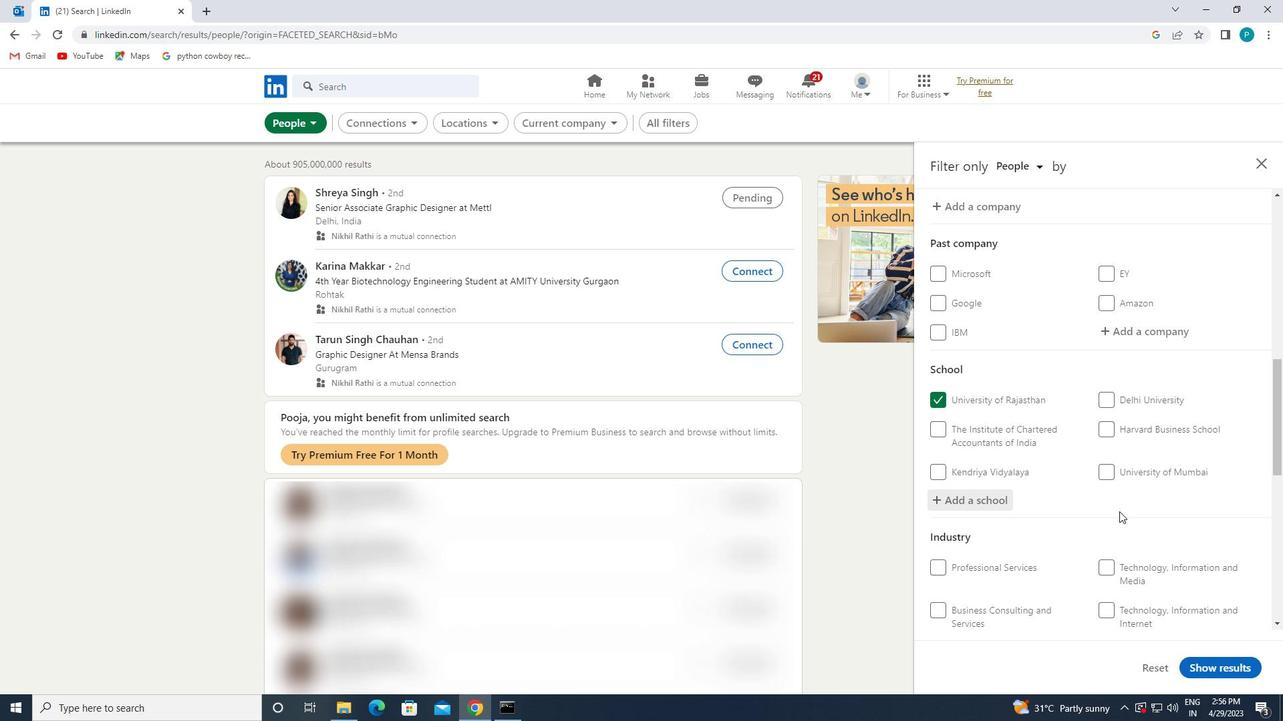 
Action: Mouse moved to (1156, 539)
Screenshot: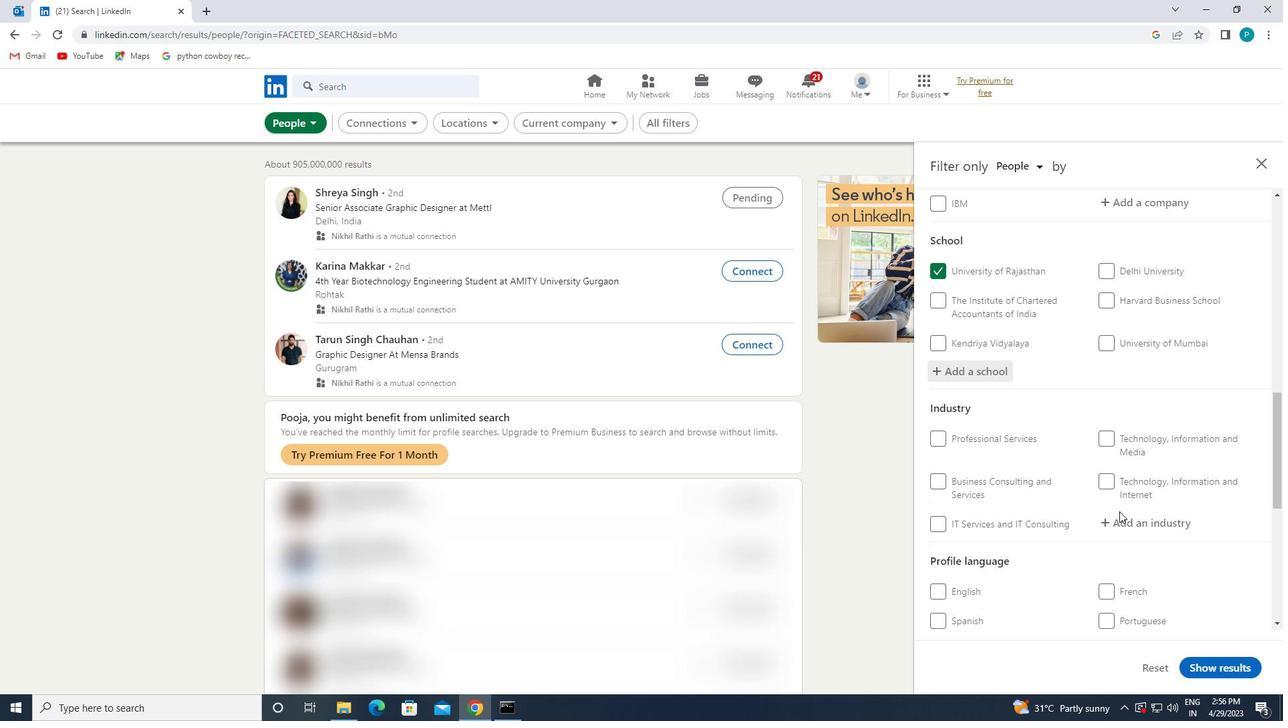 
Action: Mouse pressed left at (1156, 539)
Screenshot: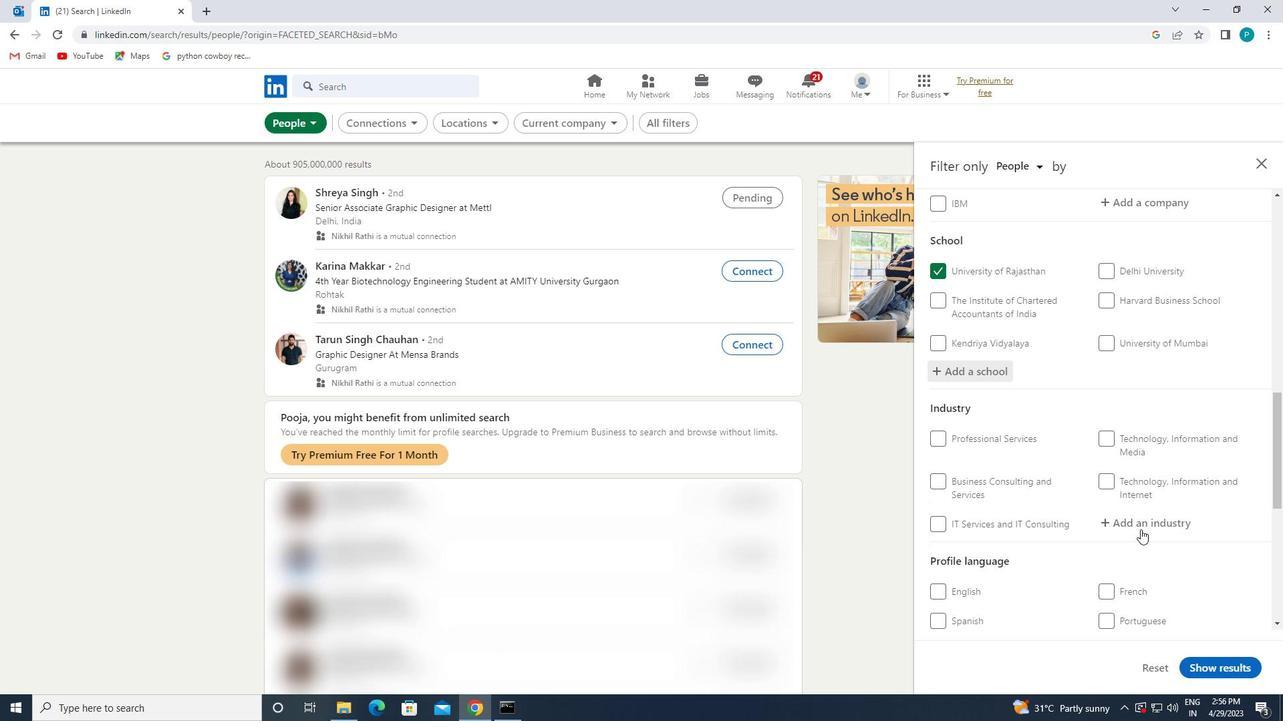 
Action: Mouse moved to (1154, 529)
Screenshot: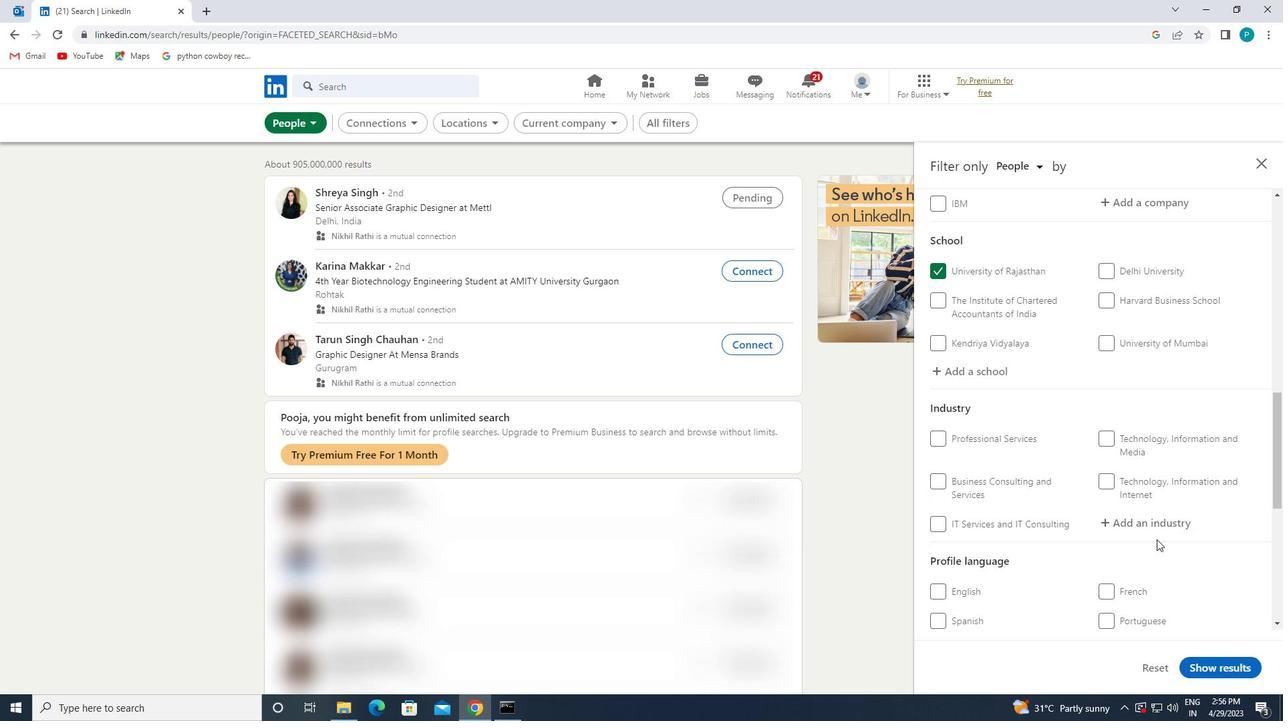 
Action: Mouse pressed left at (1154, 529)
Screenshot: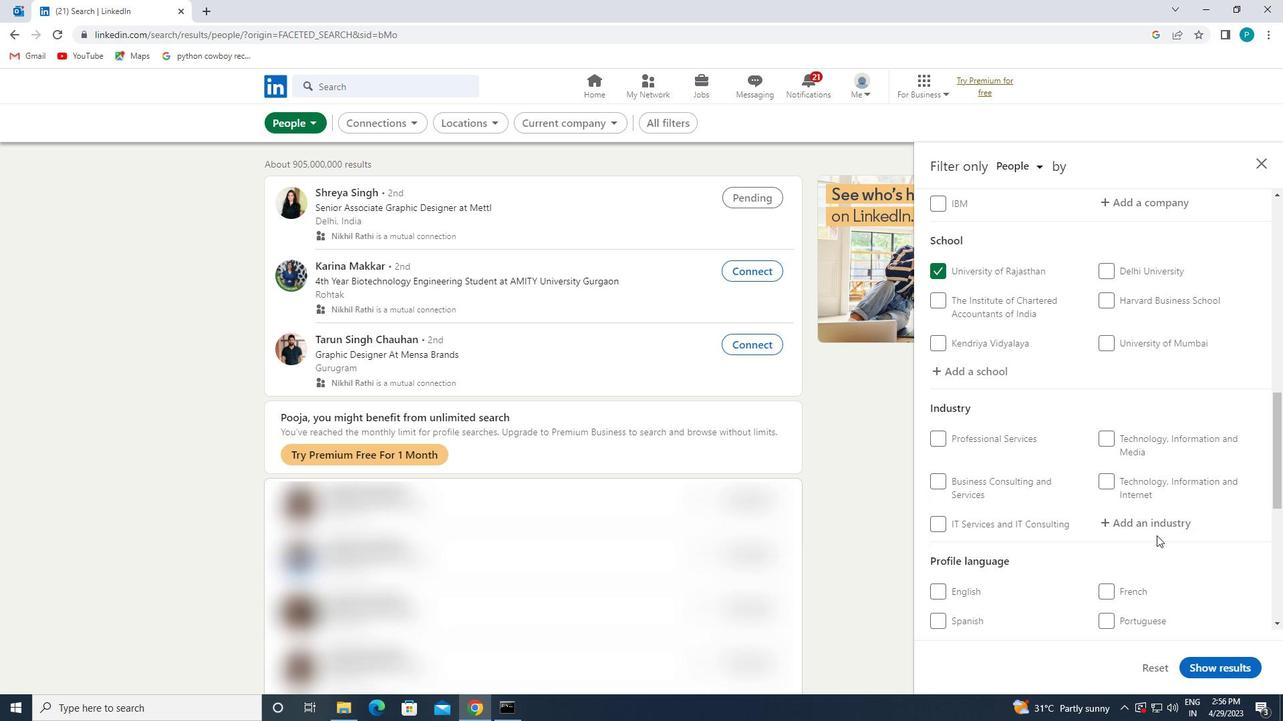 
Action: Mouse moved to (1154, 529)
Screenshot: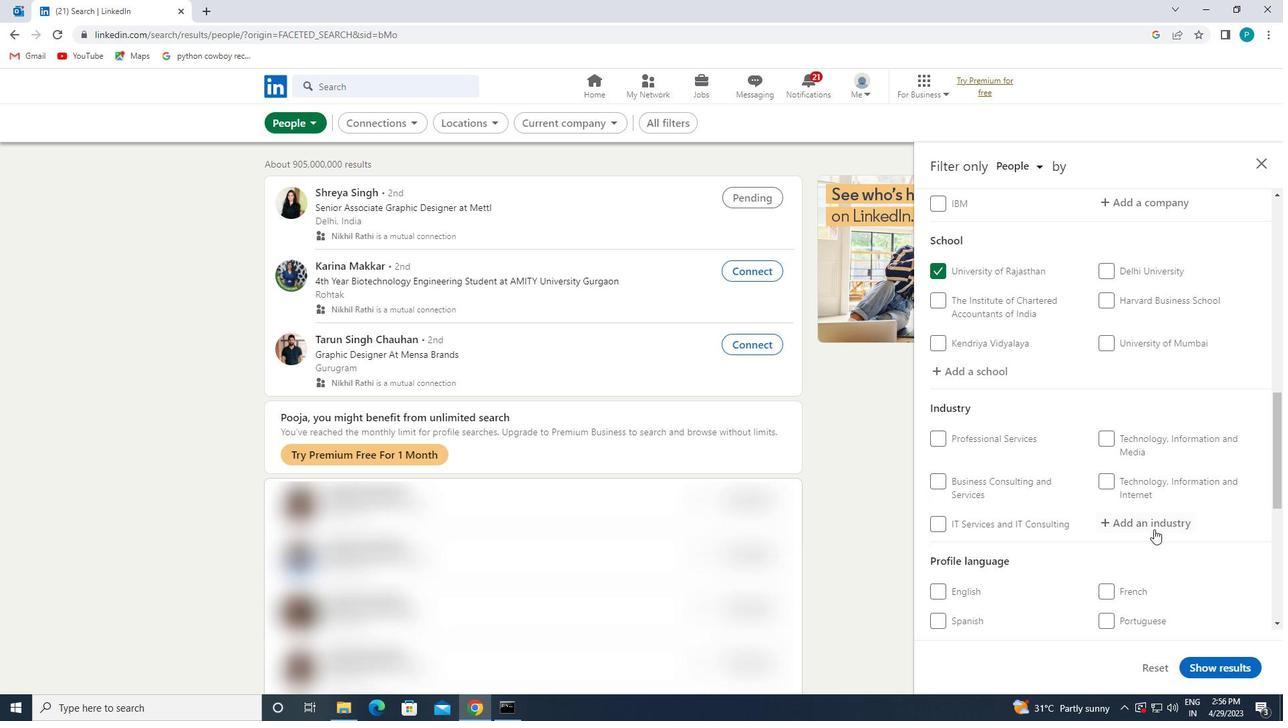 
Action: Key pressed <Key.caps_lock>O<Key.backspace>P<Key.caps_lock>UBLIC
Screenshot: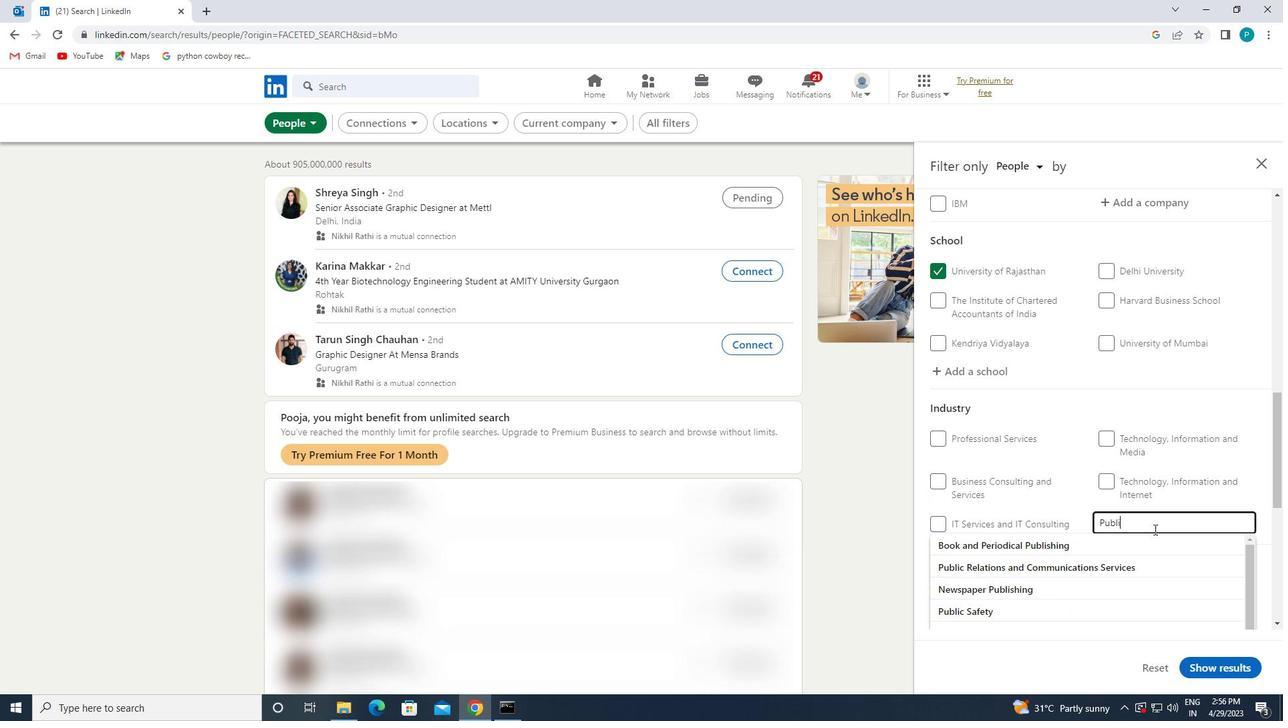 
Action: Mouse moved to (1132, 556)
Screenshot: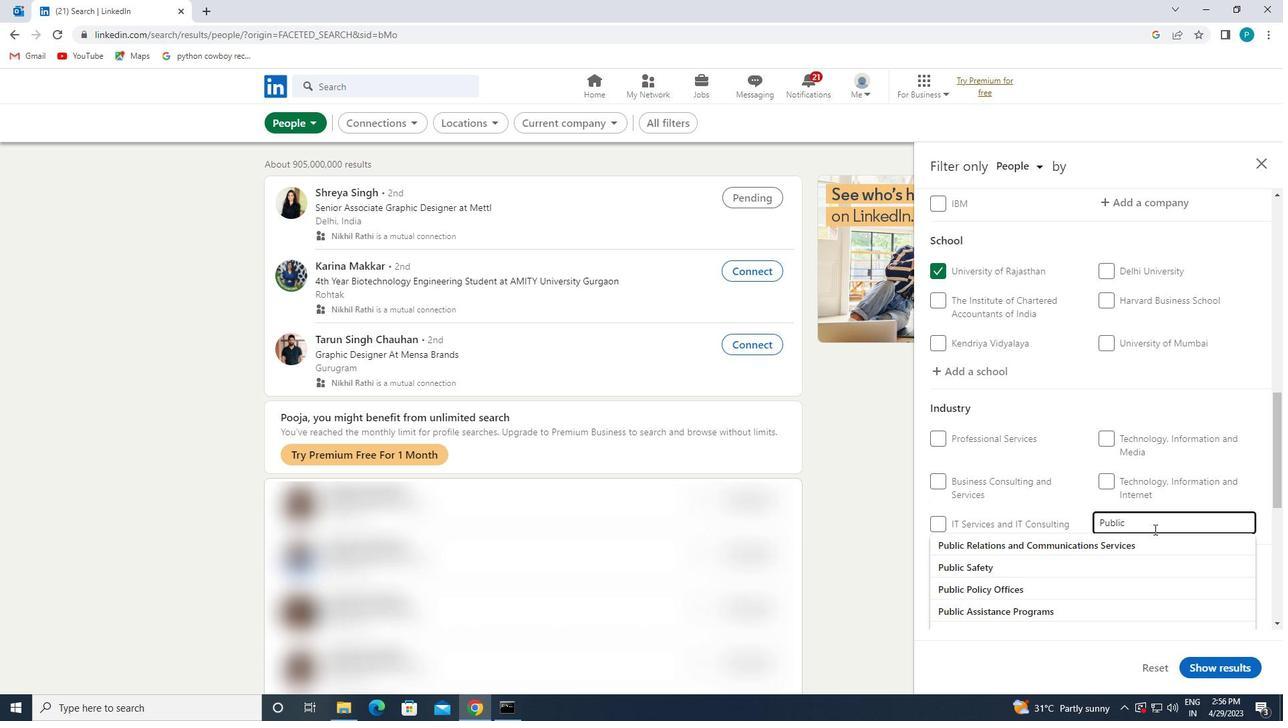 
Action: Mouse pressed left at (1132, 556)
Screenshot: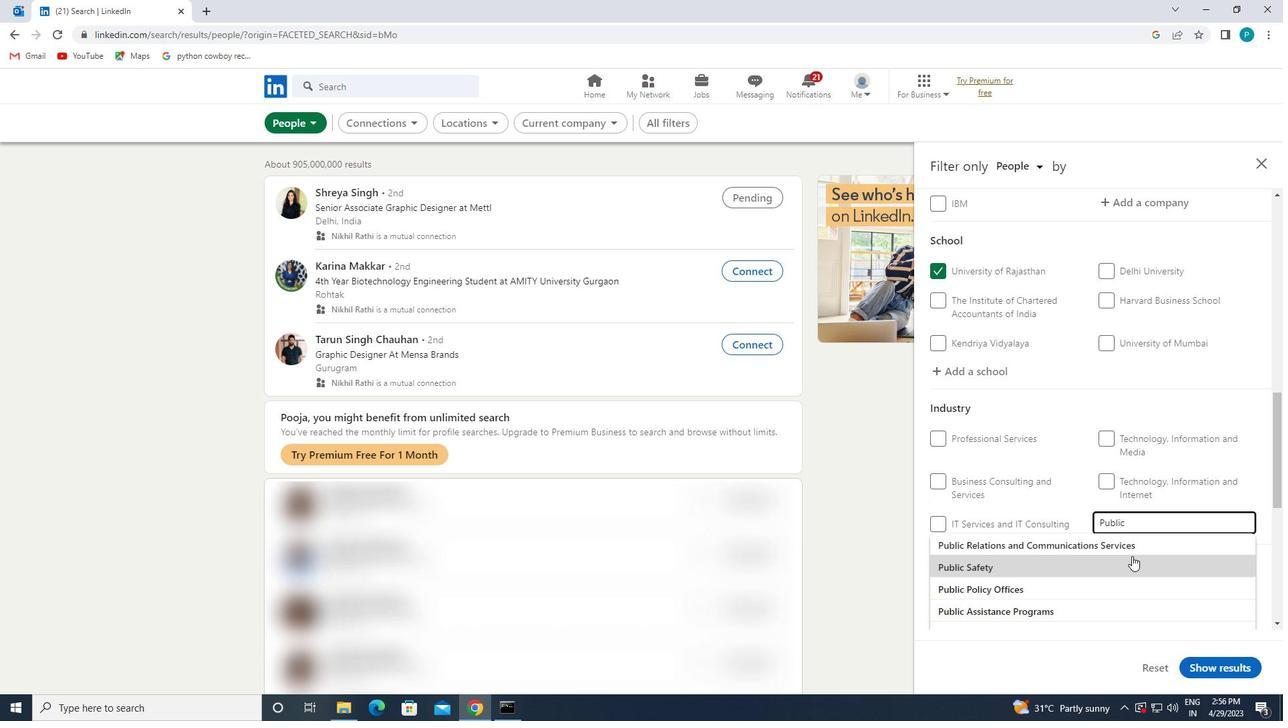 
Action: Mouse scrolled (1132, 556) with delta (0, 0)
Screenshot: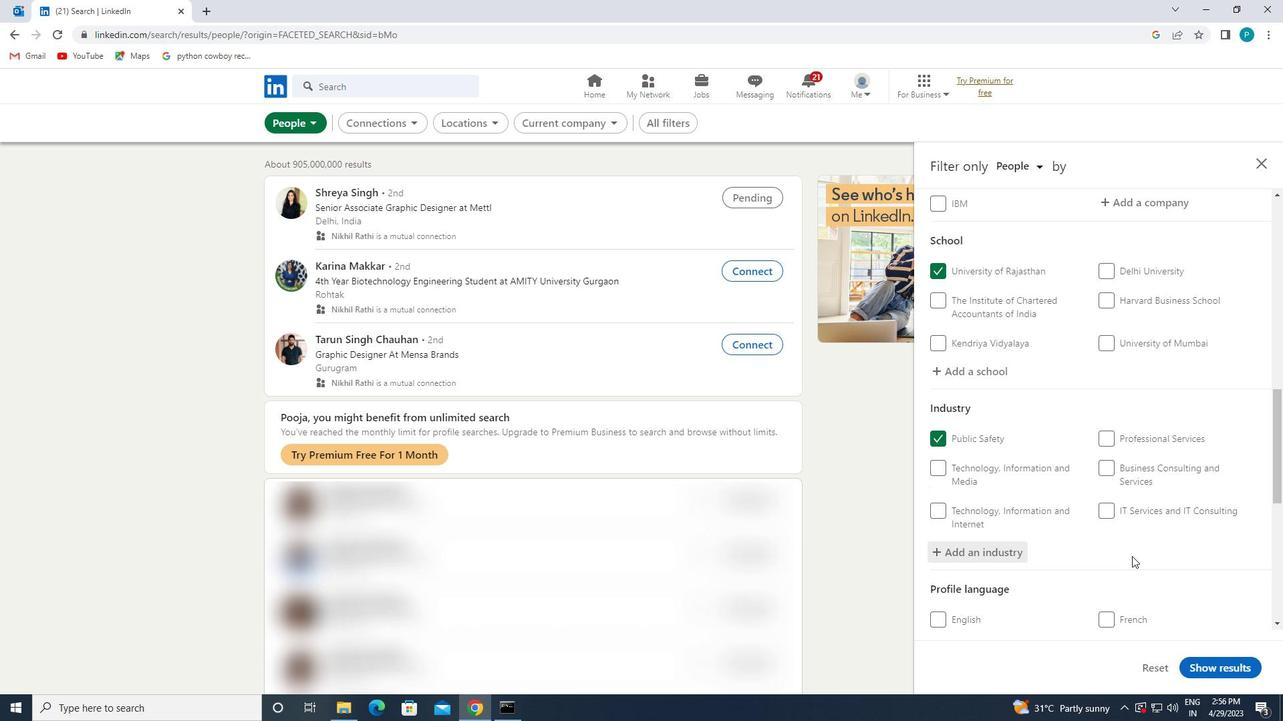 
Action: Mouse scrolled (1132, 556) with delta (0, 0)
Screenshot: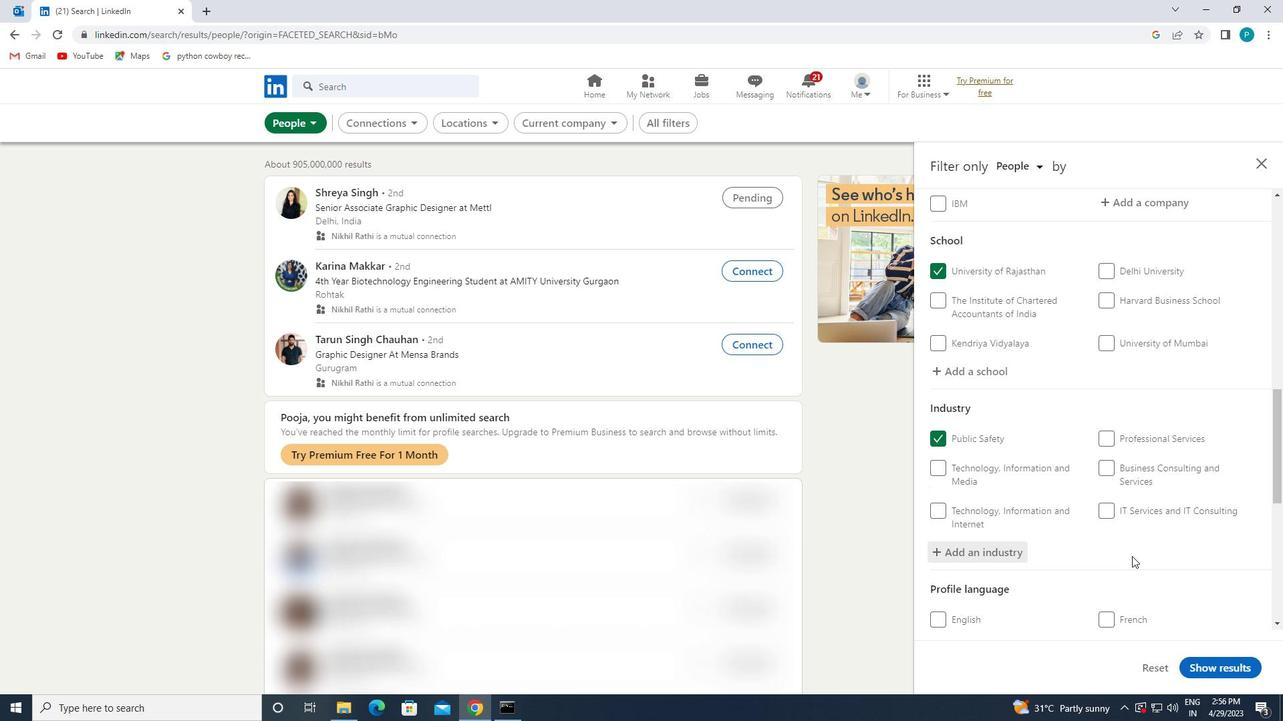 
Action: Mouse scrolled (1132, 556) with delta (0, 0)
Screenshot: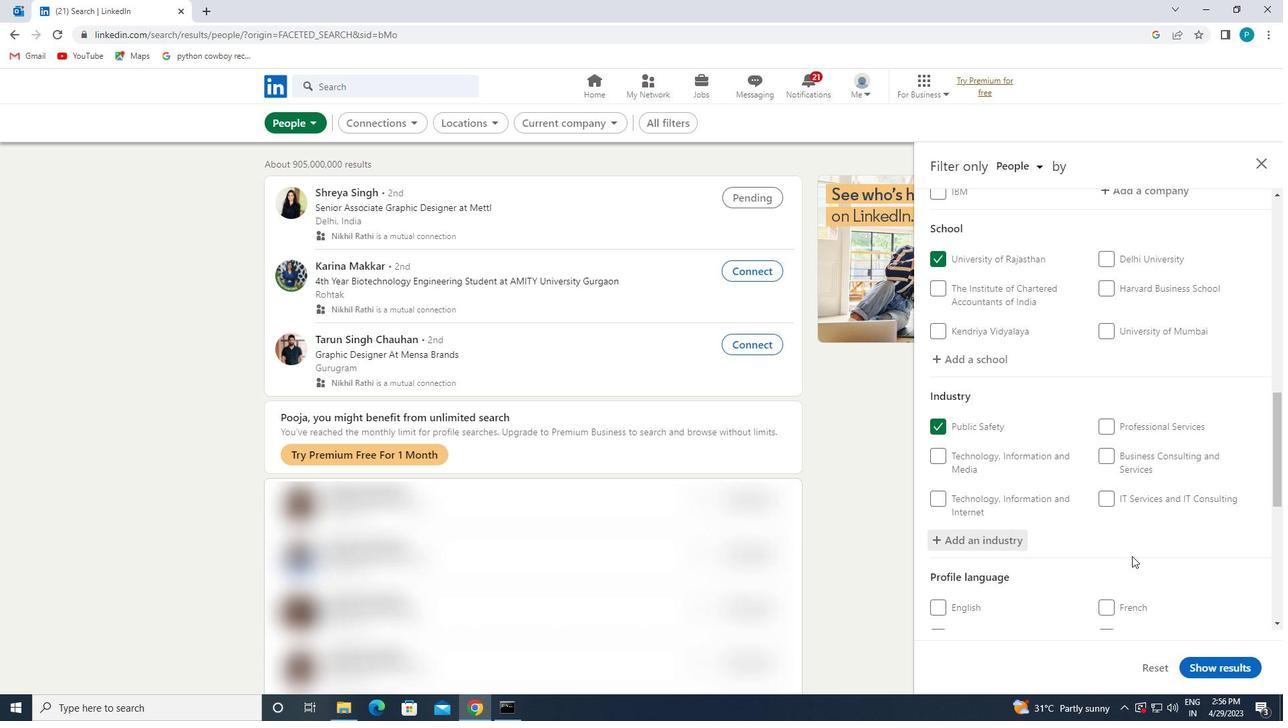 
Action: Mouse moved to (1124, 553)
Screenshot: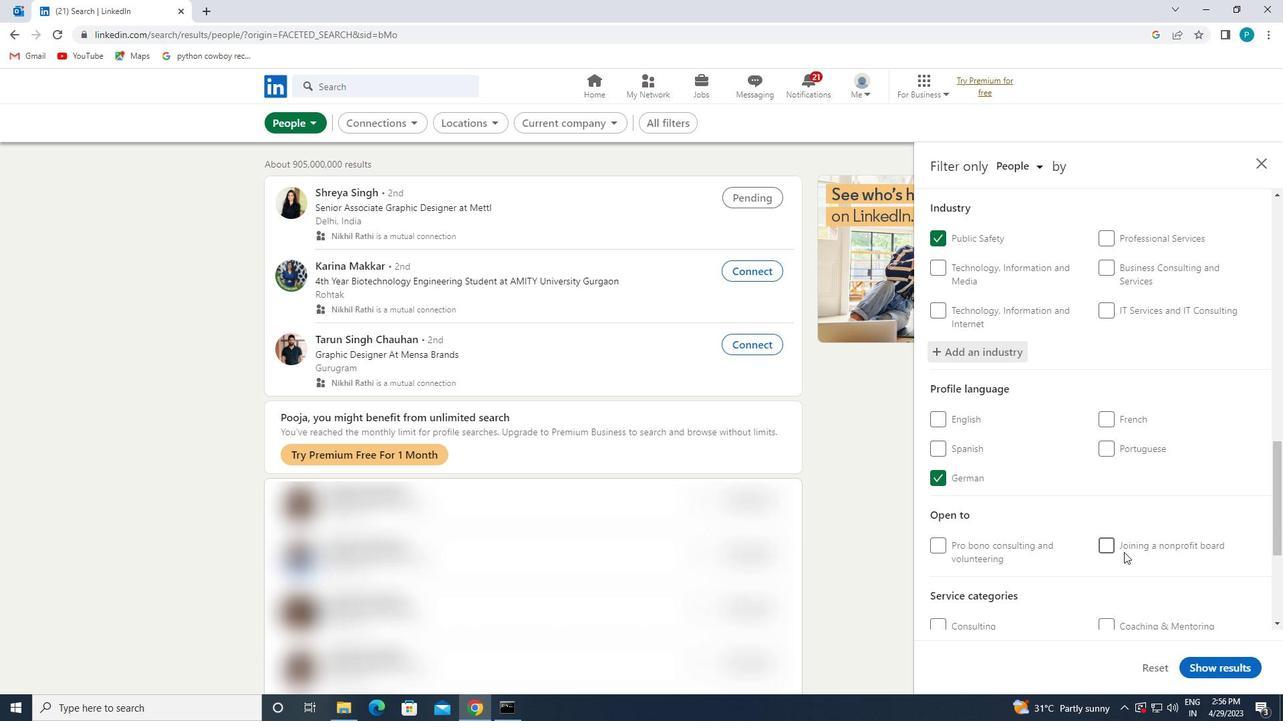 
Action: Mouse scrolled (1124, 552) with delta (0, 0)
Screenshot: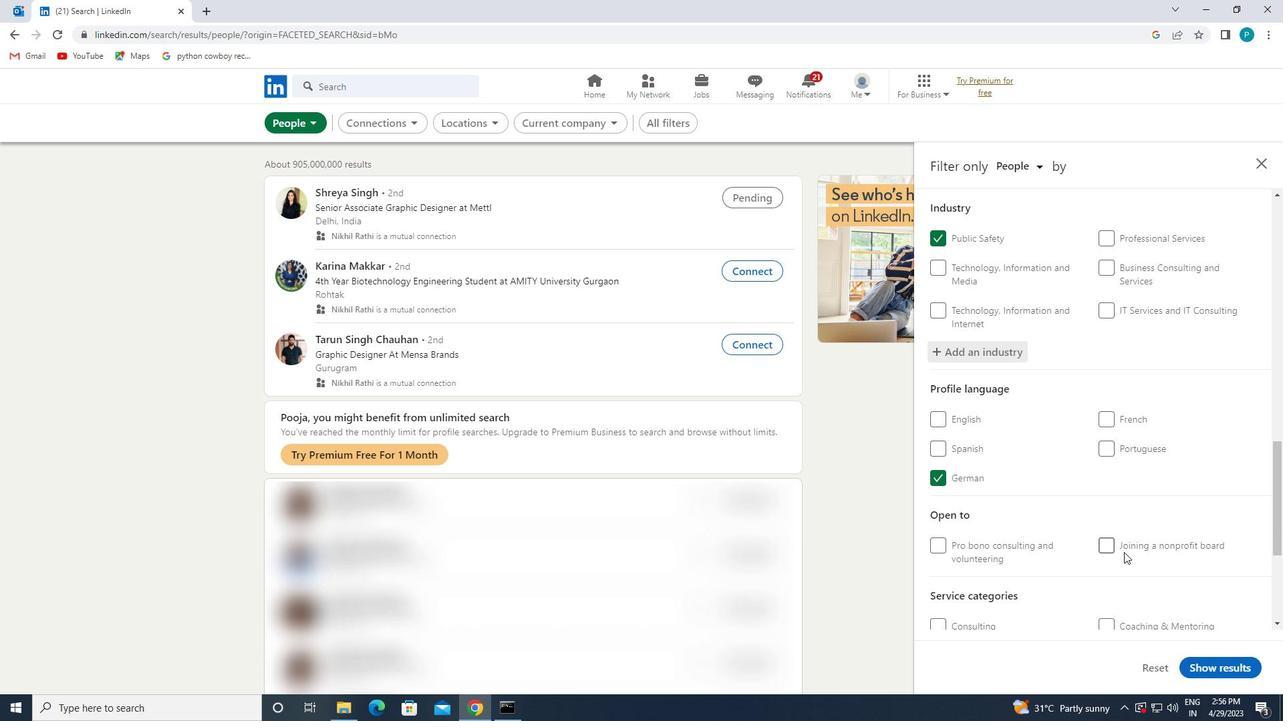 
Action: Mouse moved to (1130, 566)
Screenshot: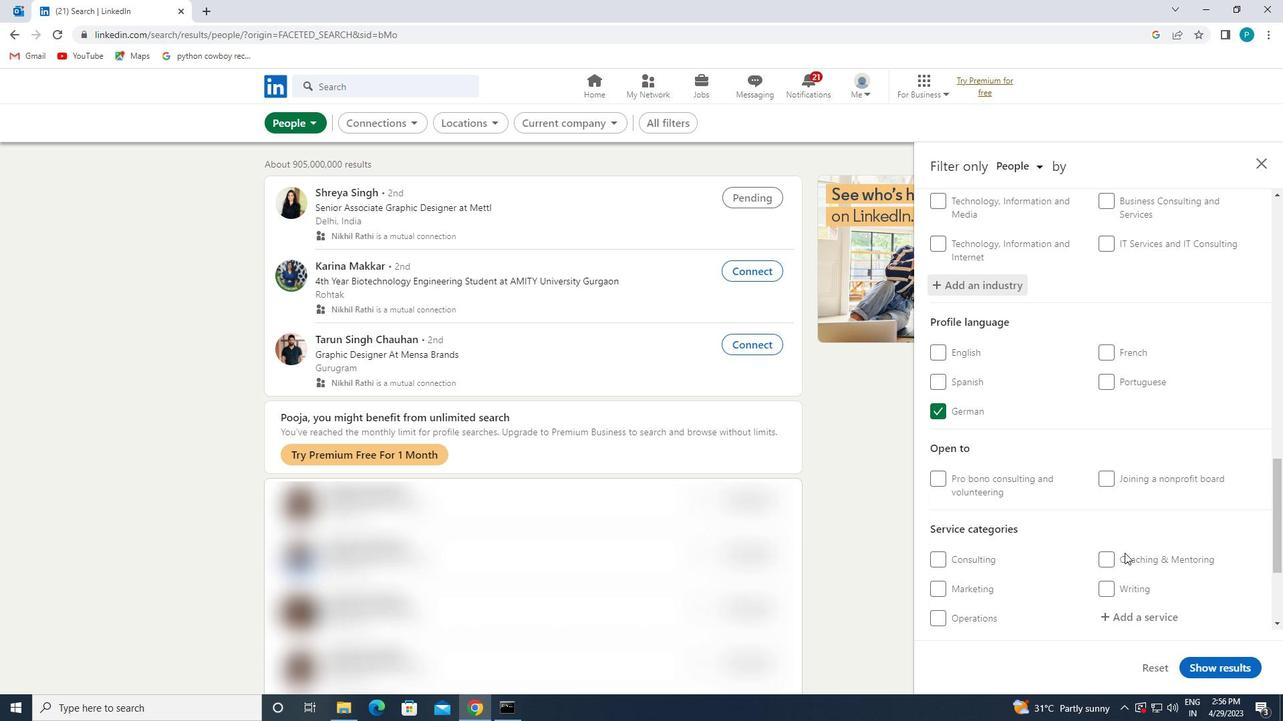 
Action: Mouse scrolled (1130, 565) with delta (0, 0)
Screenshot: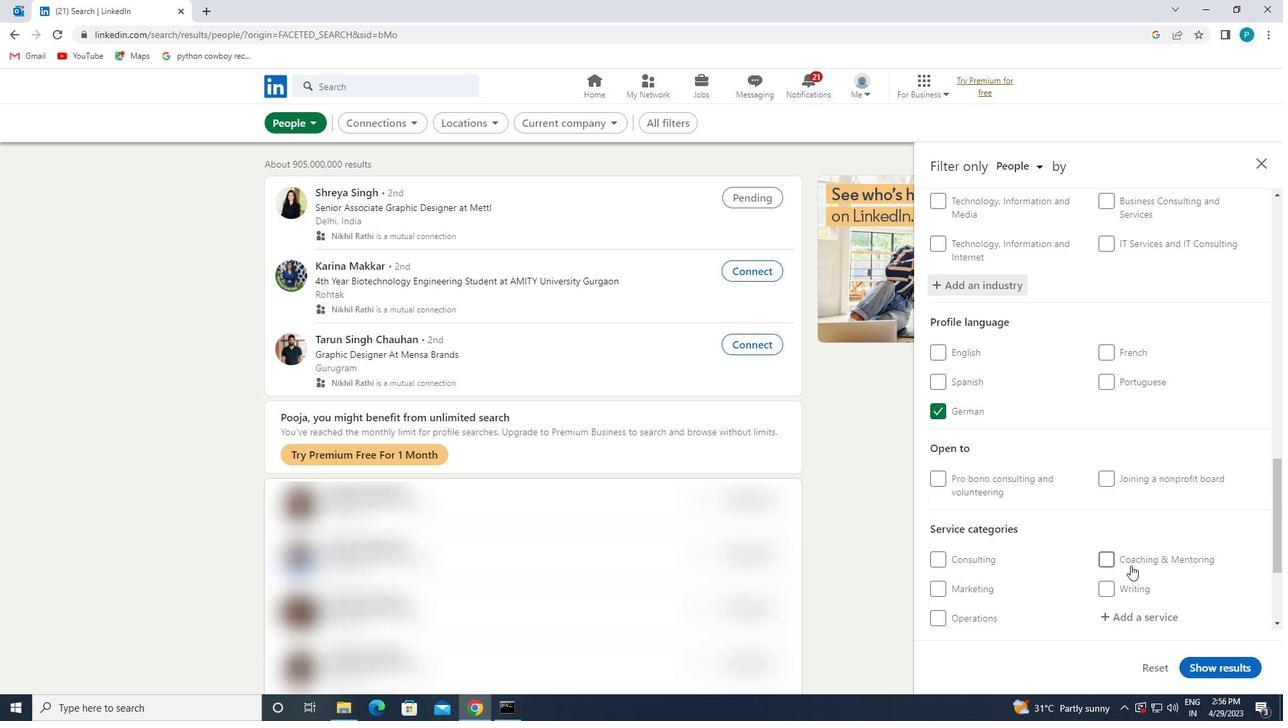 
Action: Mouse moved to (1128, 549)
Screenshot: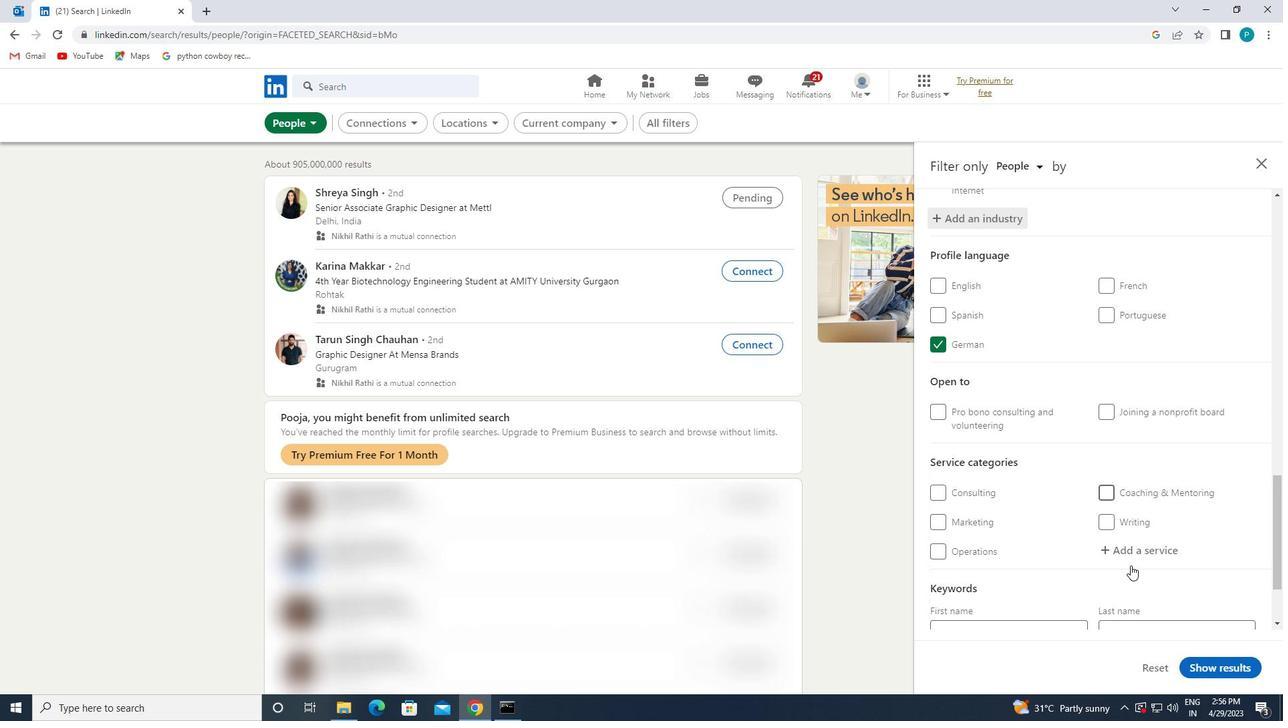 
Action: Mouse pressed left at (1128, 549)
Screenshot: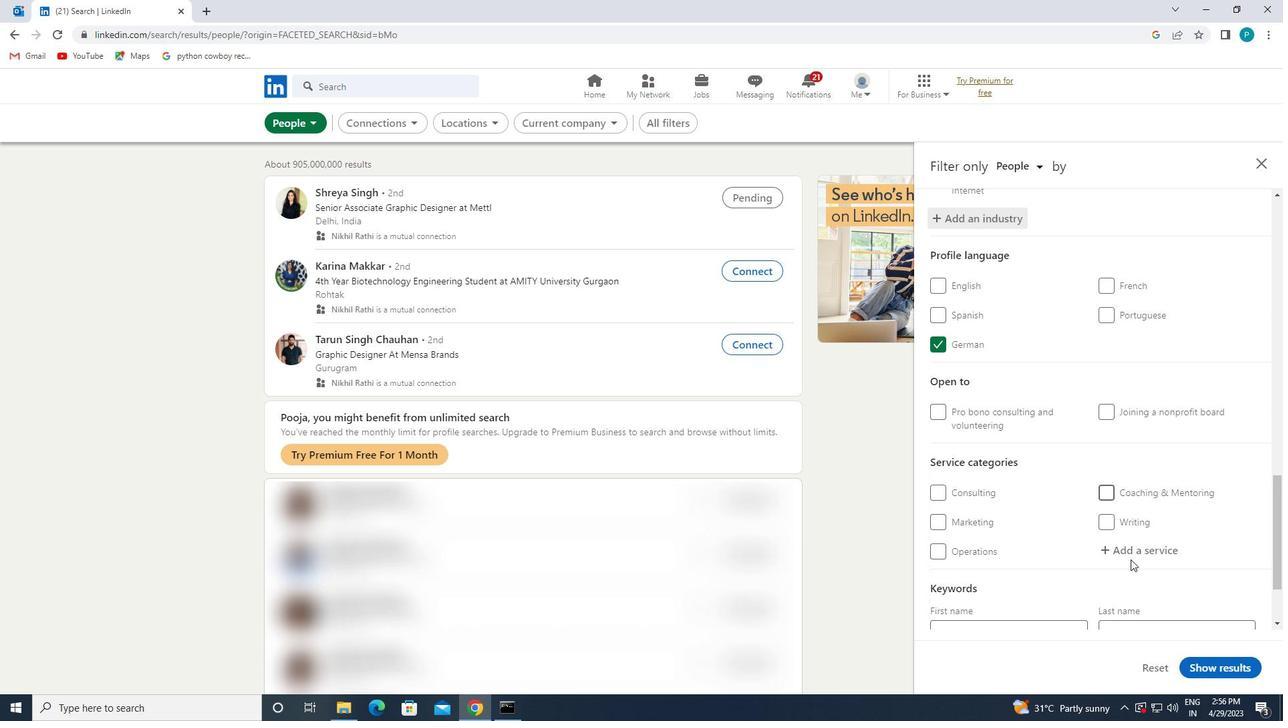 
Action: Key pressed <Key.caps_lock>M<Key.caps_lock>ARKET
Screenshot: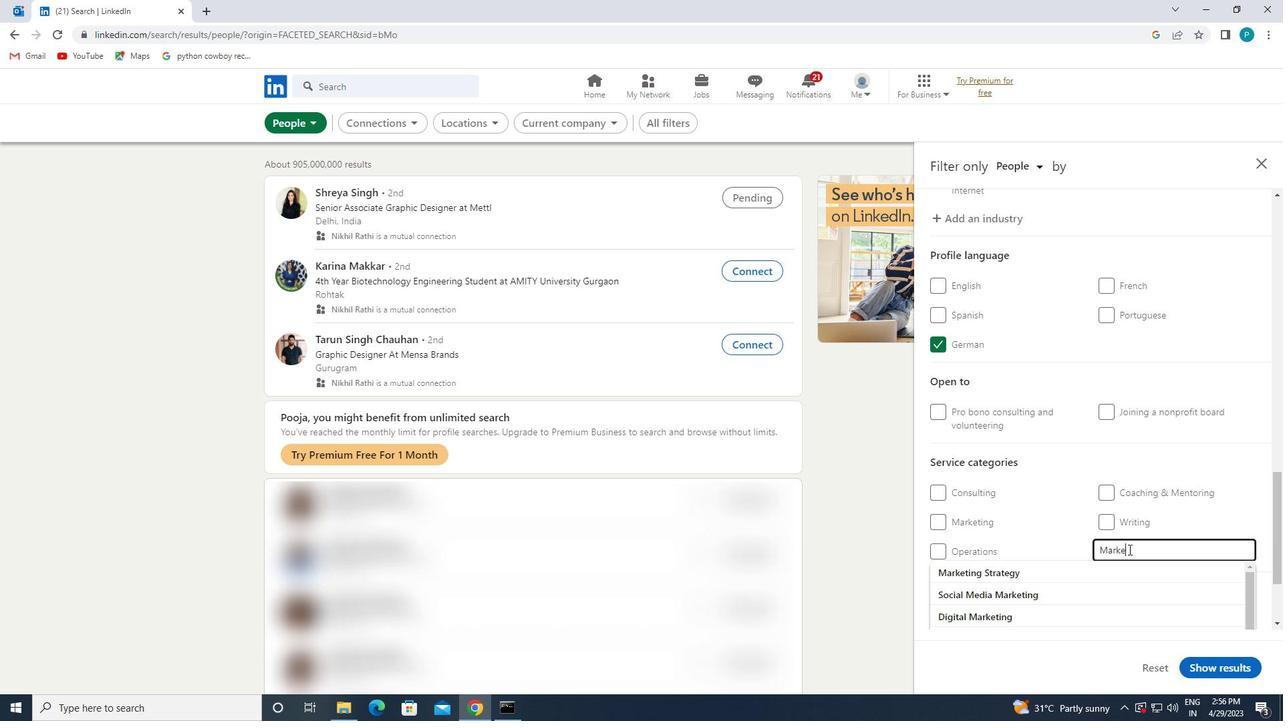 
Action: Mouse moved to (1118, 563)
Screenshot: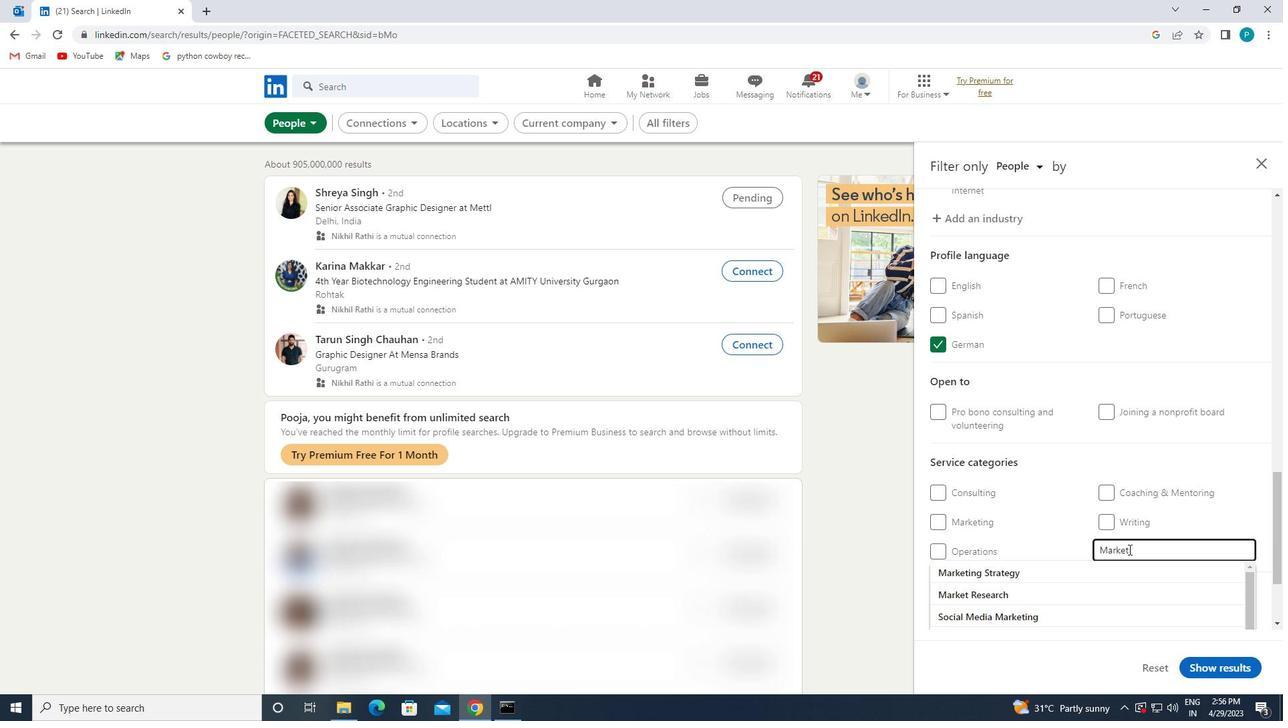 
Action: Mouse pressed left at (1118, 563)
Screenshot: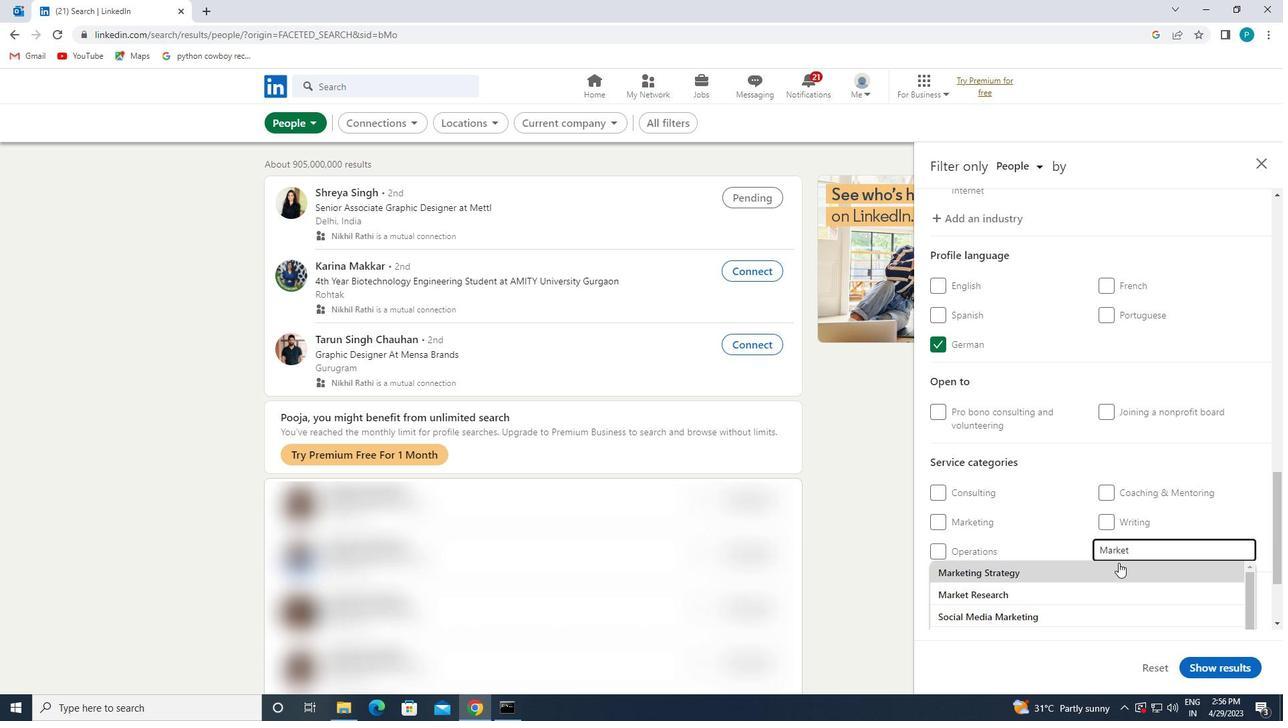 
Action: Mouse moved to (1101, 551)
Screenshot: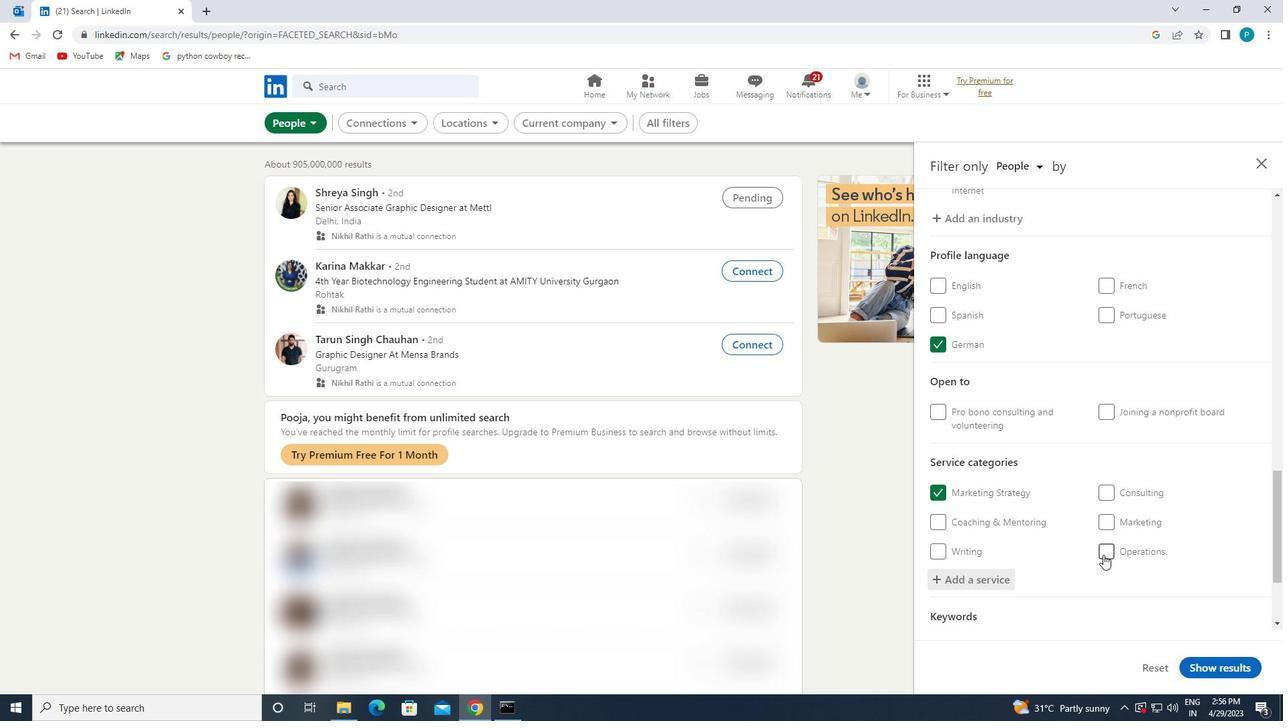 
Action: Mouse scrolled (1101, 551) with delta (0, 0)
Screenshot: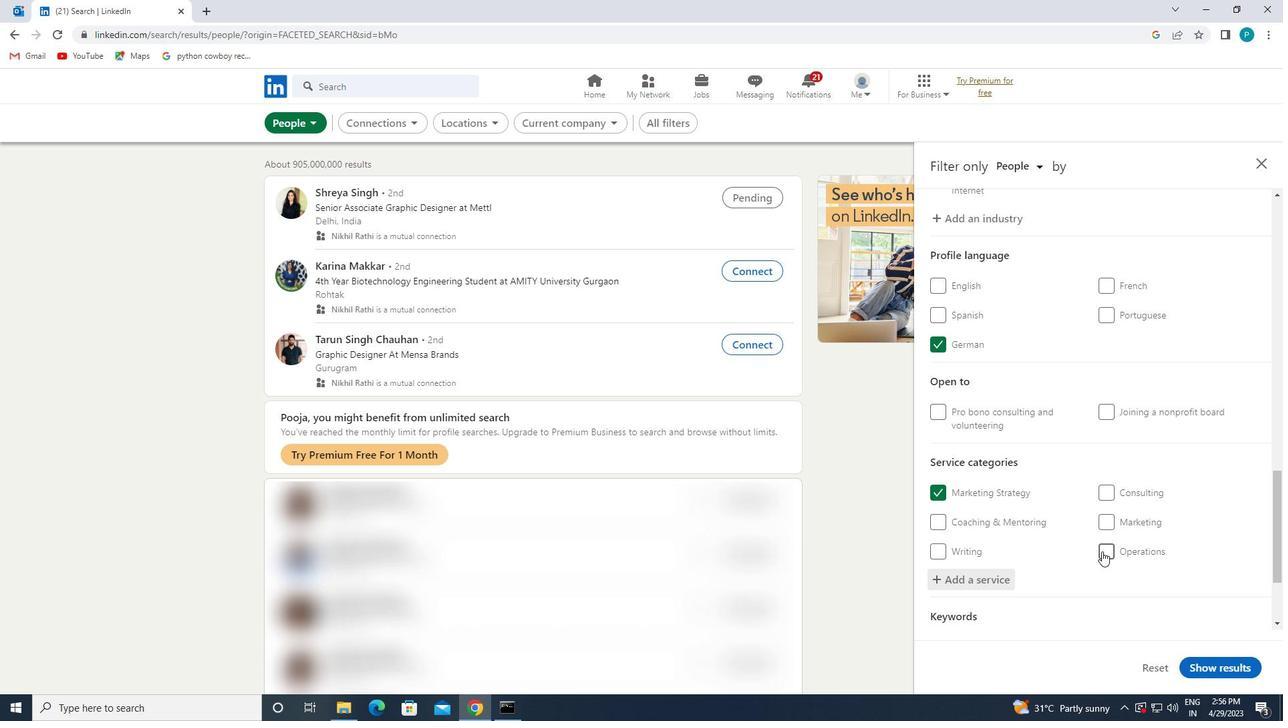 
Action: Mouse scrolled (1101, 551) with delta (0, 0)
Screenshot: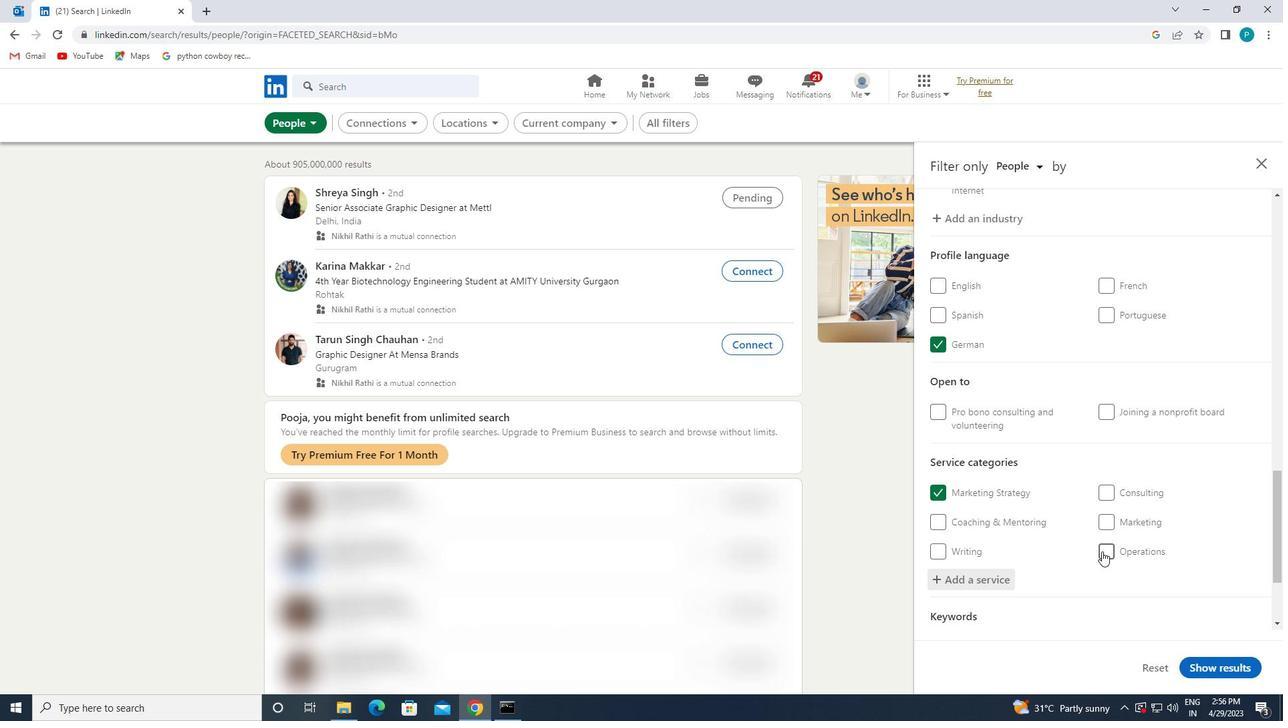 
Action: Mouse moved to (1099, 549)
Screenshot: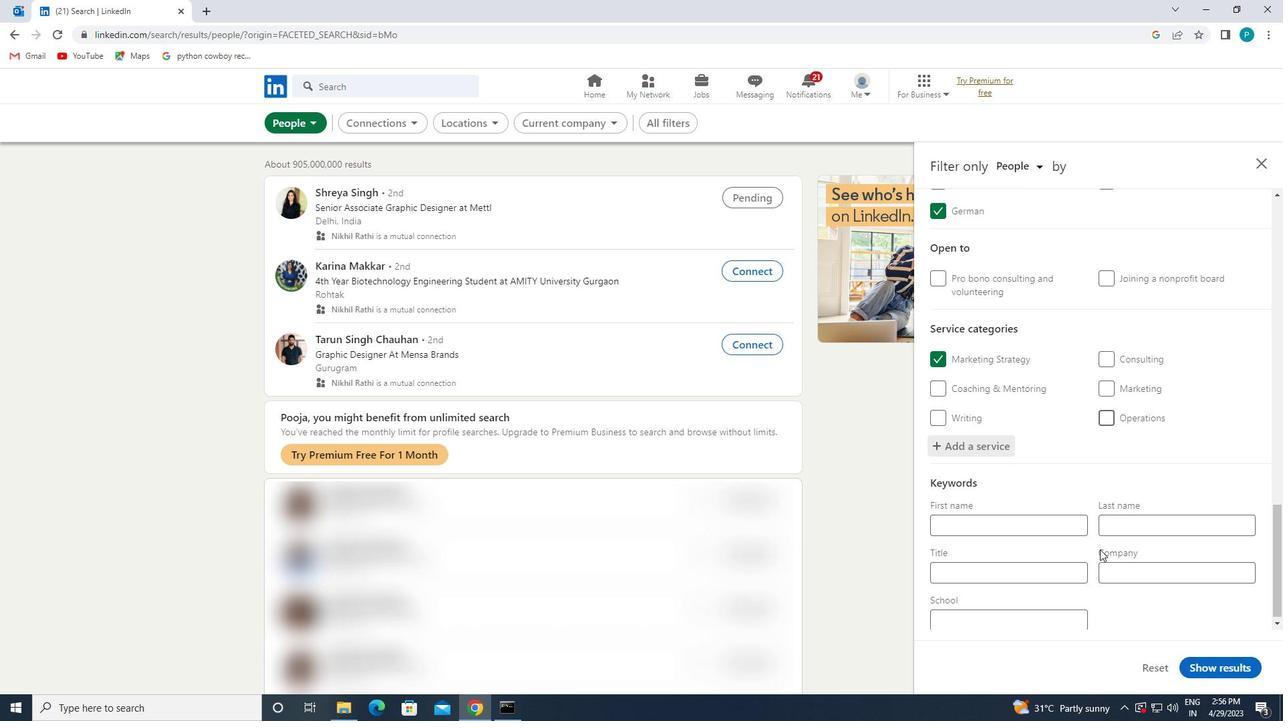 
Action: Mouse scrolled (1099, 549) with delta (0, 0)
Screenshot: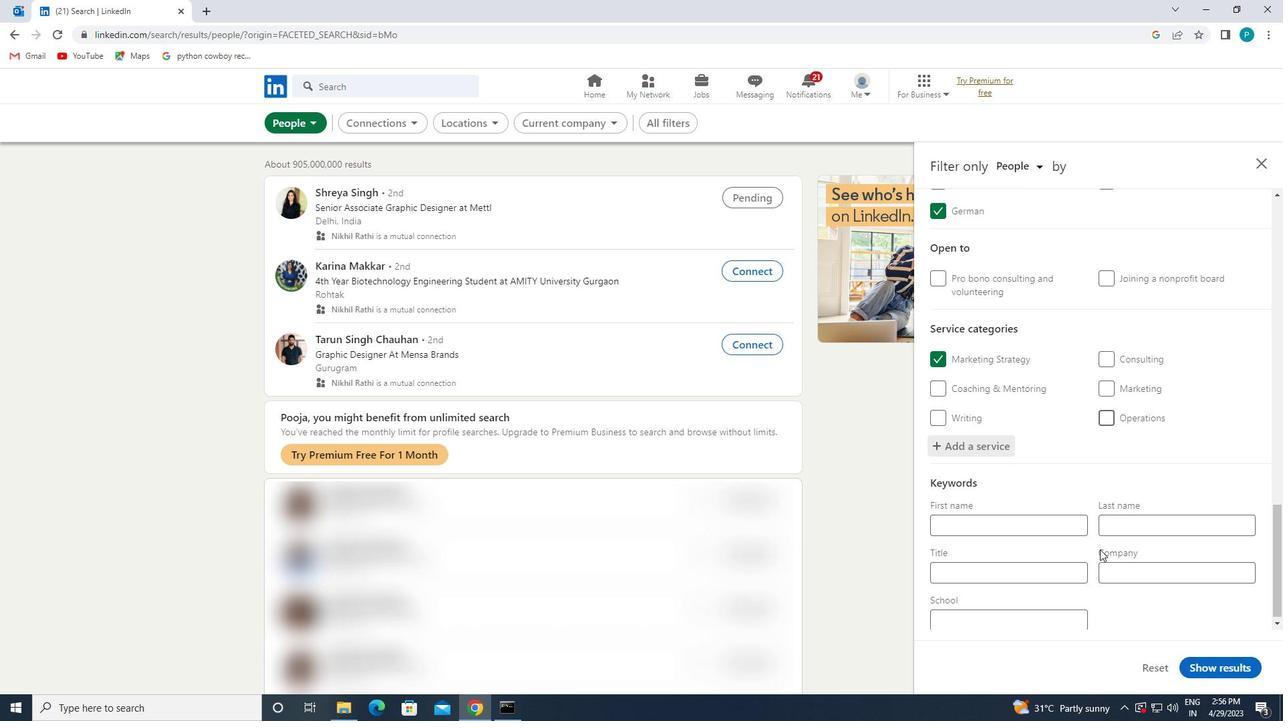 
Action: Mouse moved to (990, 582)
Screenshot: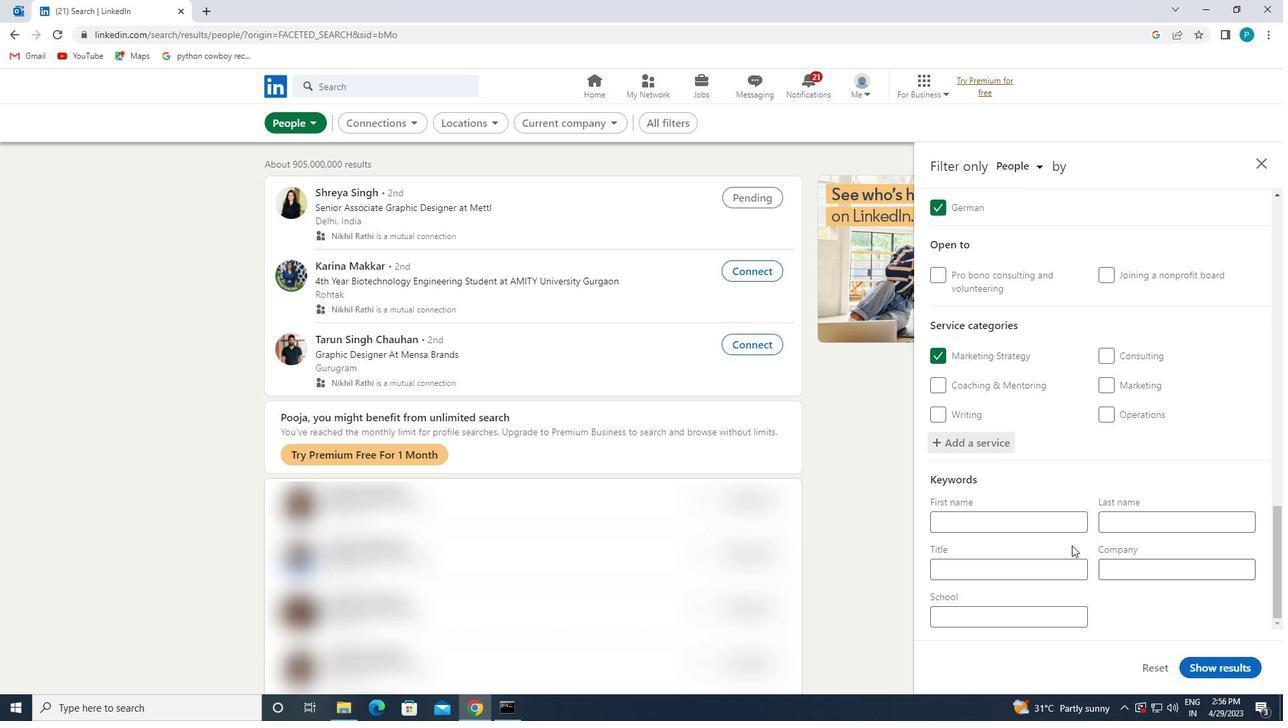 
Action: Mouse pressed left at (990, 582)
Screenshot: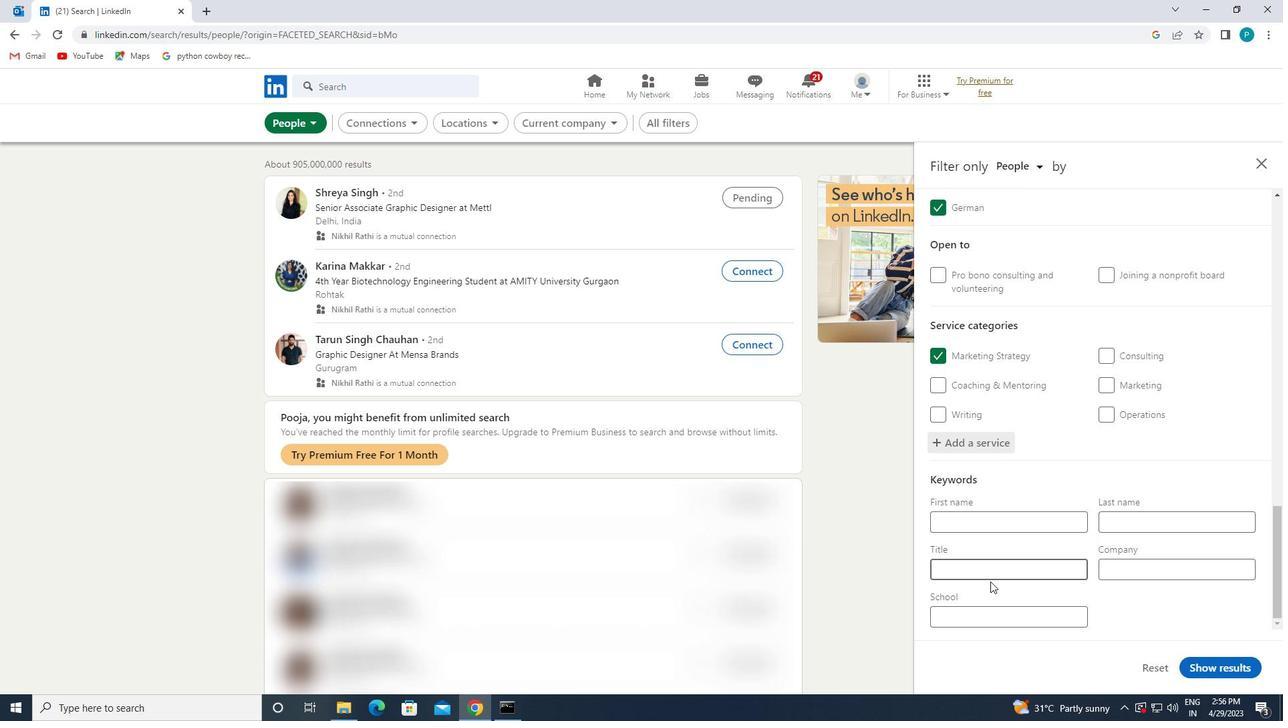 
Action: Mouse moved to (985, 572)
Screenshot: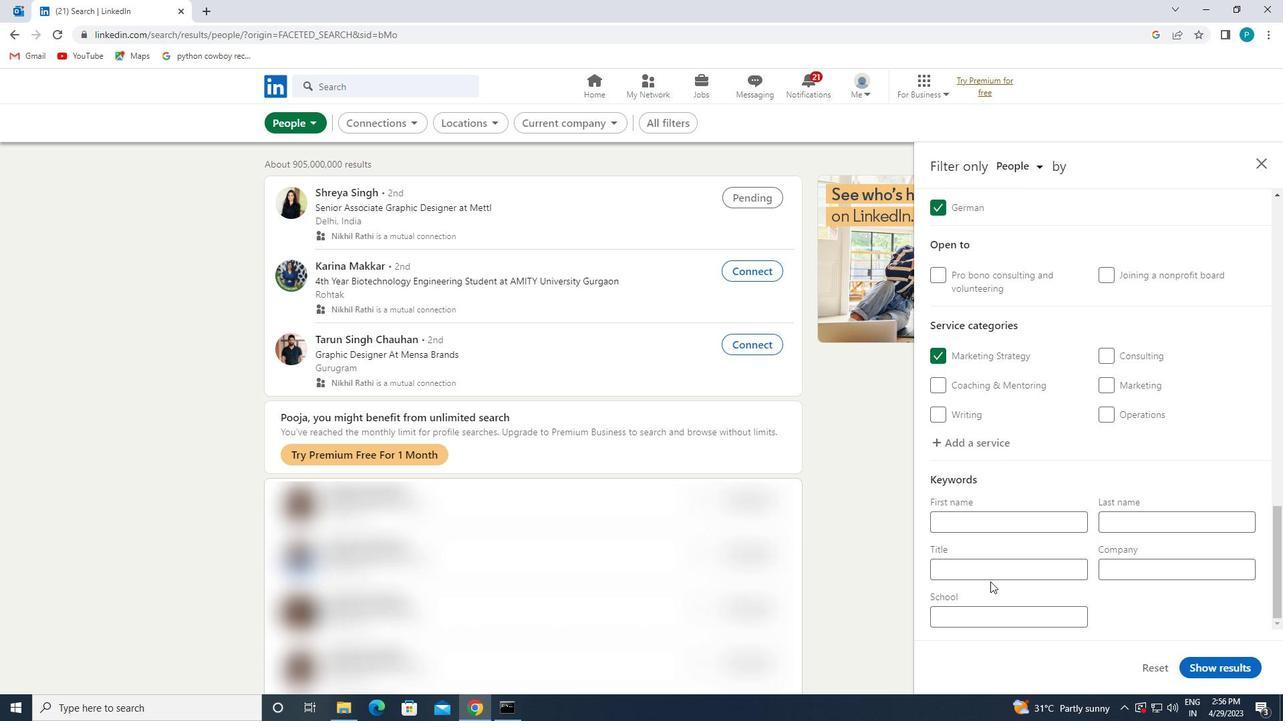 
Action: Mouse pressed left at (985, 572)
Screenshot: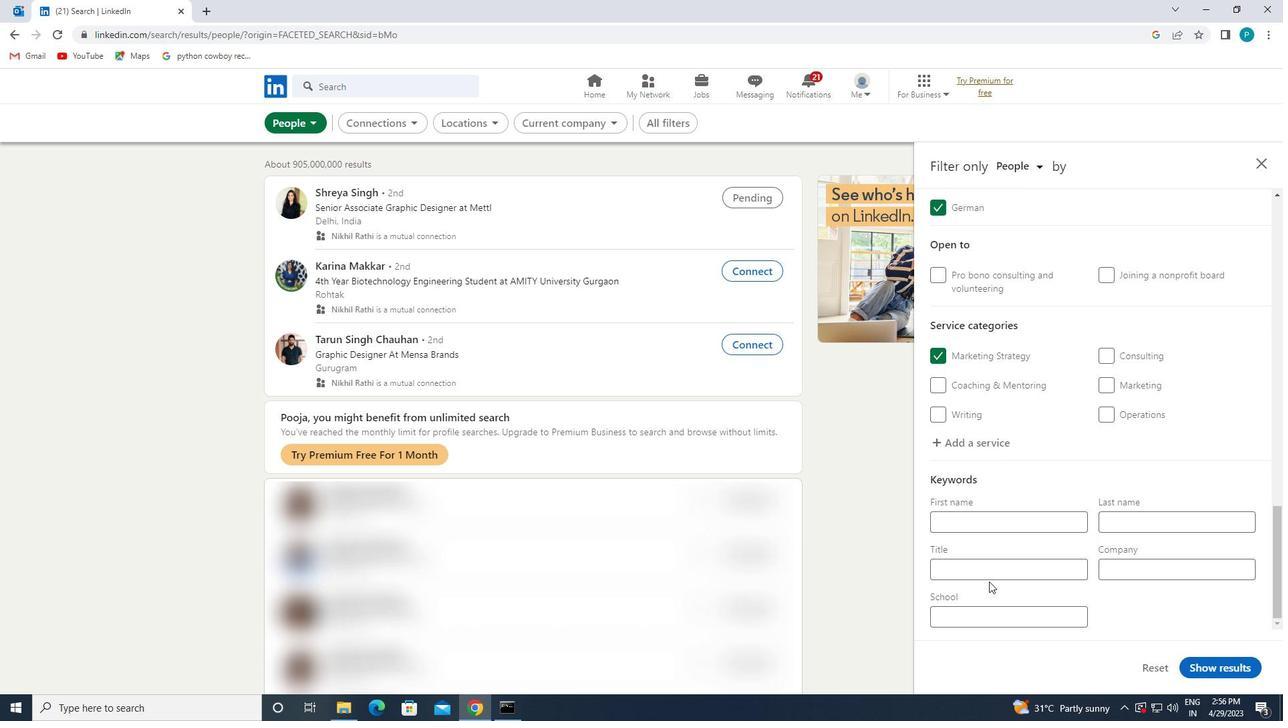 
Action: Key pressed <Key.caps_lock>E<Key.caps_lock>NTREPRENEUR
Screenshot: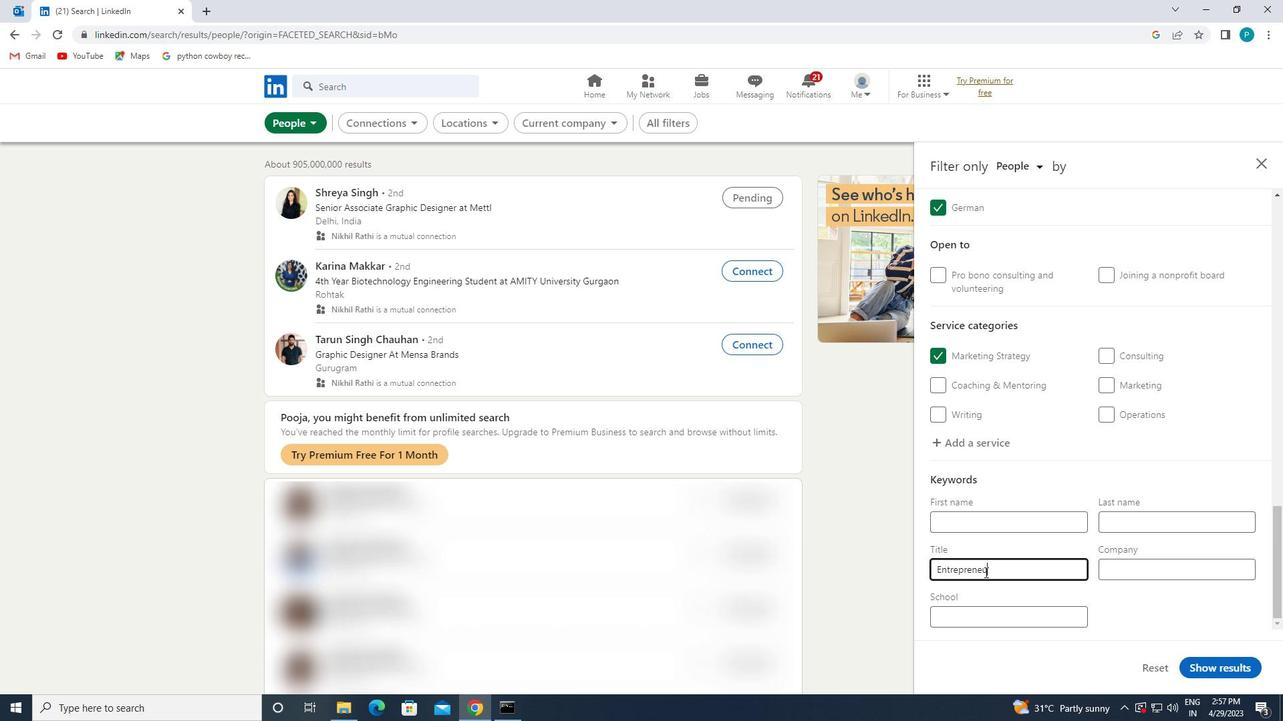 
Action: Mouse moved to (1234, 668)
Screenshot: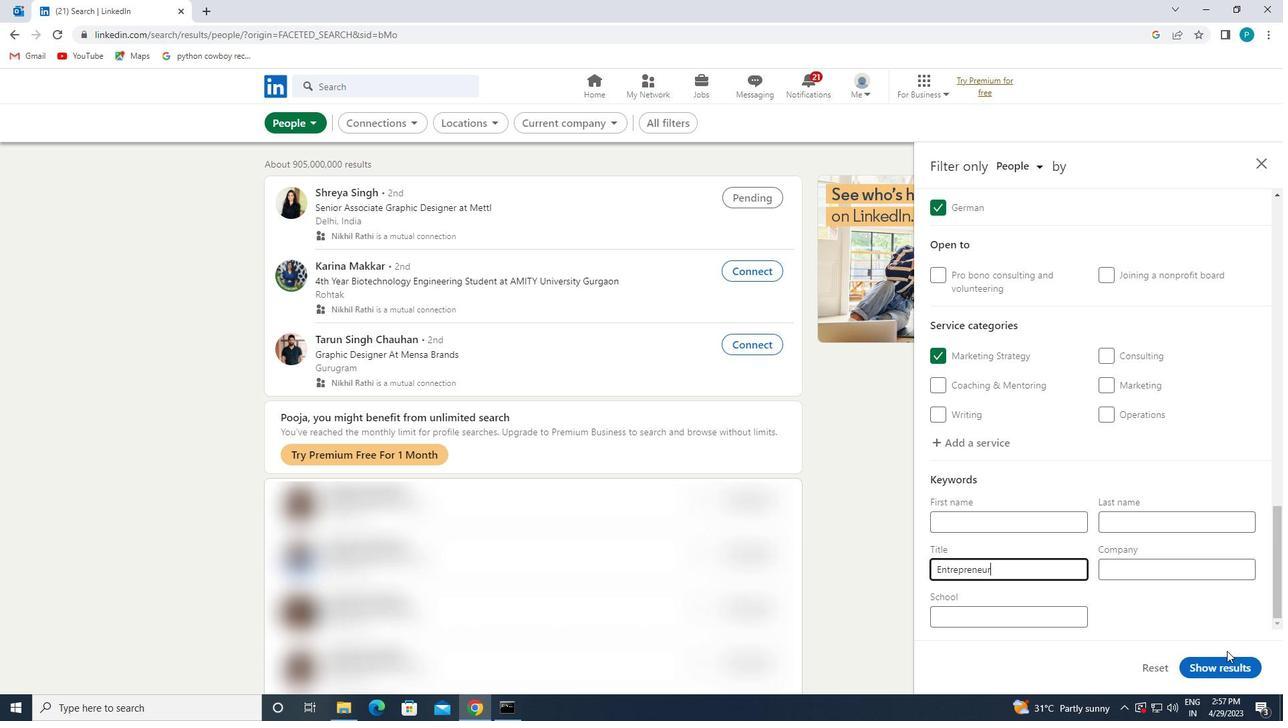 
Action: Mouse pressed left at (1234, 668)
Screenshot: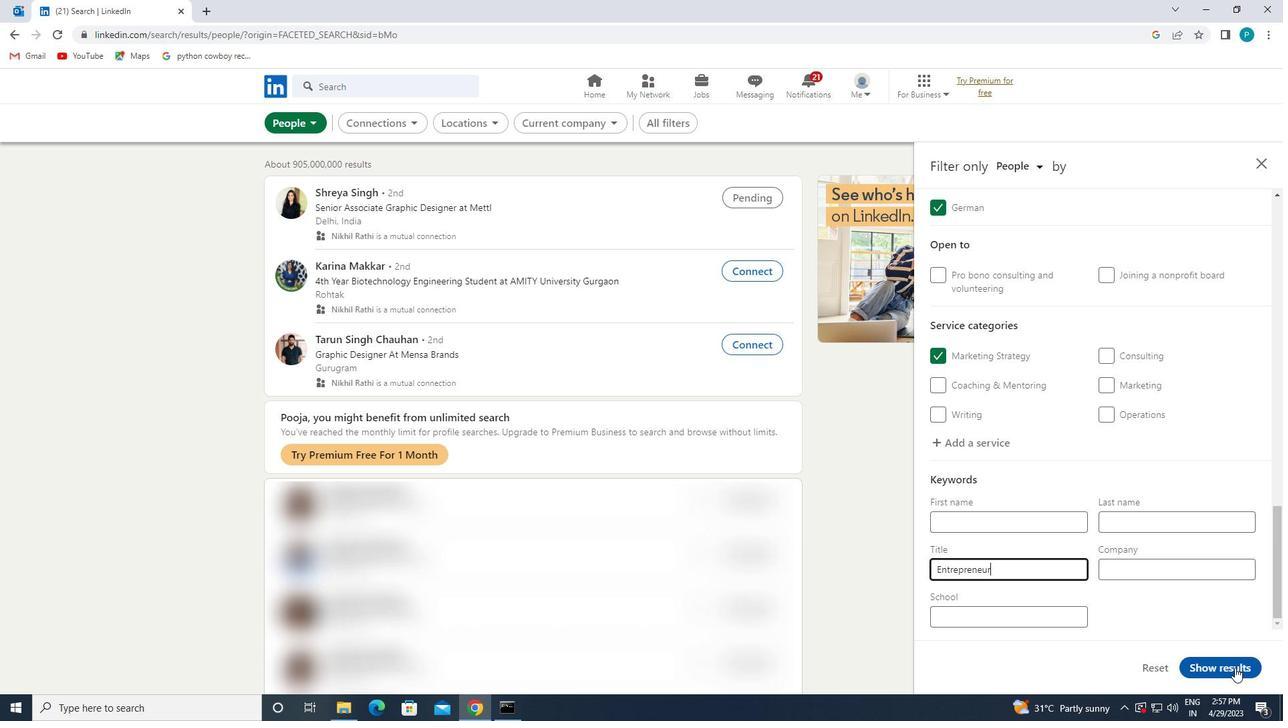 
